 Task: Find connections with filter location Collingwood with filter topic #sharktankwith filter profile language Potuguese with filter current company Thales Digital Identity and Security (ex Gemalto) with filter school Sri Krishna College of Technology with filter industry Public Relations and Communications Services with filter service category Corporate Events with filter keywords title Operations Coordinator
Action: Mouse moved to (245, 301)
Screenshot: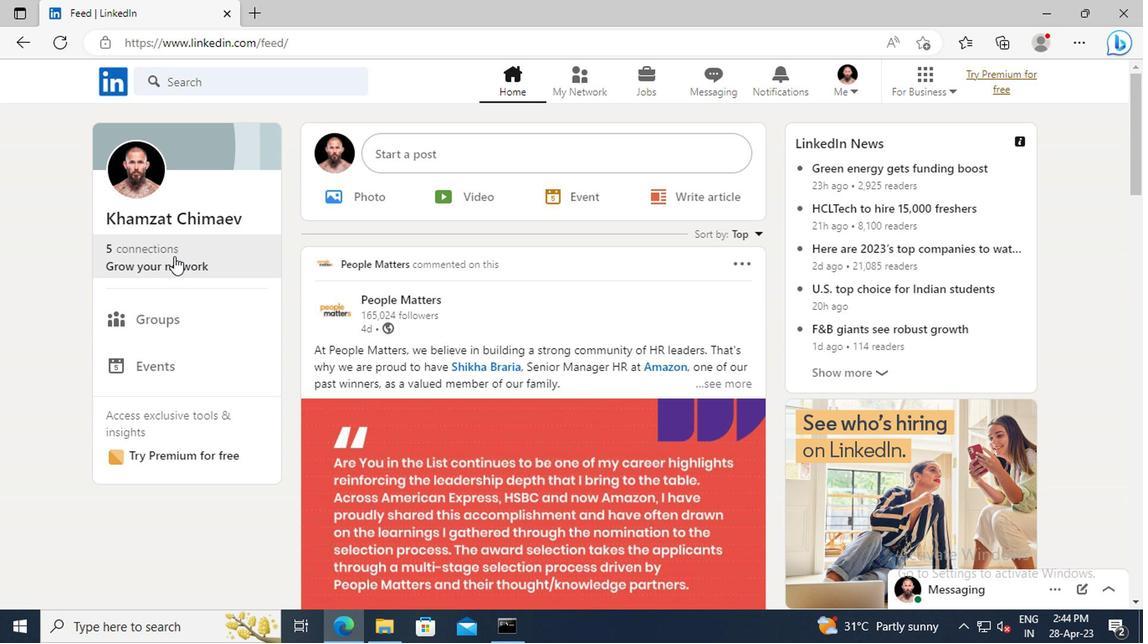 
Action: Mouse pressed left at (245, 301)
Screenshot: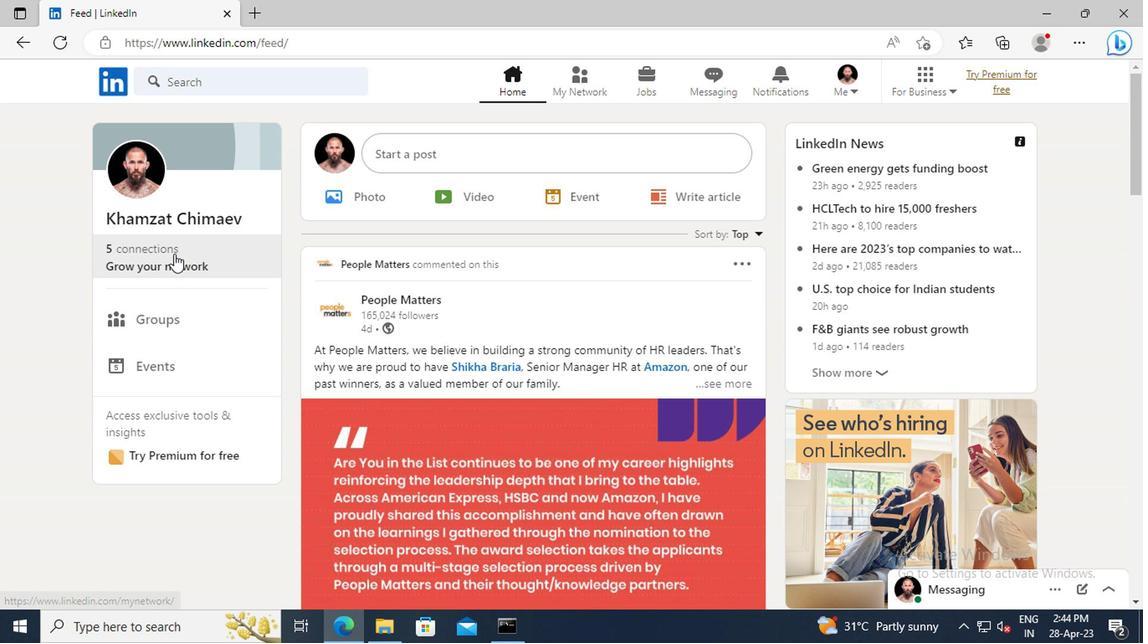
Action: Mouse moved to (250, 247)
Screenshot: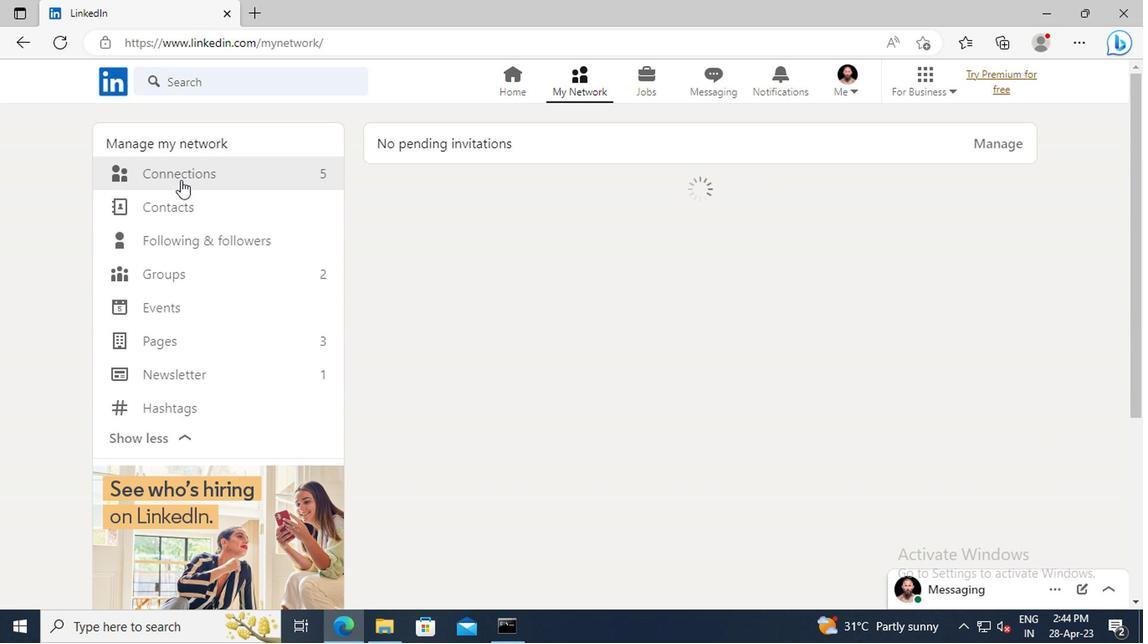 
Action: Mouse pressed left at (250, 247)
Screenshot: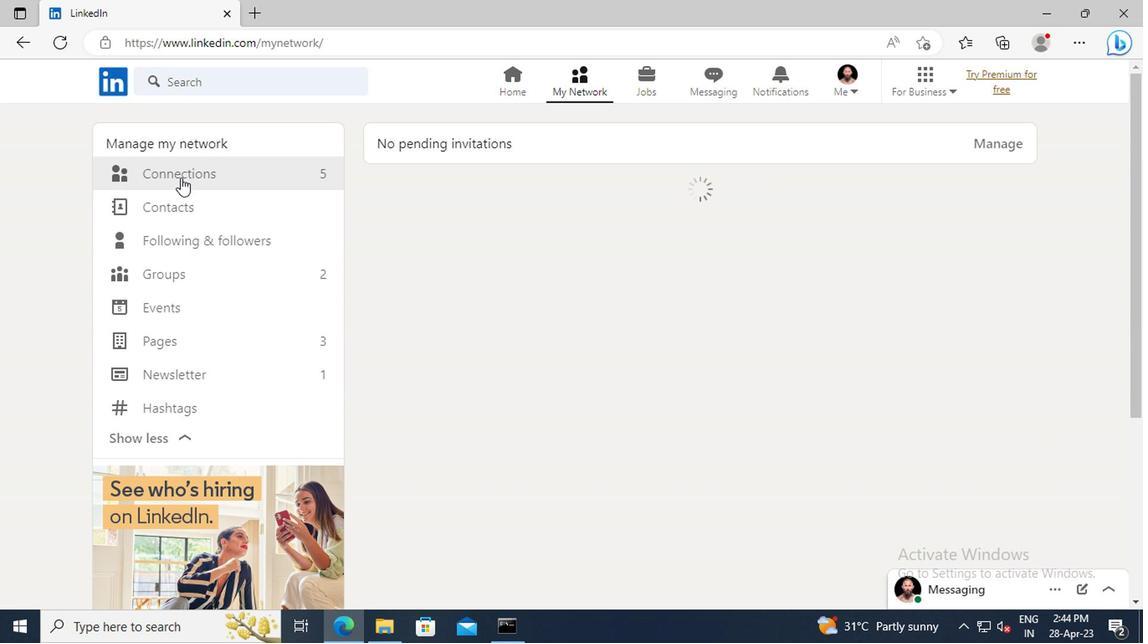
Action: Mouse moved to (604, 248)
Screenshot: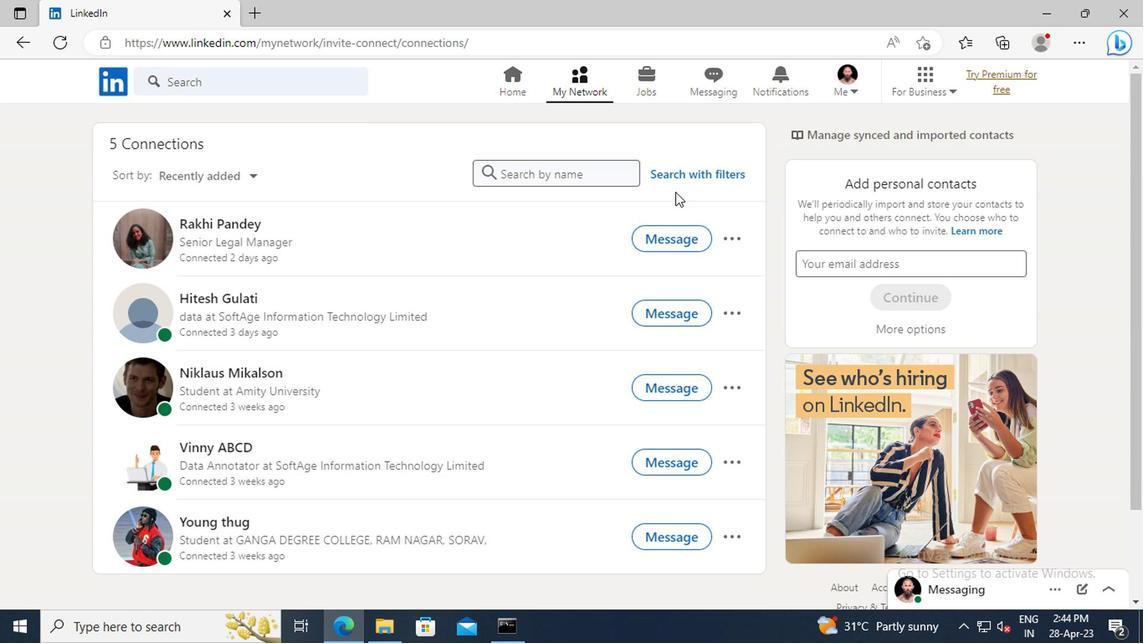 
Action: Mouse pressed left at (604, 248)
Screenshot: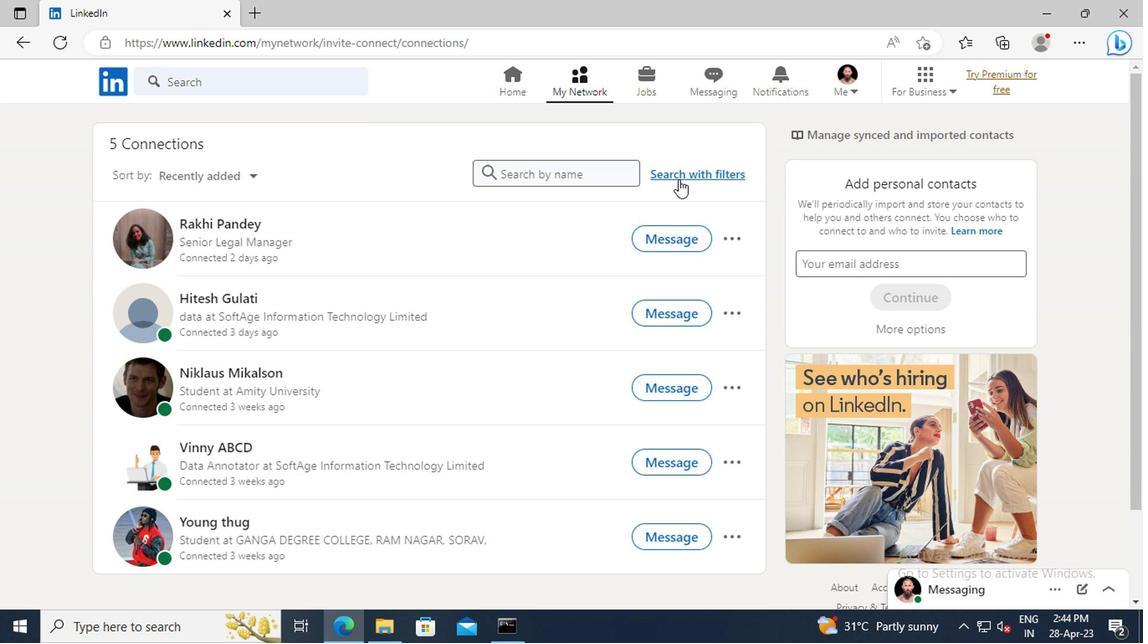 
Action: Mouse moved to (574, 216)
Screenshot: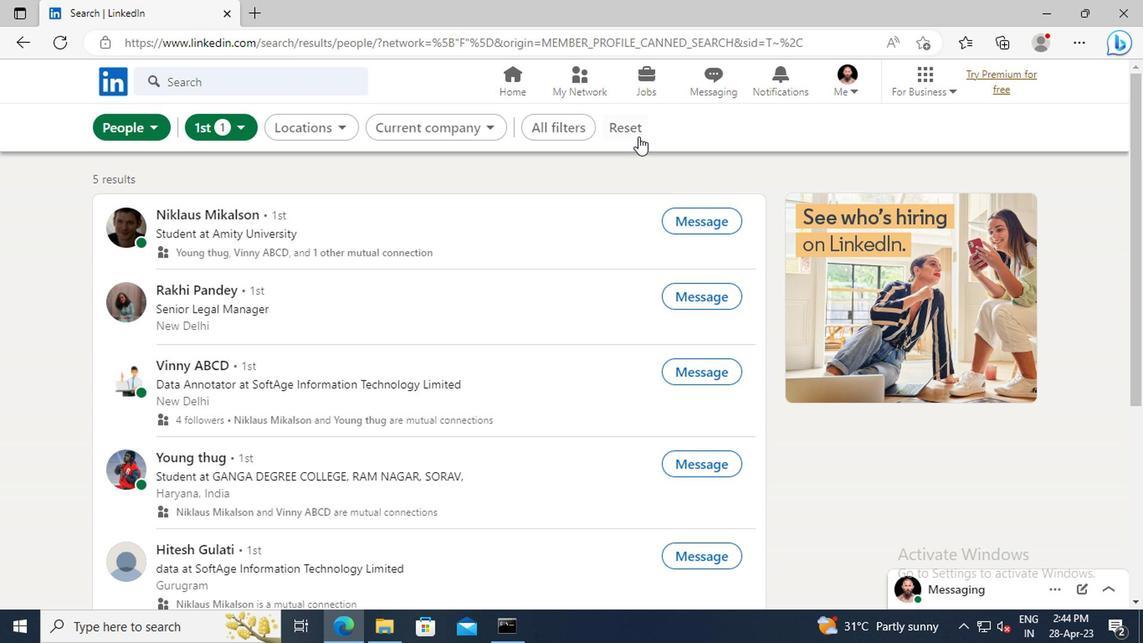 
Action: Mouse pressed left at (574, 216)
Screenshot: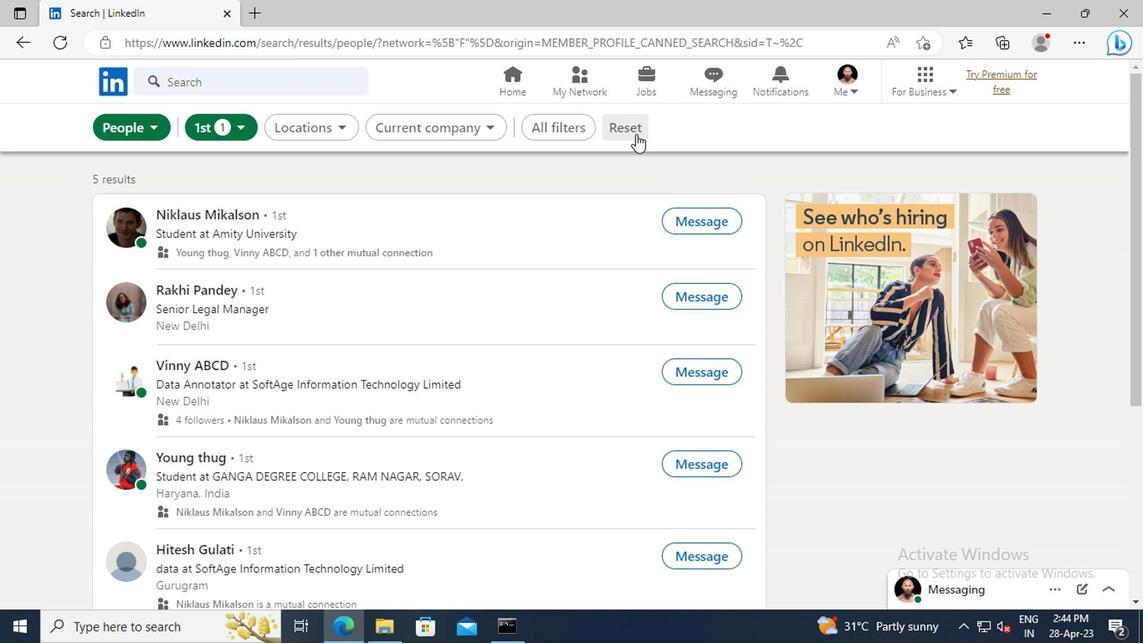 
Action: Mouse moved to (556, 212)
Screenshot: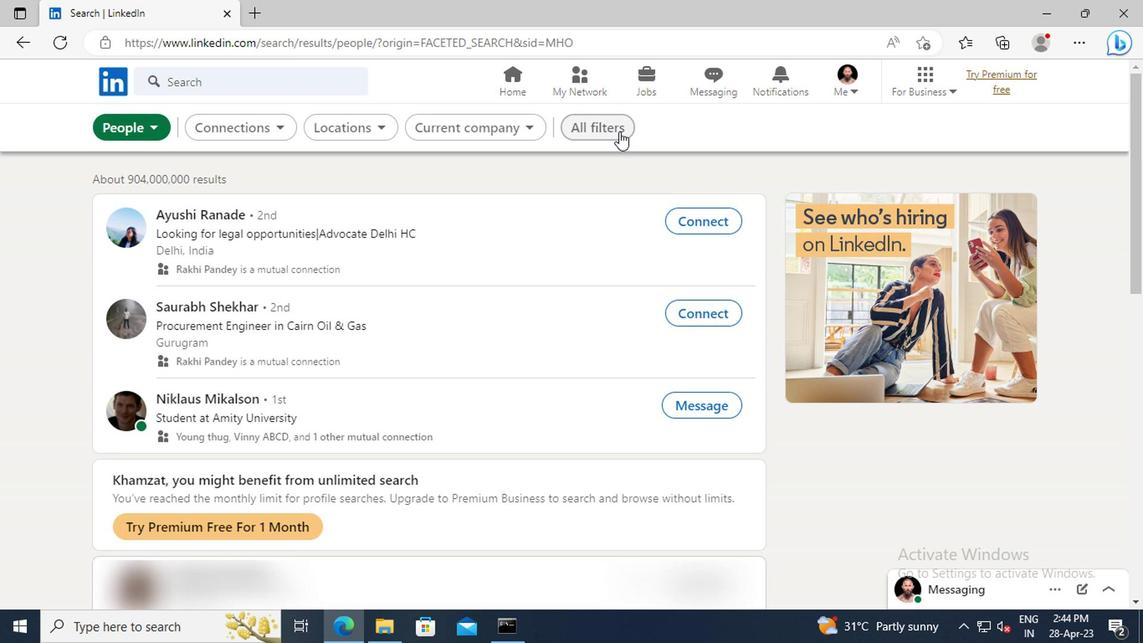 
Action: Mouse pressed left at (556, 212)
Screenshot: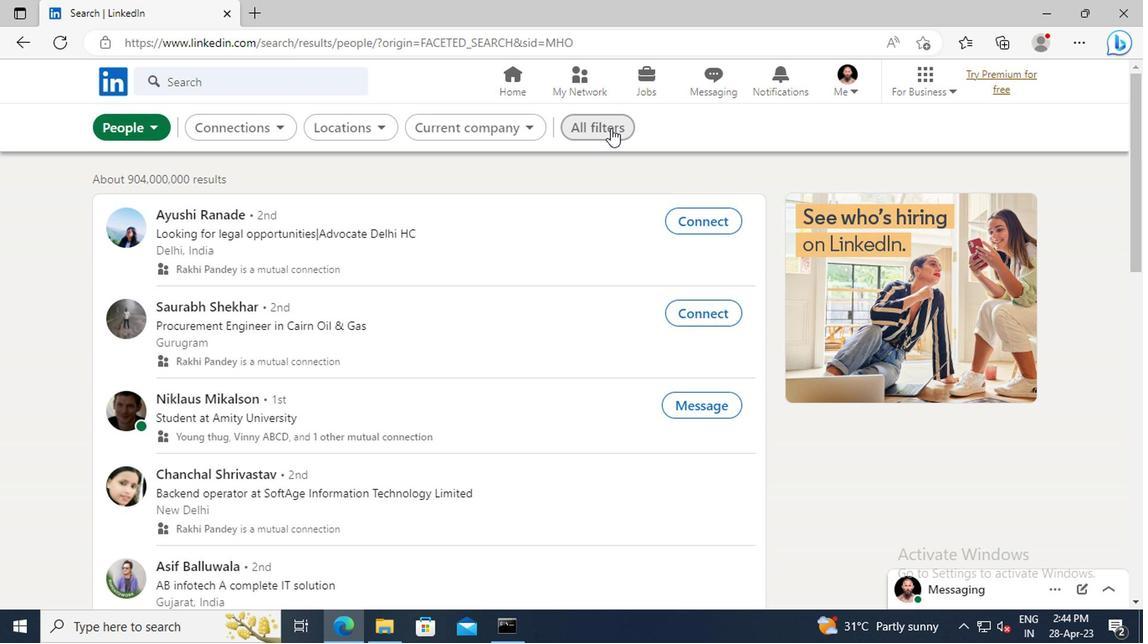 
Action: Mouse moved to (772, 357)
Screenshot: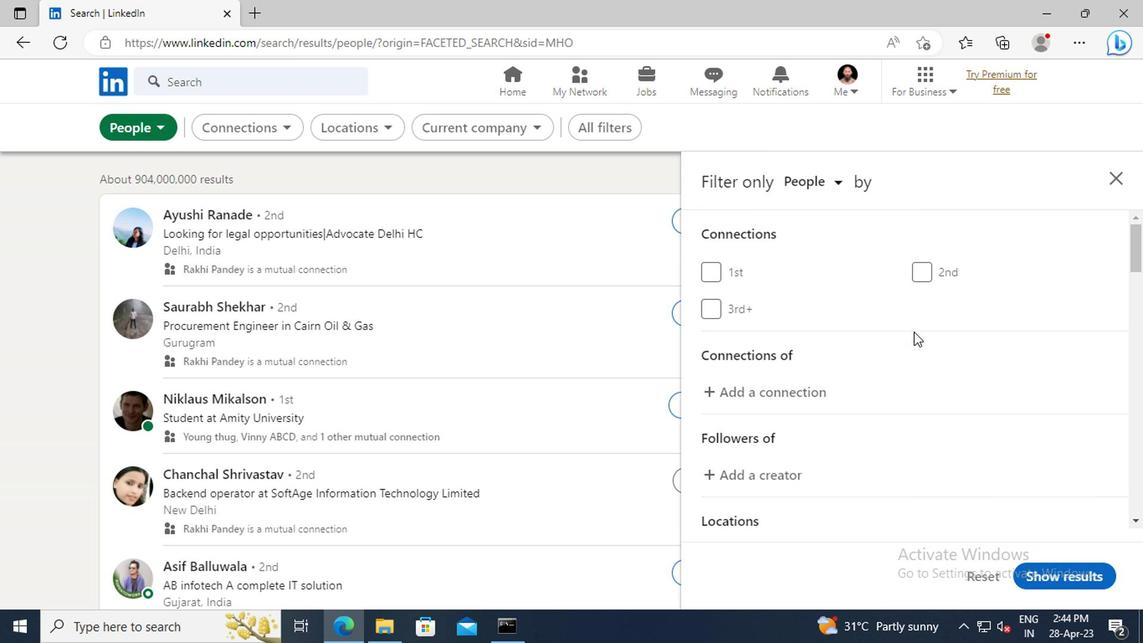 
Action: Mouse scrolled (772, 357) with delta (0, 0)
Screenshot: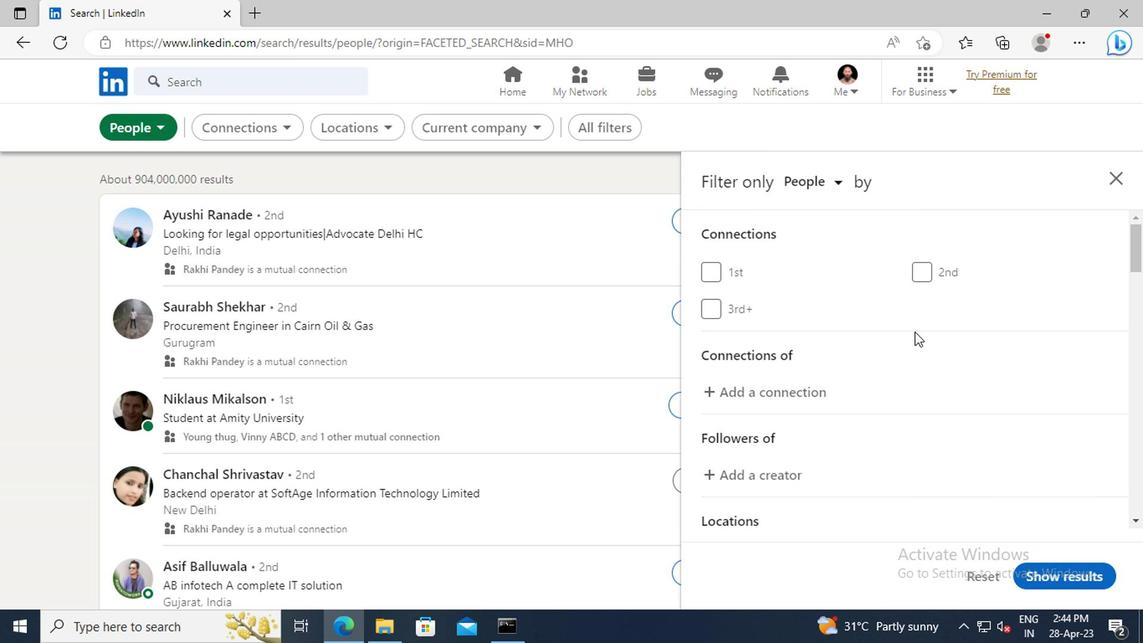 
Action: Mouse scrolled (772, 357) with delta (0, 0)
Screenshot: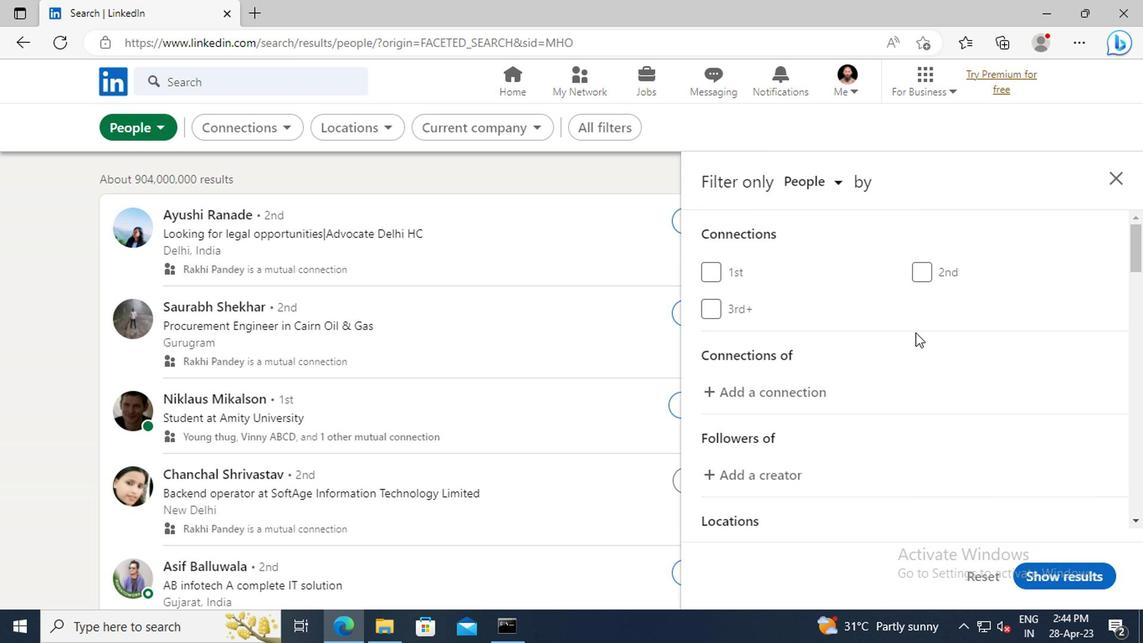 
Action: Mouse scrolled (772, 357) with delta (0, 0)
Screenshot: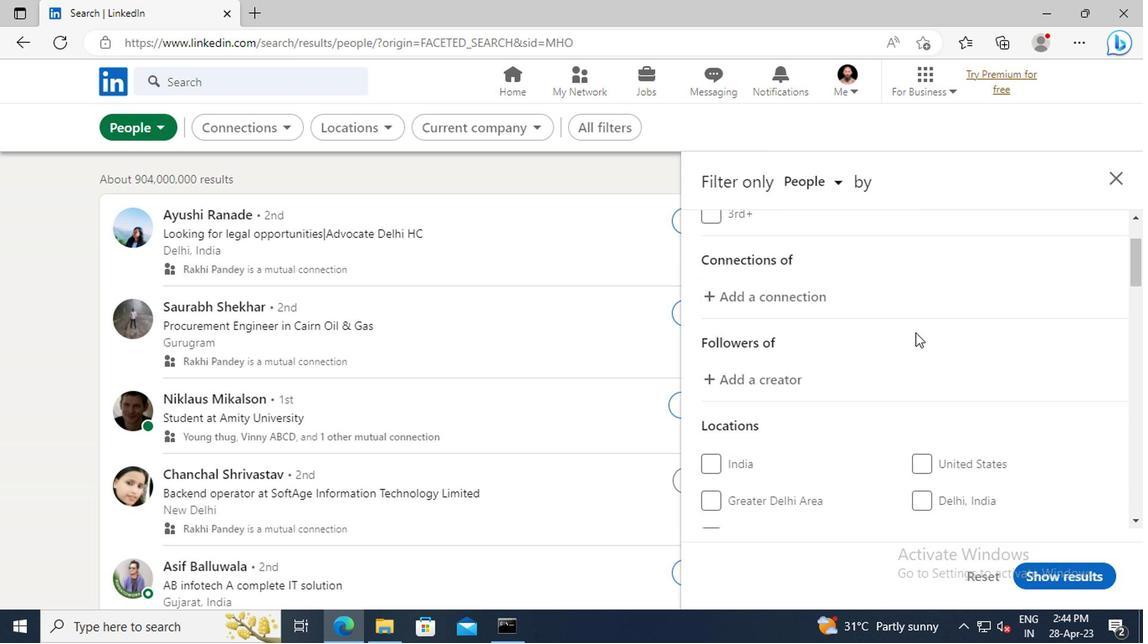 
Action: Mouse scrolled (772, 357) with delta (0, 0)
Screenshot: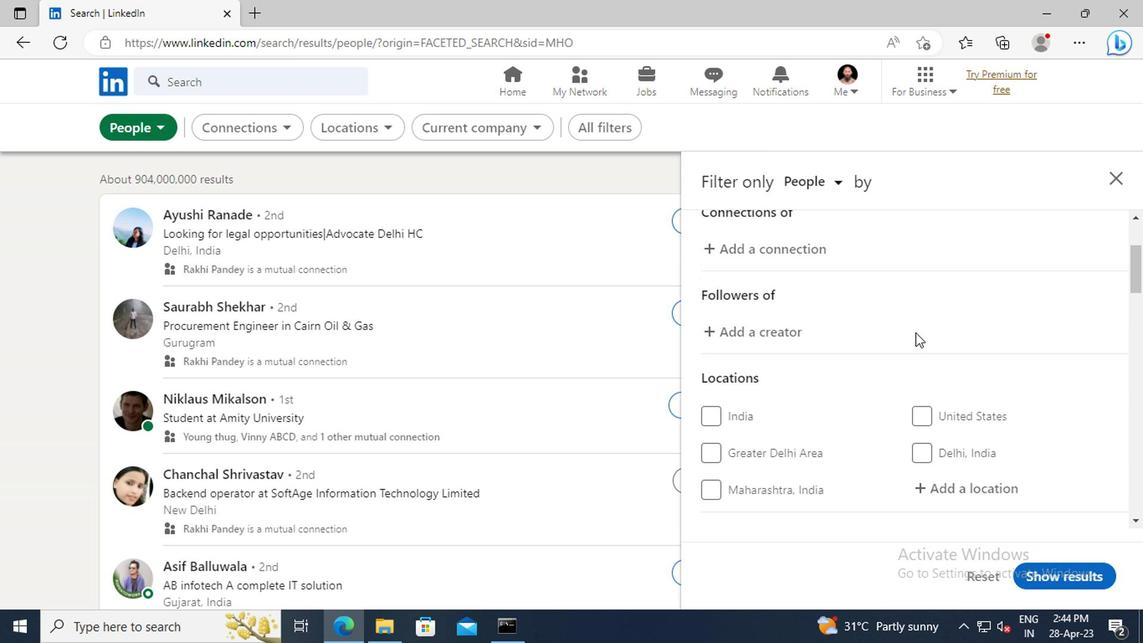 
Action: Mouse scrolled (772, 357) with delta (0, 0)
Screenshot: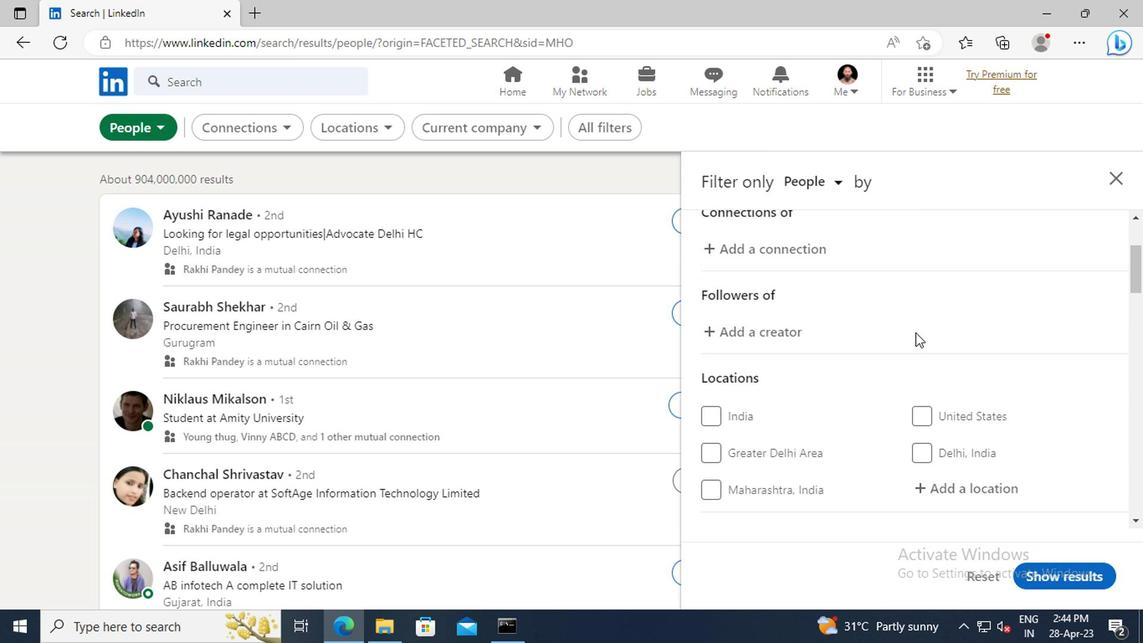 
Action: Mouse moved to (789, 401)
Screenshot: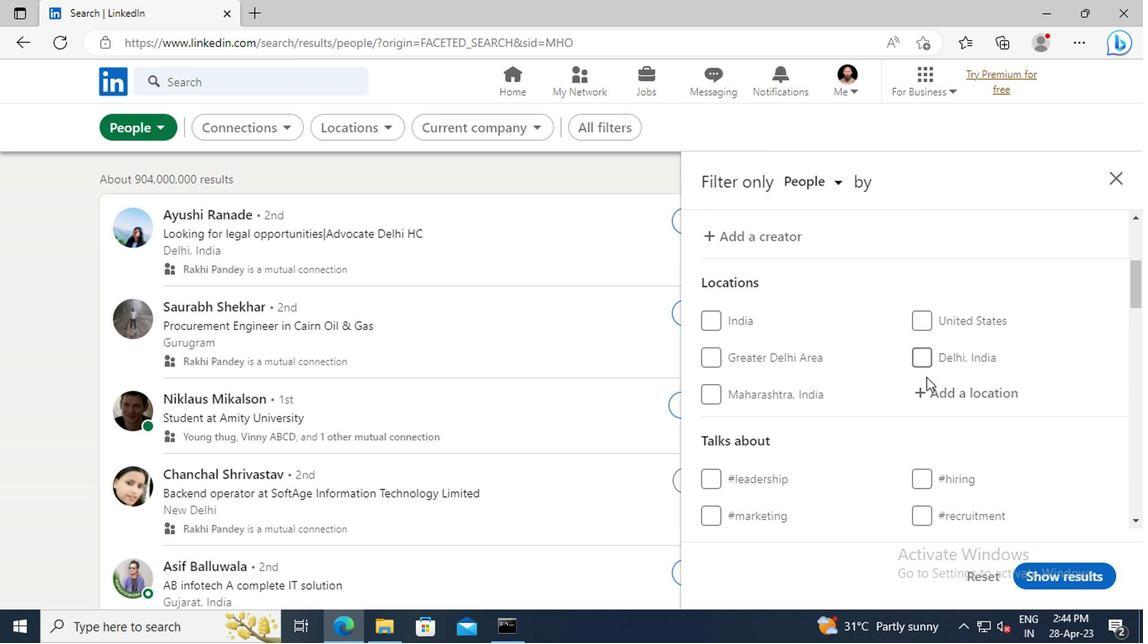 
Action: Mouse pressed left at (789, 401)
Screenshot: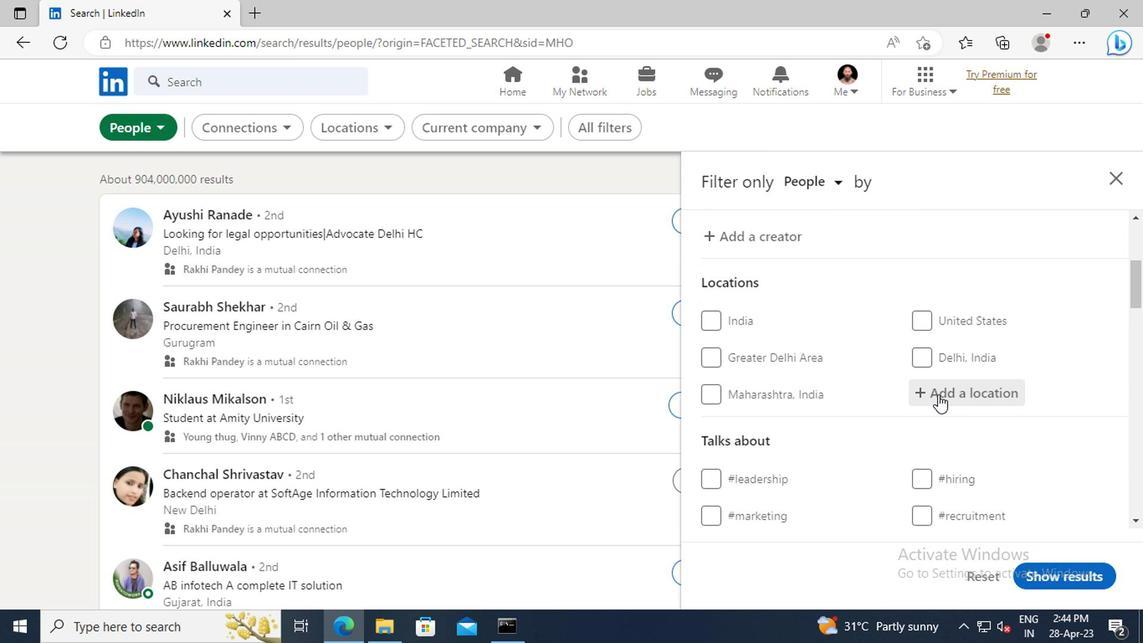
Action: Key pressed <Key.shift>COLLINGWOOD
Screenshot: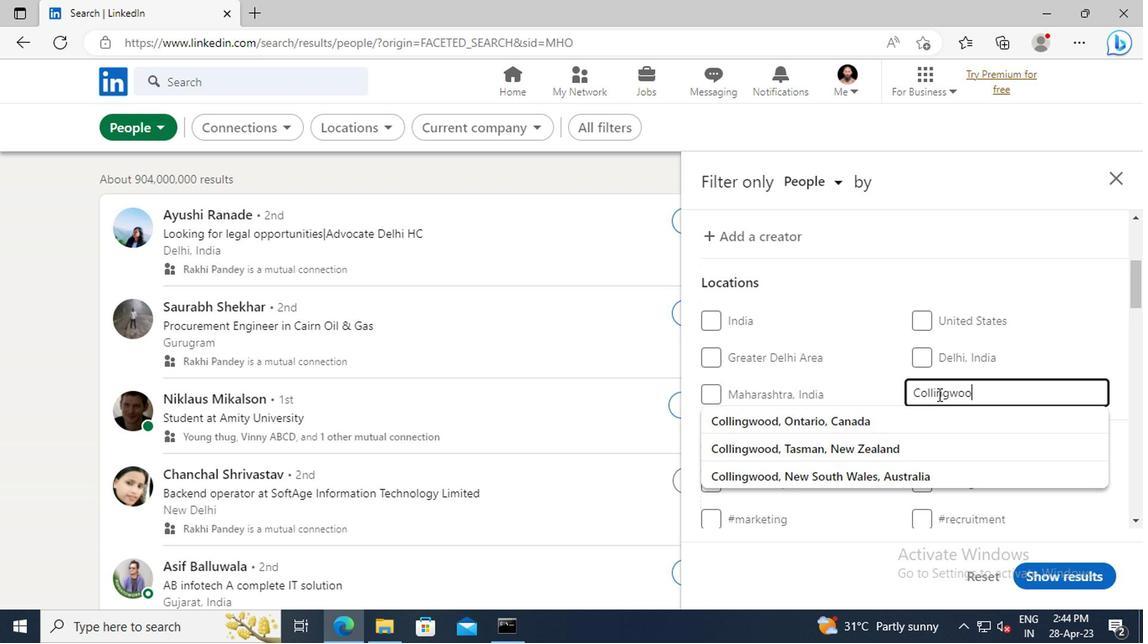 
Action: Mouse moved to (793, 416)
Screenshot: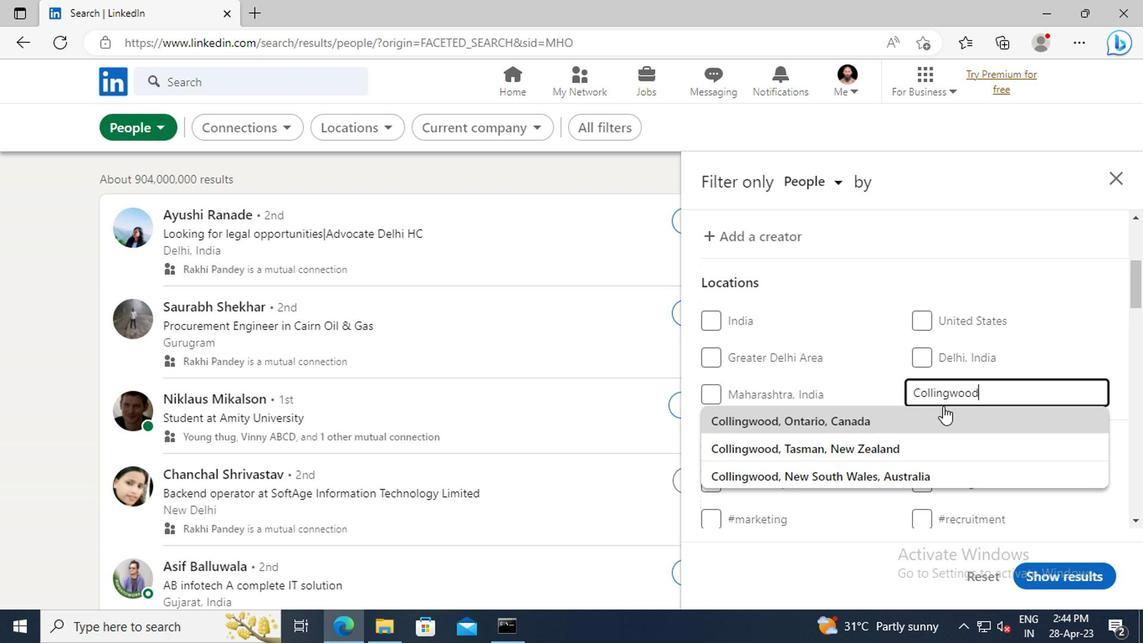 
Action: Mouse pressed left at (793, 416)
Screenshot: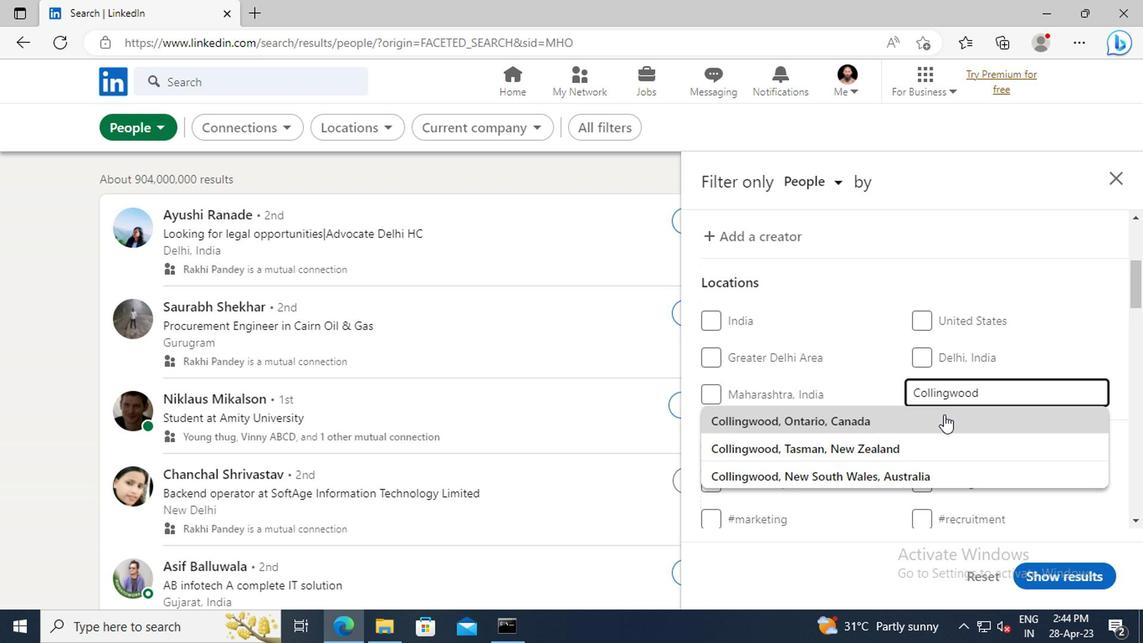 
Action: Mouse moved to (798, 396)
Screenshot: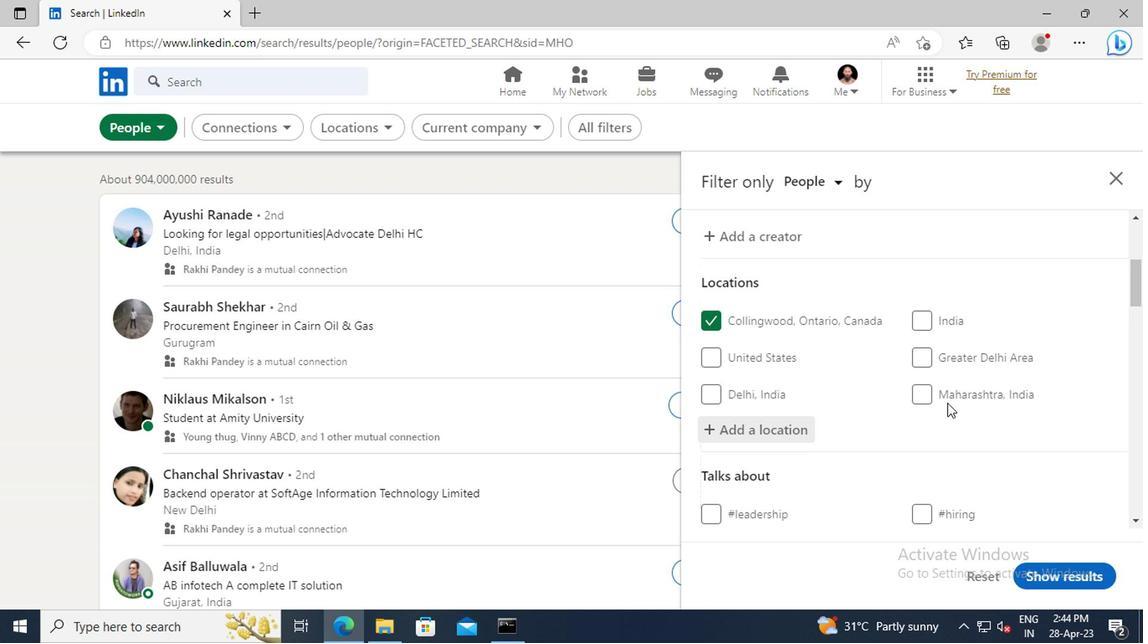 
Action: Mouse scrolled (798, 396) with delta (0, 0)
Screenshot: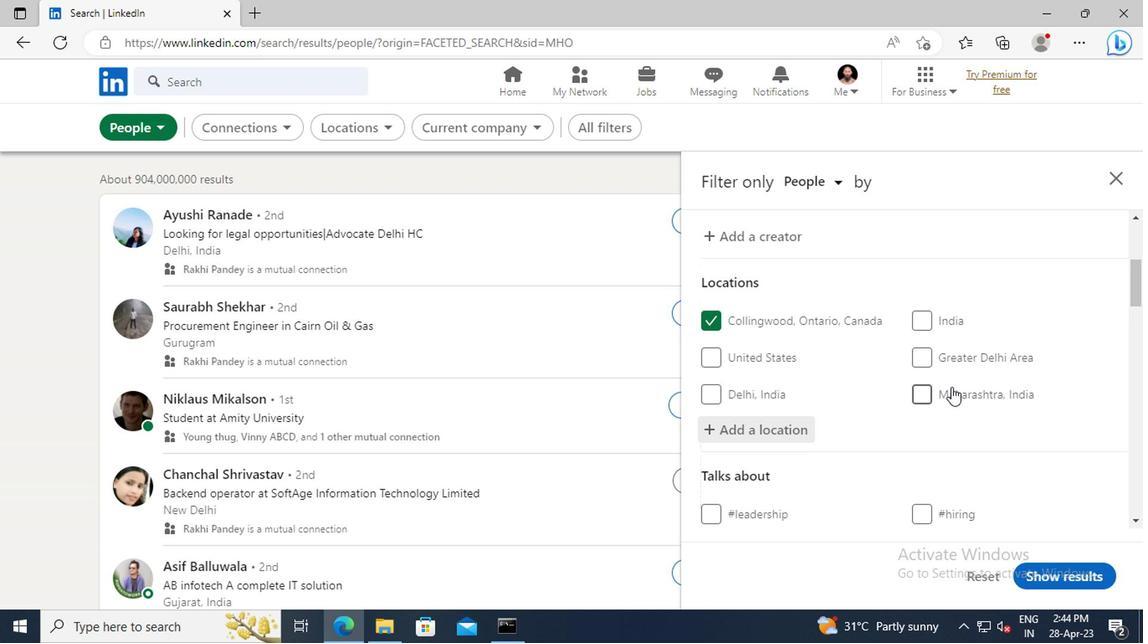 
Action: Mouse scrolled (798, 396) with delta (0, 0)
Screenshot: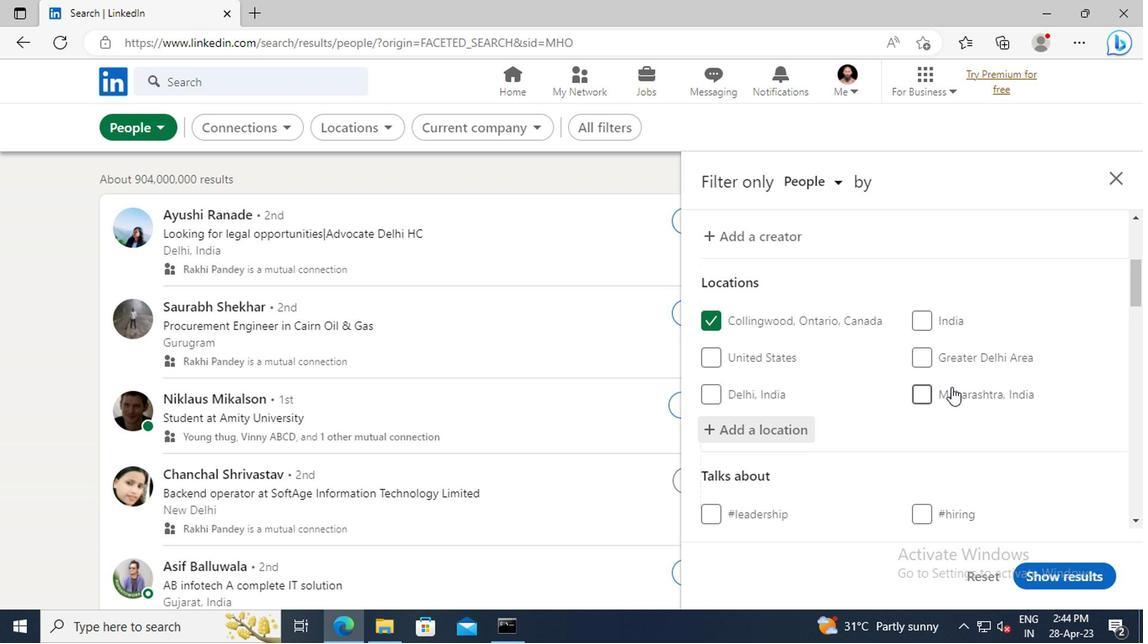 
Action: Mouse scrolled (798, 396) with delta (0, 0)
Screenshot: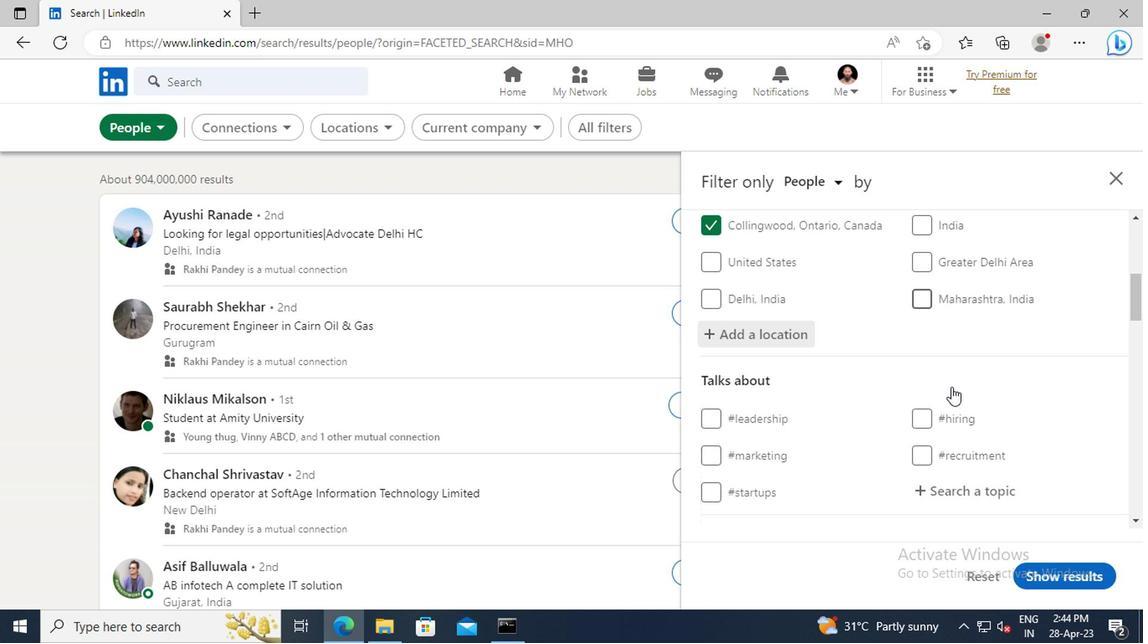 
Action: Mouse scrolled (798, 396) with delta (0, 0)
Screenshot: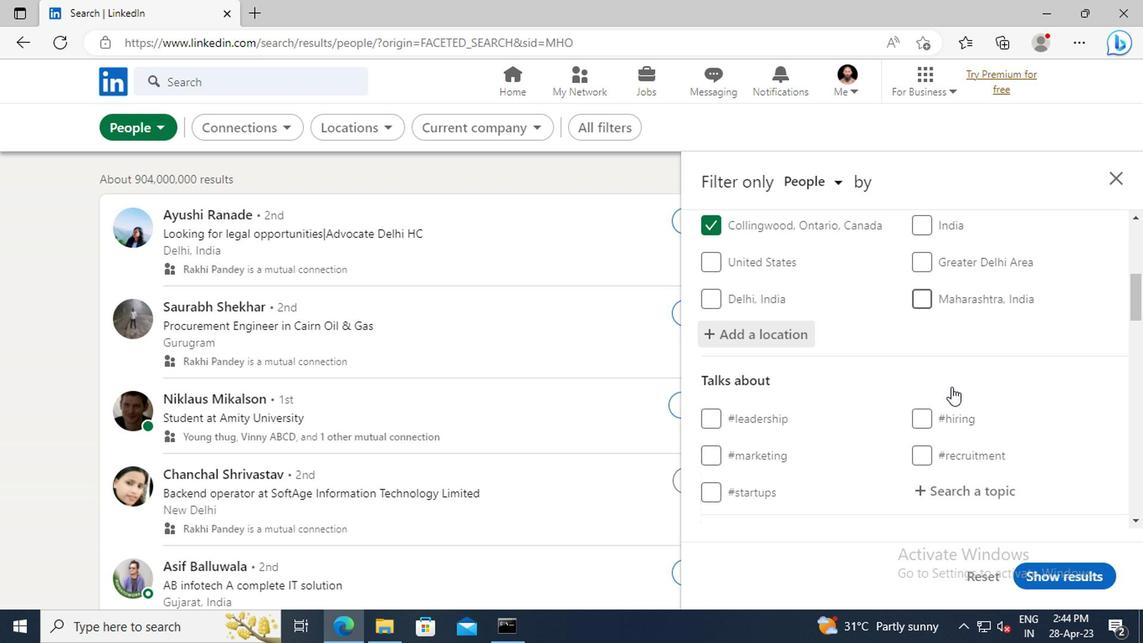 
Action: Mouse moved to (795, 408)
Screenshot: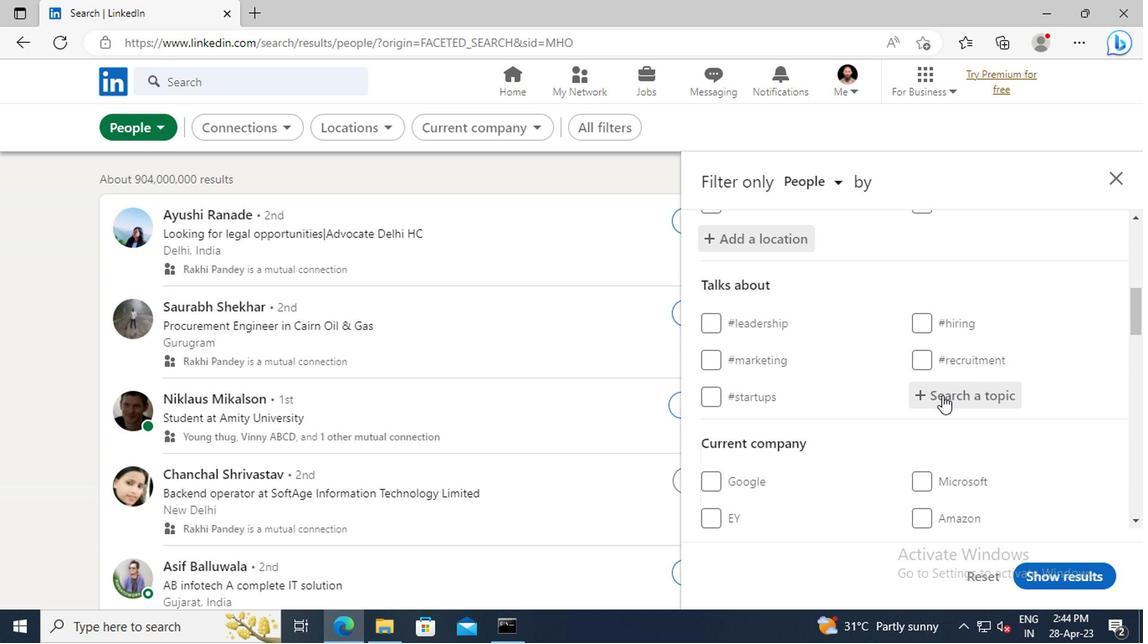 
Action: Mouse pressed left at (795, 408)
Screenshot: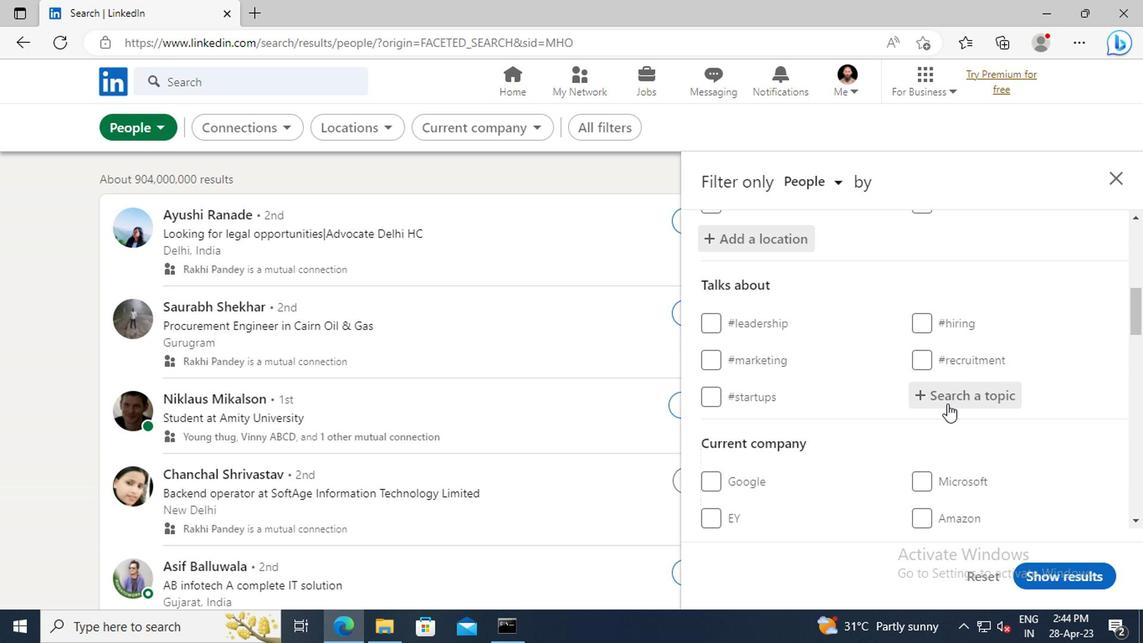 
Action: Key pressed SHARKTANK
Screenshot: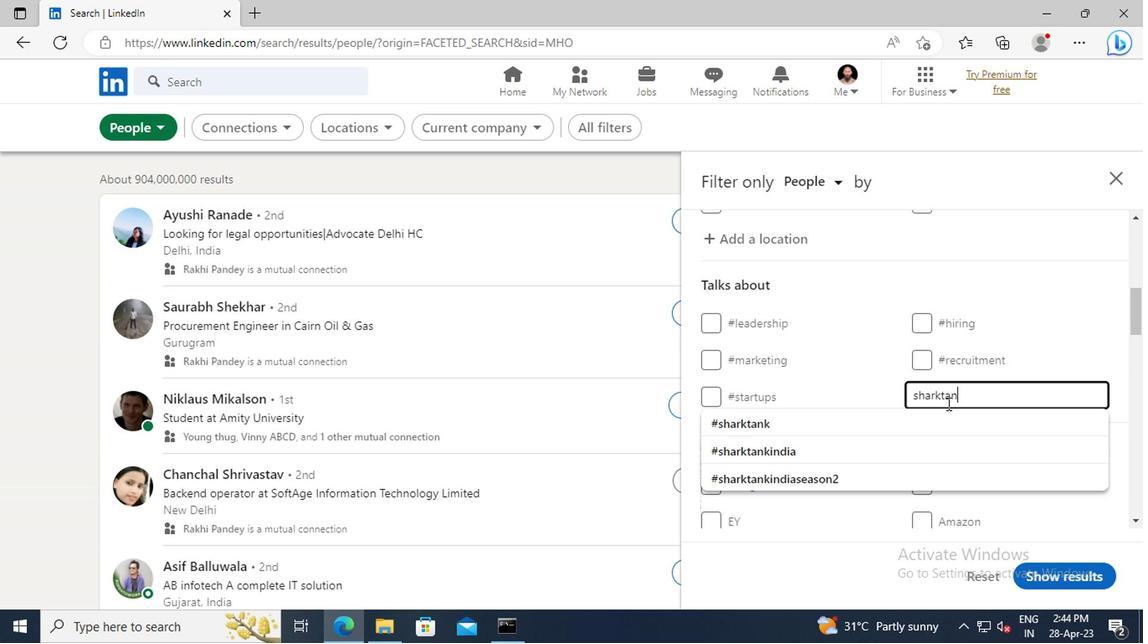 
Action: Mouse moved to (799, 419)
Screenshot: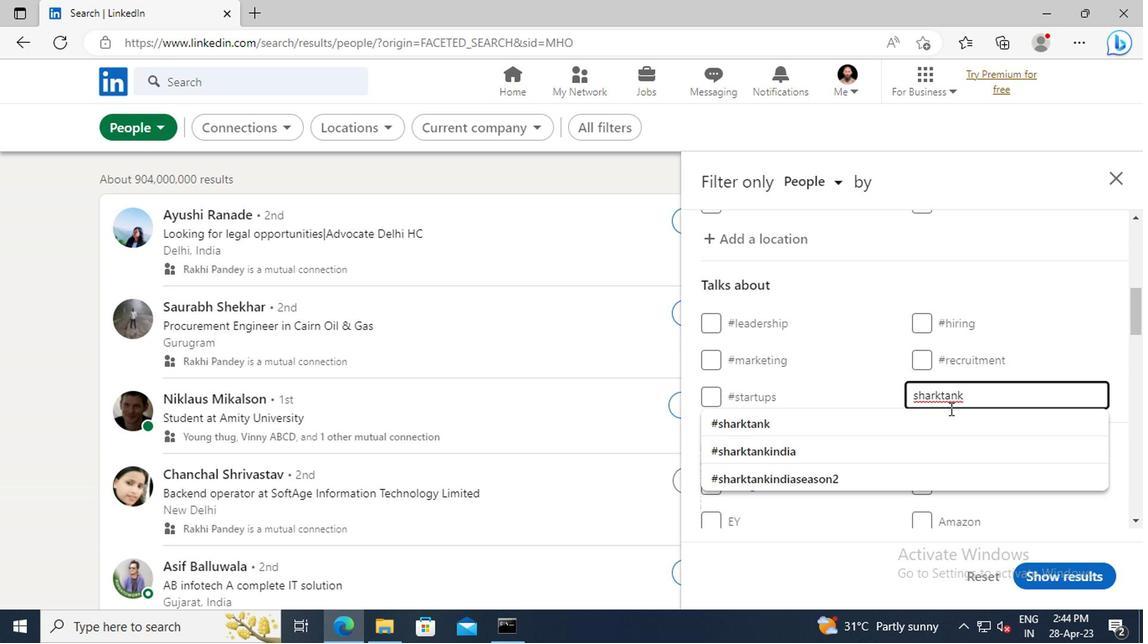 
Action: Mouse pressed left at (799, 419)
Screenshot: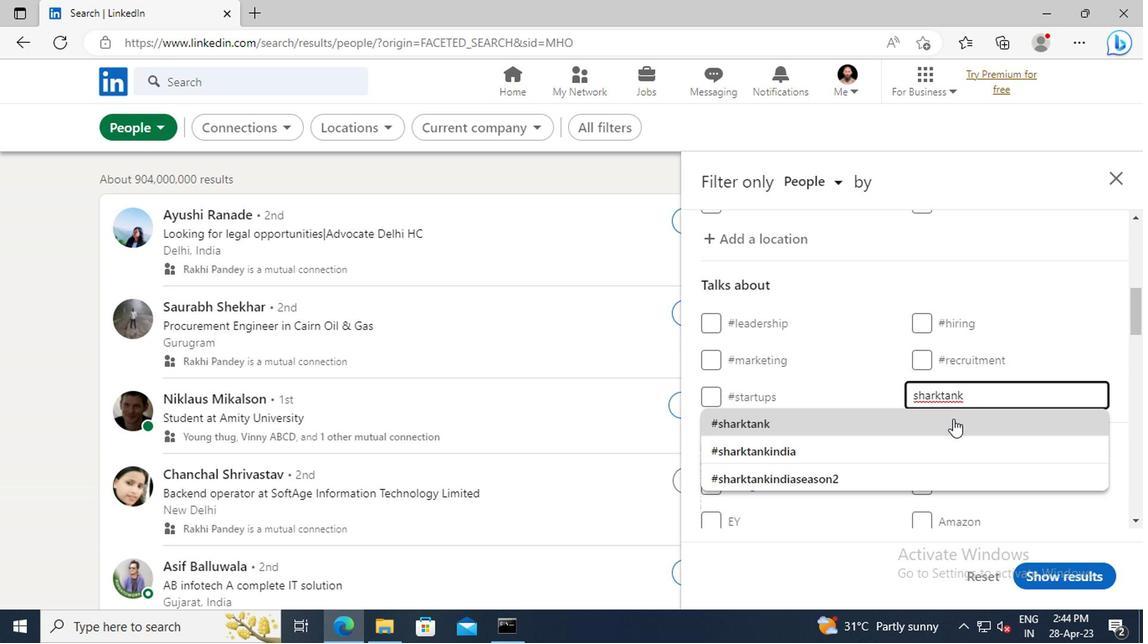 
Action: Mouse moved to (786, 379)
Screenshot: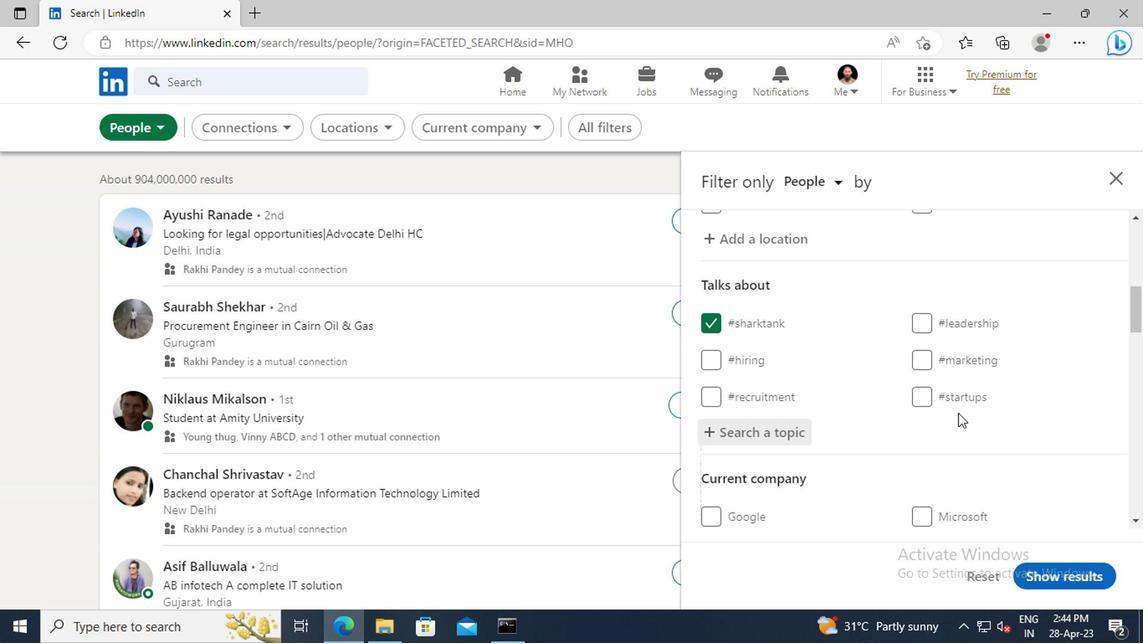 
Action: Mouse scrolled (786, 379) with delta (0, 0)
Screenshot: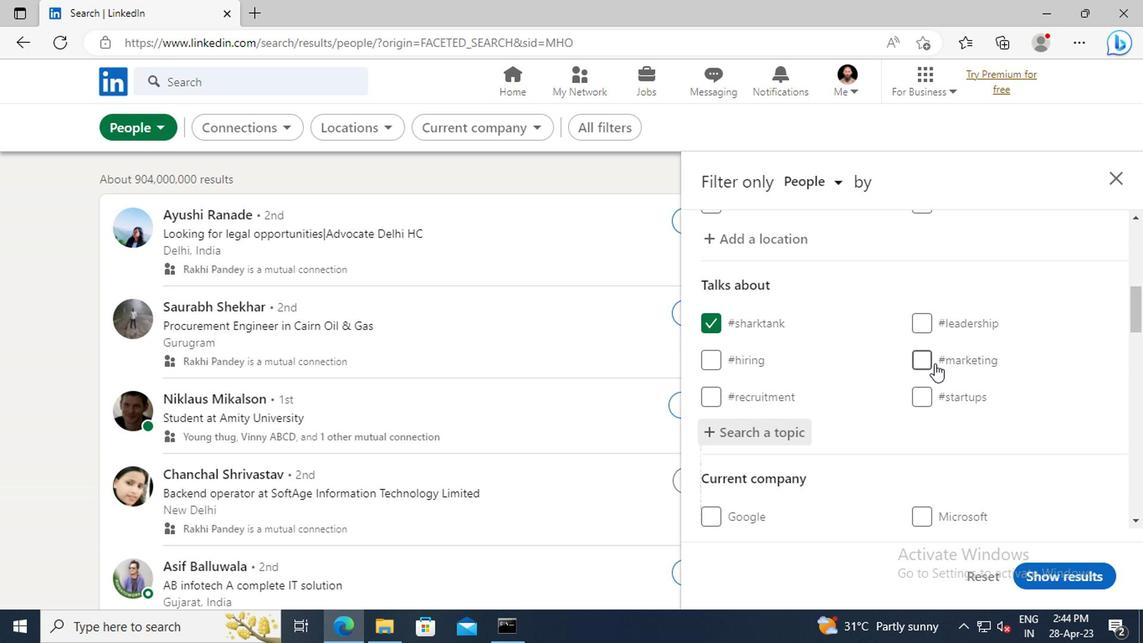 
Action: Mouse scrolled (786, 379) with delta (0, 0)
Screenshot: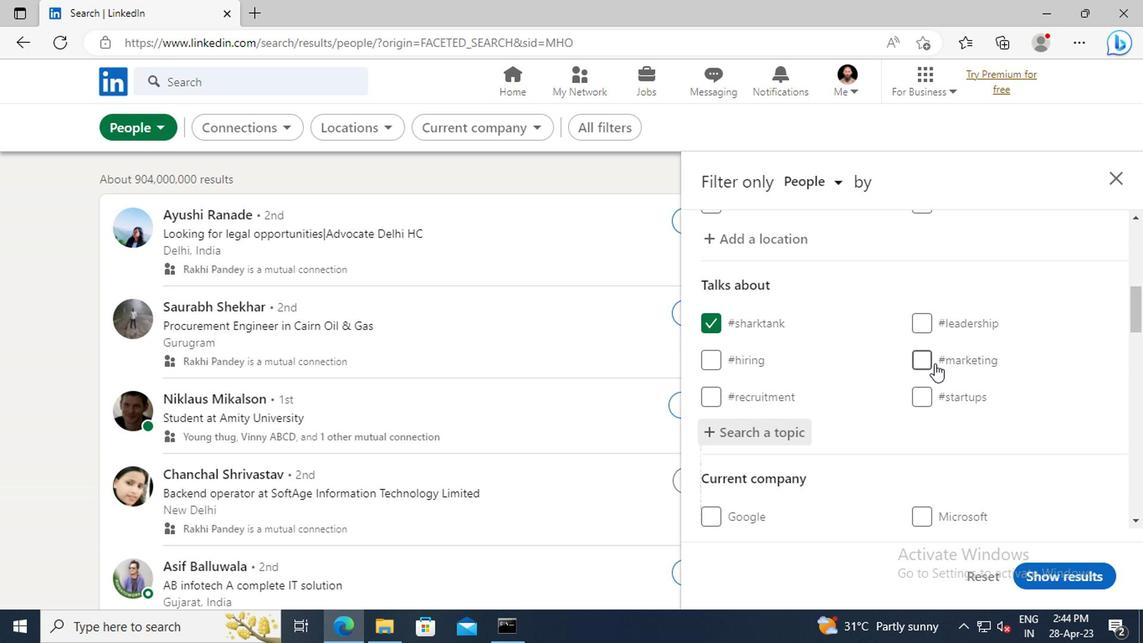 
Action: Mouse scrolled (786, 379) with delta (0, 0)
Screenshot: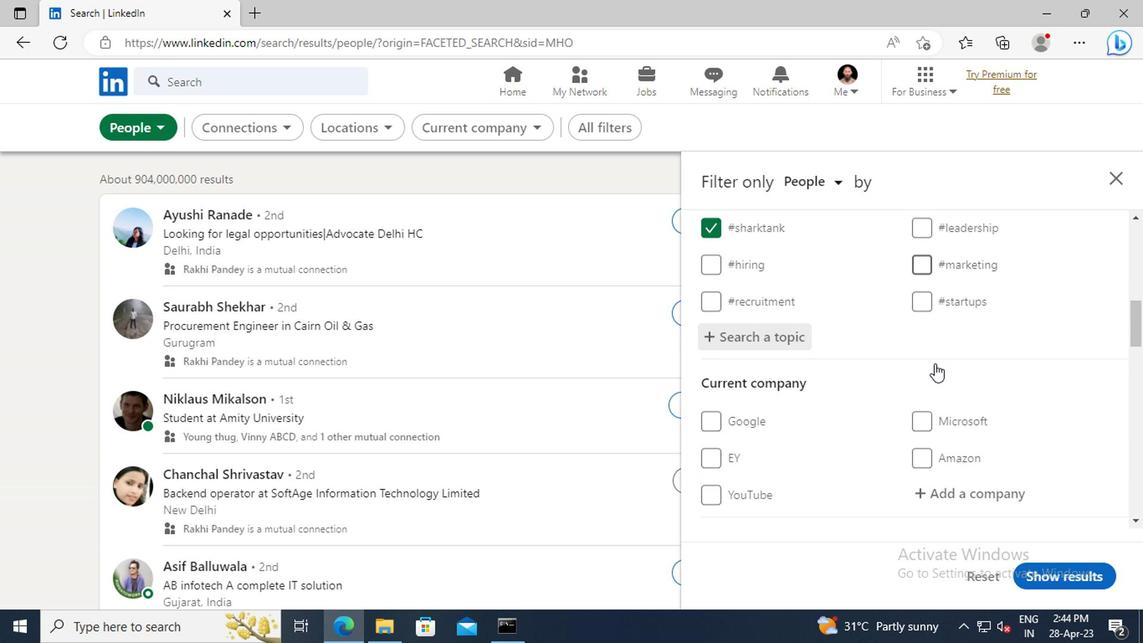 
Action: Mouse scrolled (786, 379) with delta (0, 0)
Screenshot: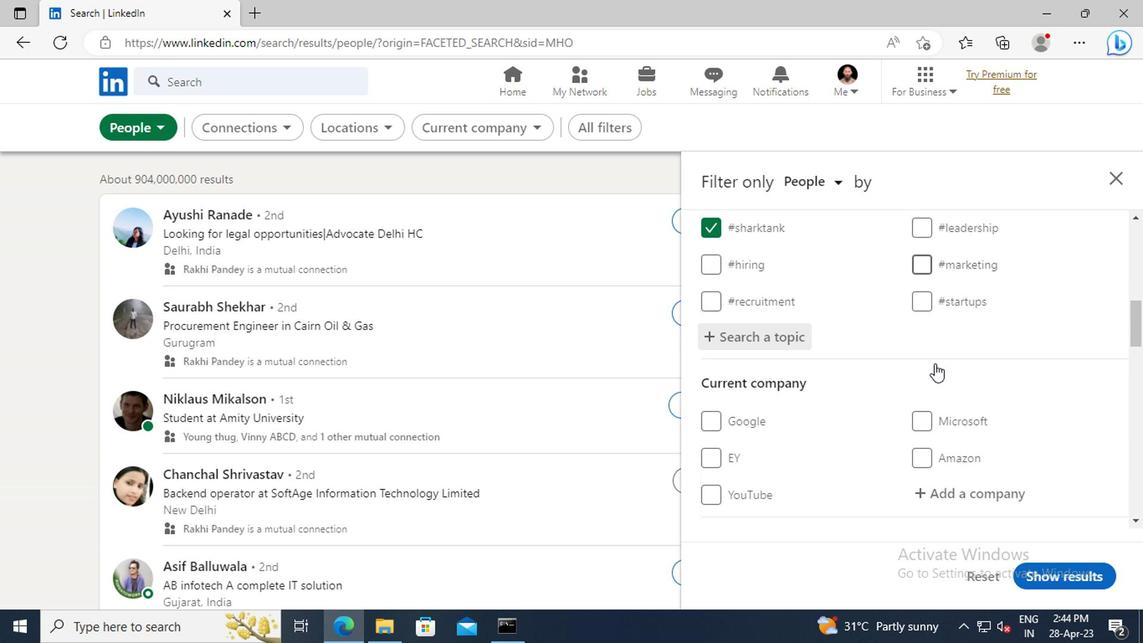 
Action: Mouse scrolled (786, 379) with delta (0, 0)
Screenshot: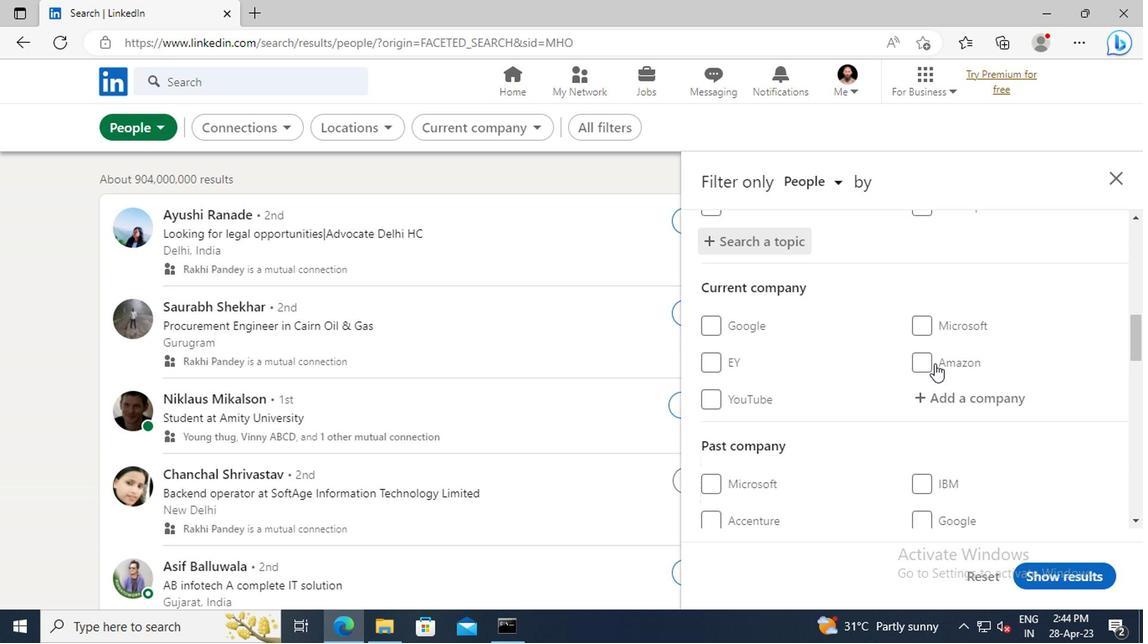
Action: Mouse scrolled (786, 379) with delta (0, 0)
Screenshot: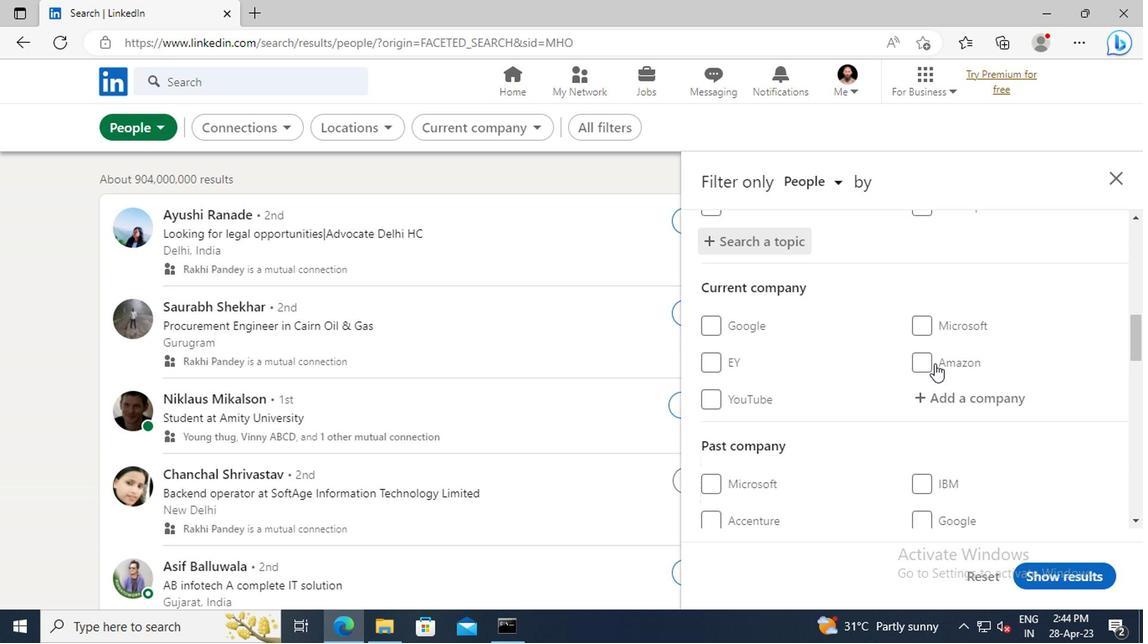 
Action: Mouse scrolled (786, 379) with delta (0, 0)
Screenshot: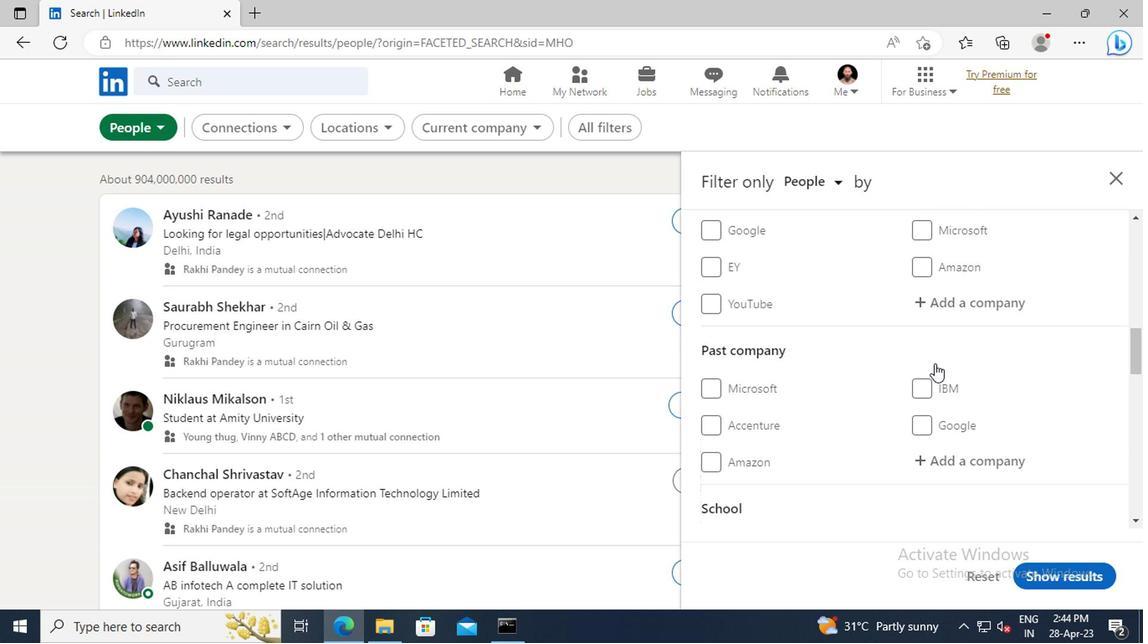 
Action: Mouse scrolled (786, 379) with delta (0, 0)
Screenshot: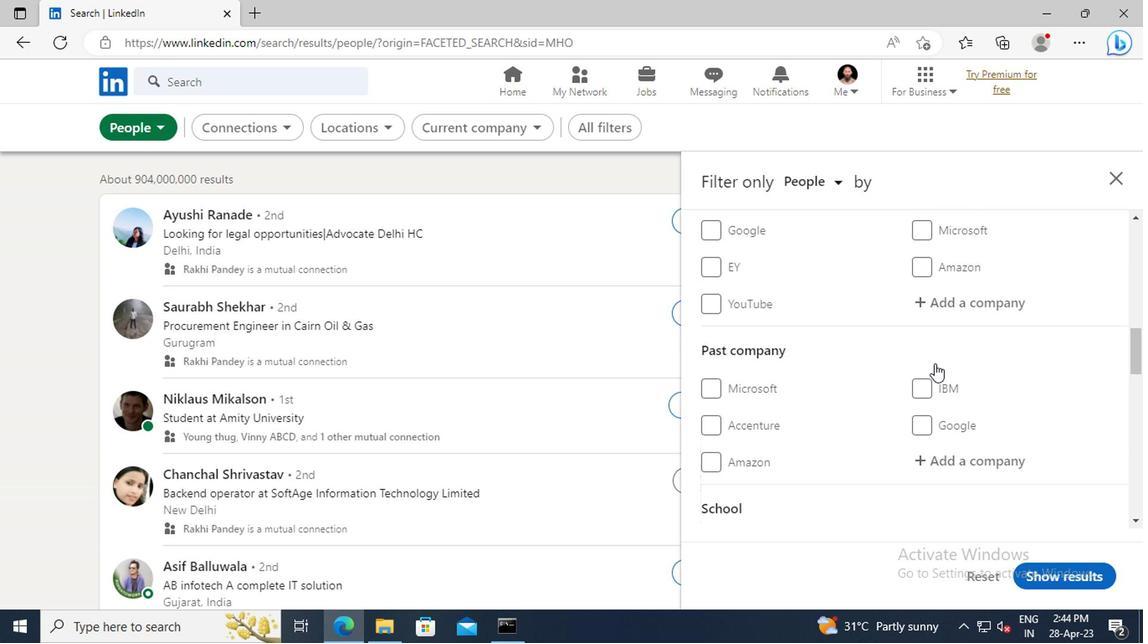 
Action: Mouse scrolled (786, 379) with delta (0, 0)
Screenshot: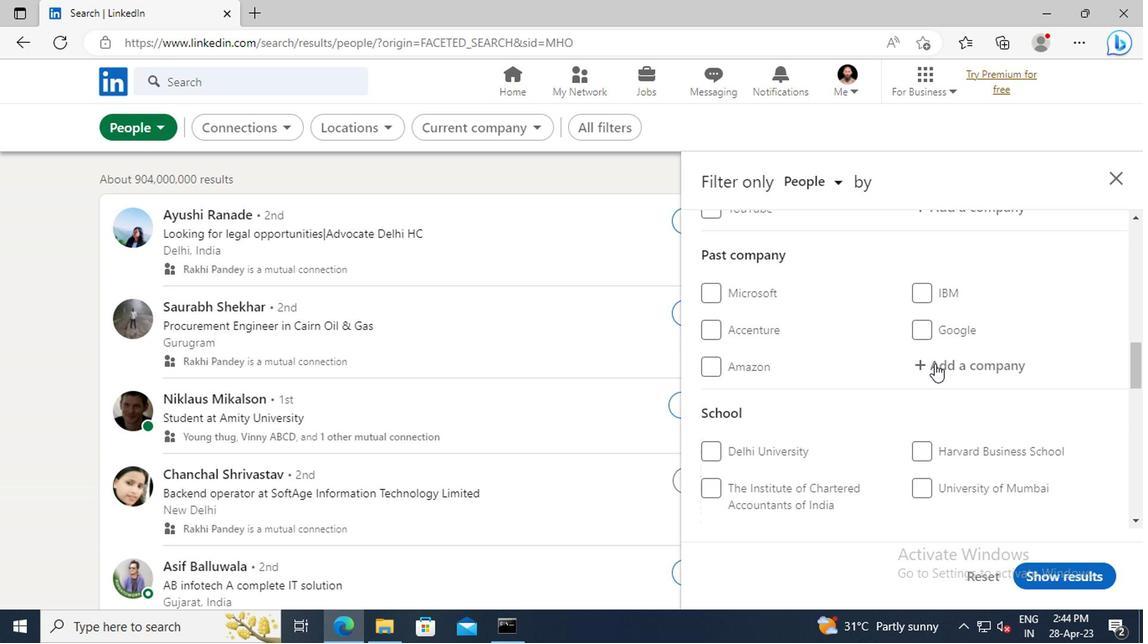
Action: Mouse scrolled (786, 379) with delta (0, 0)
Screenshot: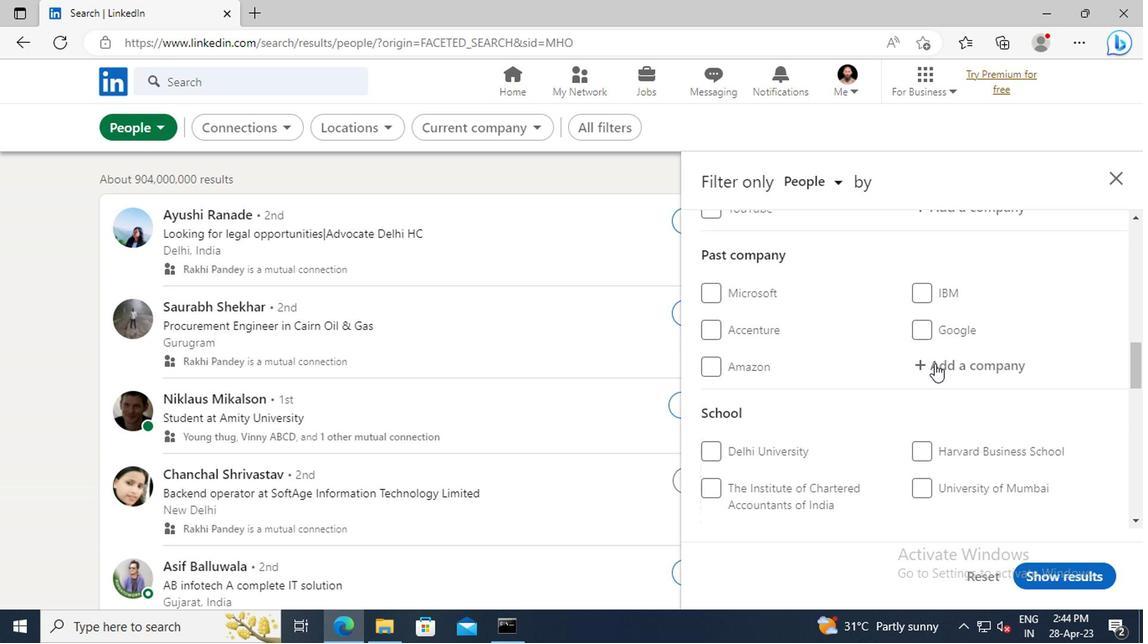 
Action: Mouse scrolled (786, 379) with delta (0, 0)
Screenshot: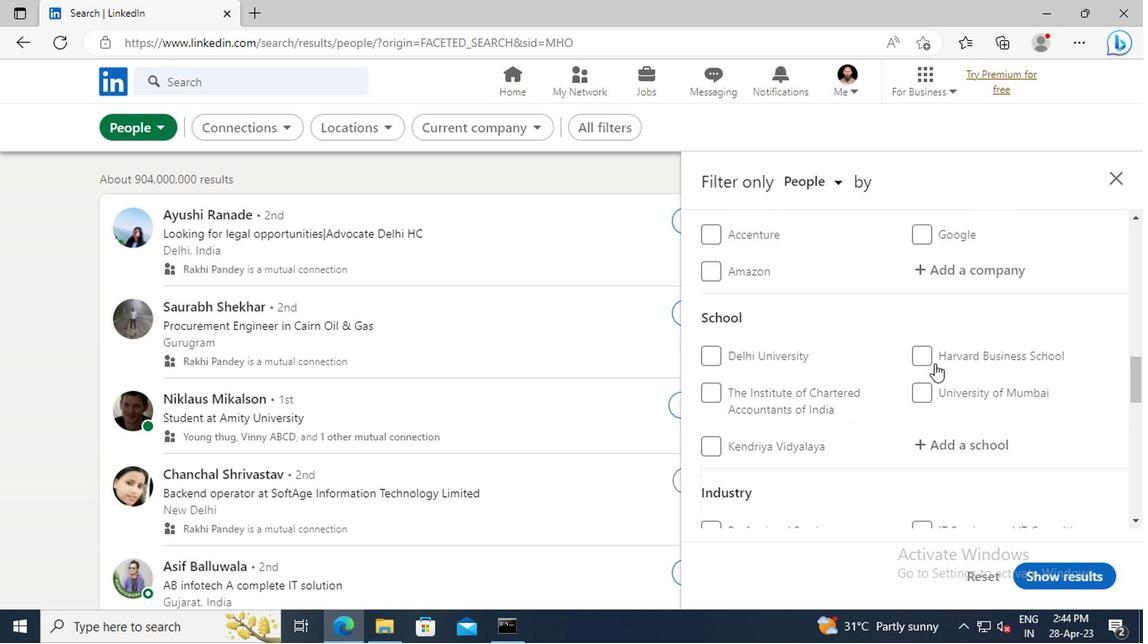 
Action: Mouse scrolled (786, 379) with delta (0, 0)
Screenshot: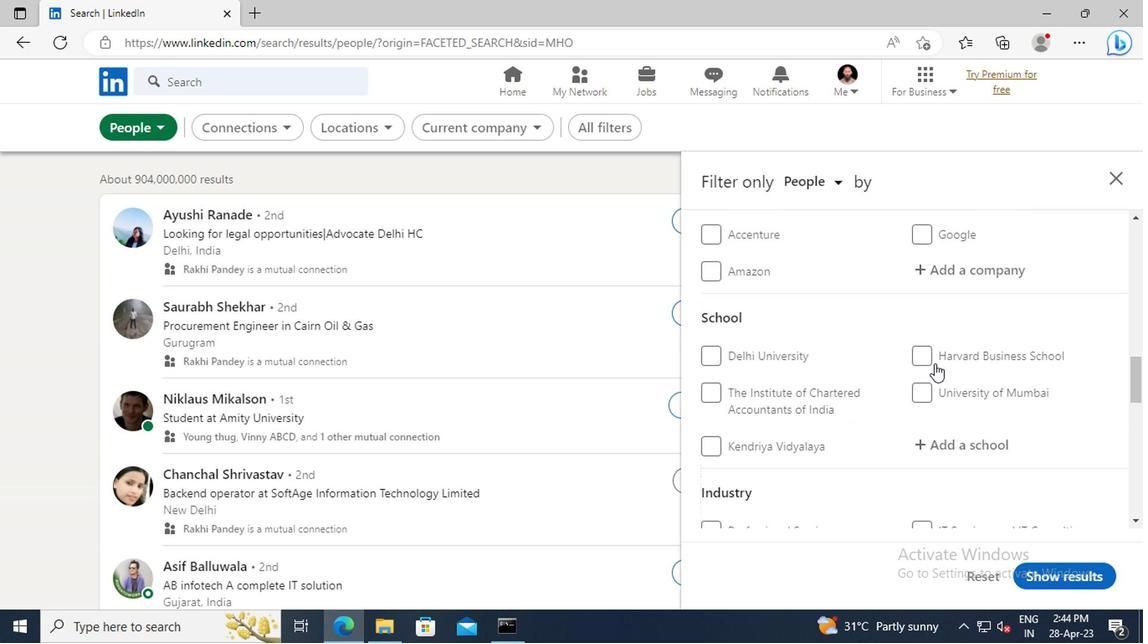 
Action: Mouse scrolled (786, 379) with delta (0, 0)
Screenshot: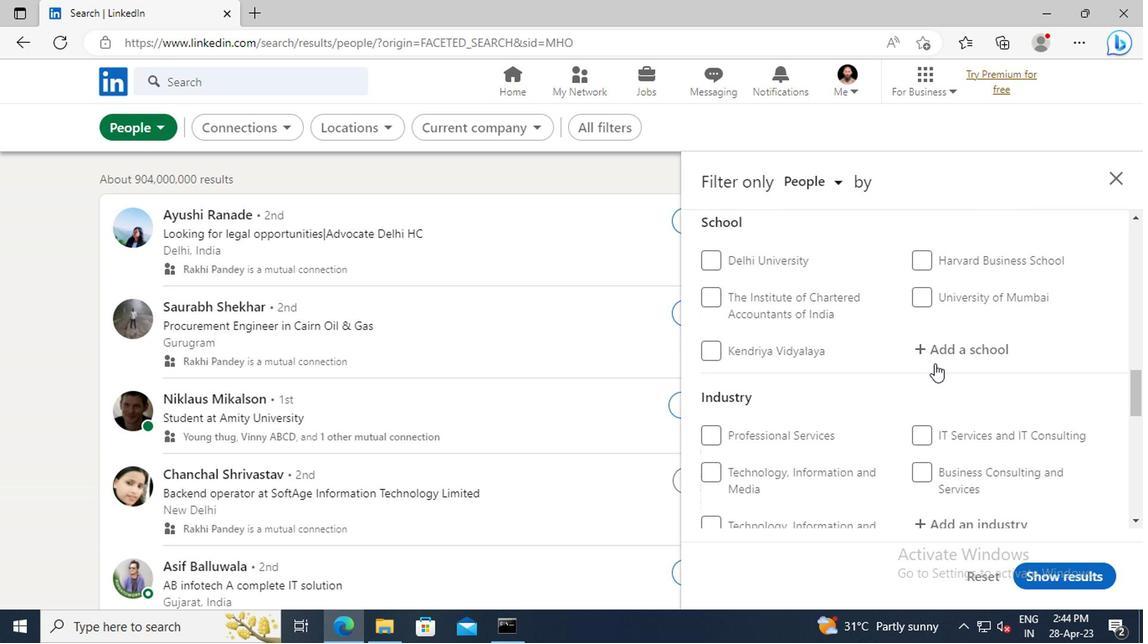 
Action: Mouse scrolled (786, 379) with delta (0, 0)
Screenshot: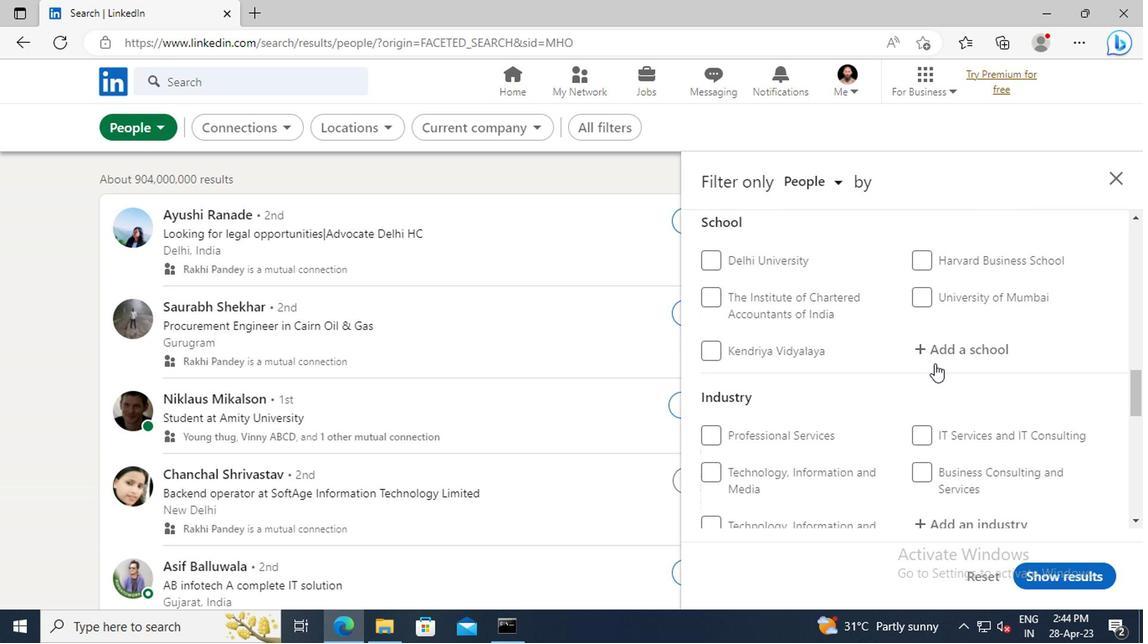 
Action: Mouse scrolled (786, 379) with delta (0, 0)
Screenshot: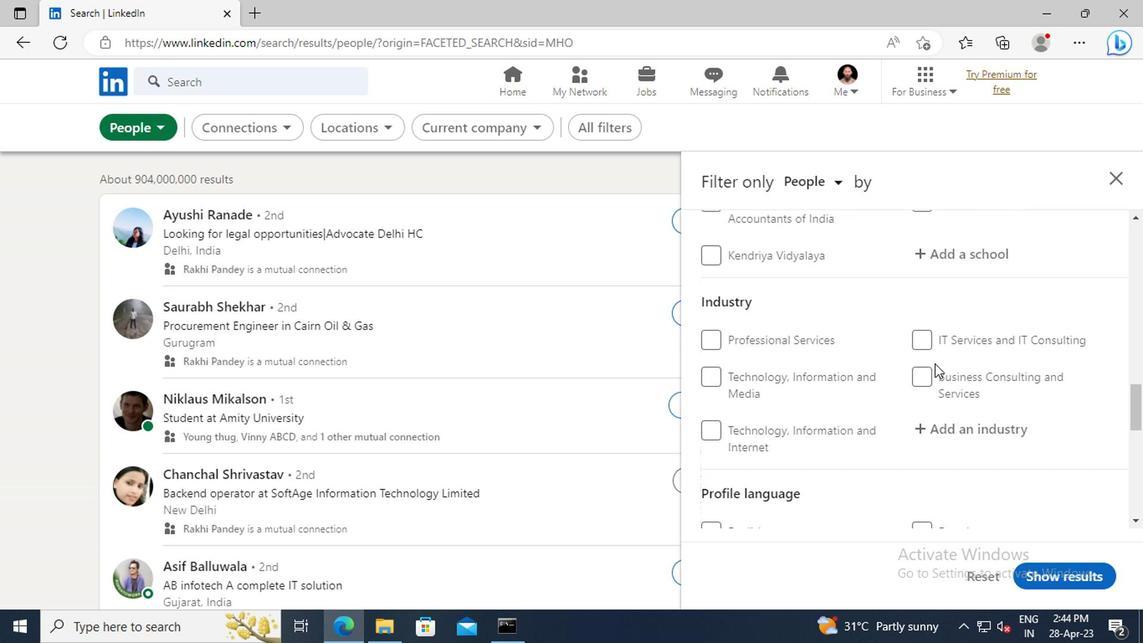 
Action: Mouse scrolled (786, 379) with delta (0, 0)
Screenshot: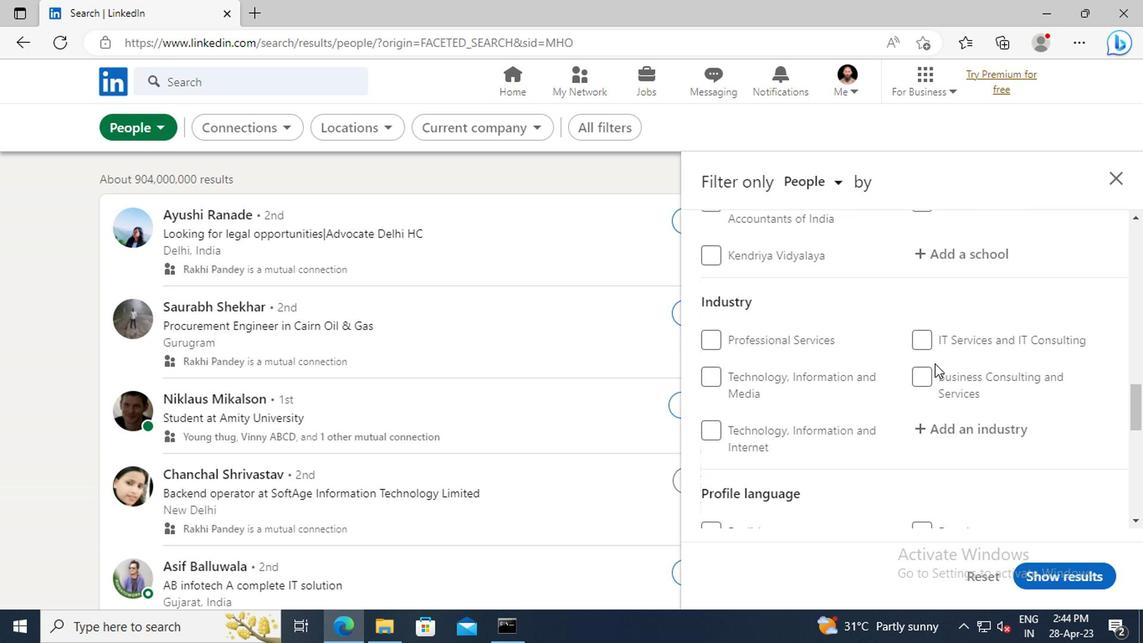 
Action: Mouse scrolled (786, 379) with delta (0, 0)
Screenshot: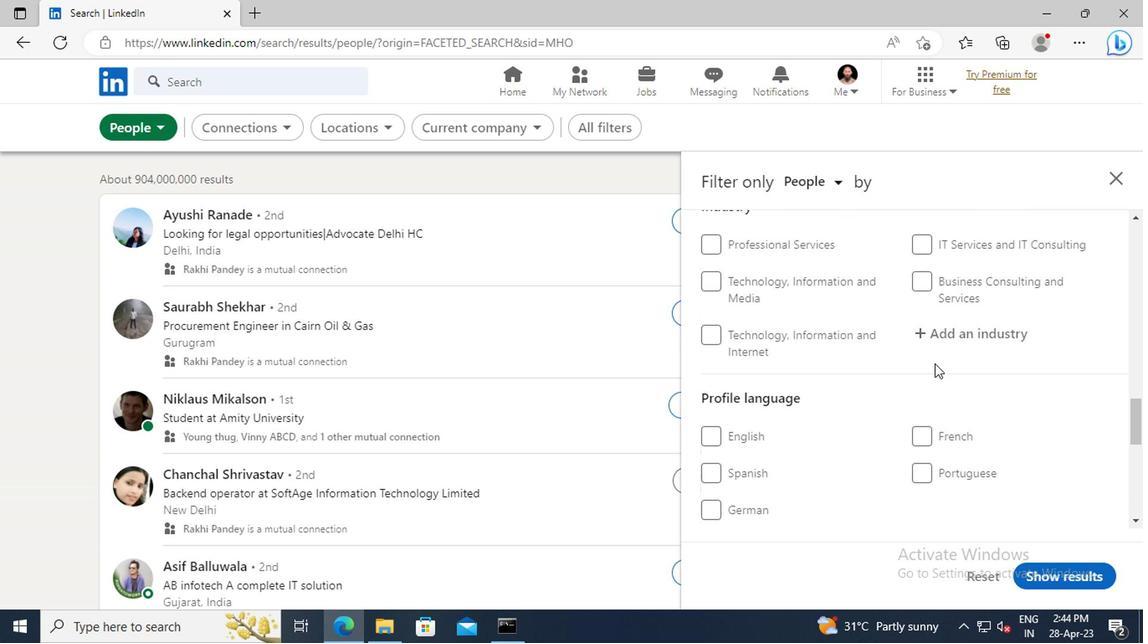 
Action: Mouse scrolled (786, 379) with delta (0, 0)
Screenshot: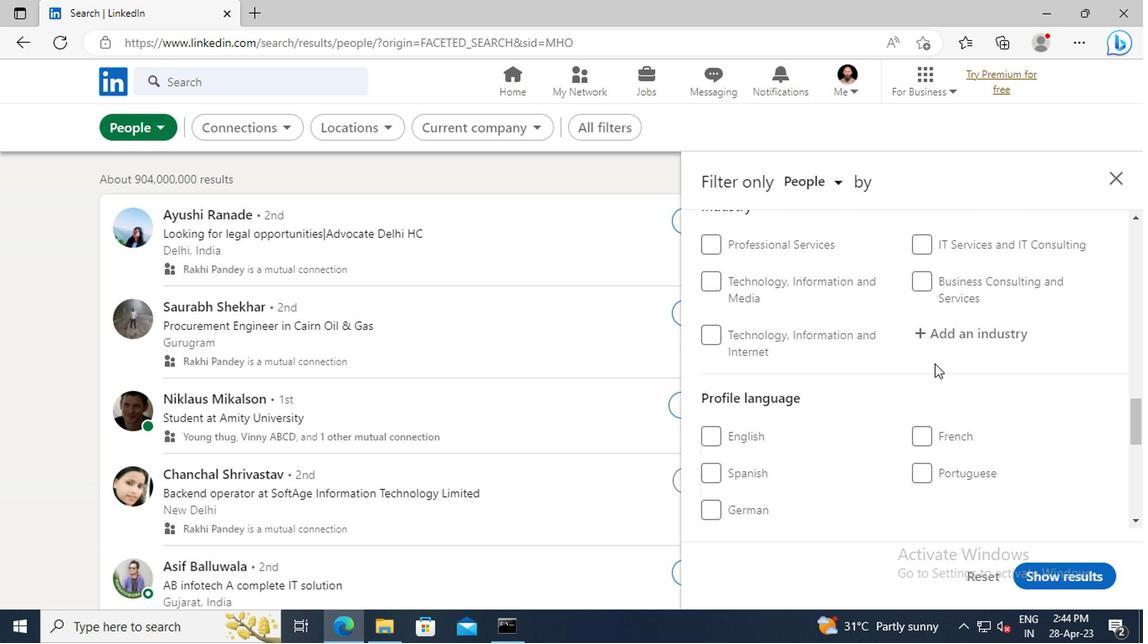 
Action: Mouse moved to (777, 391)
Screenshot: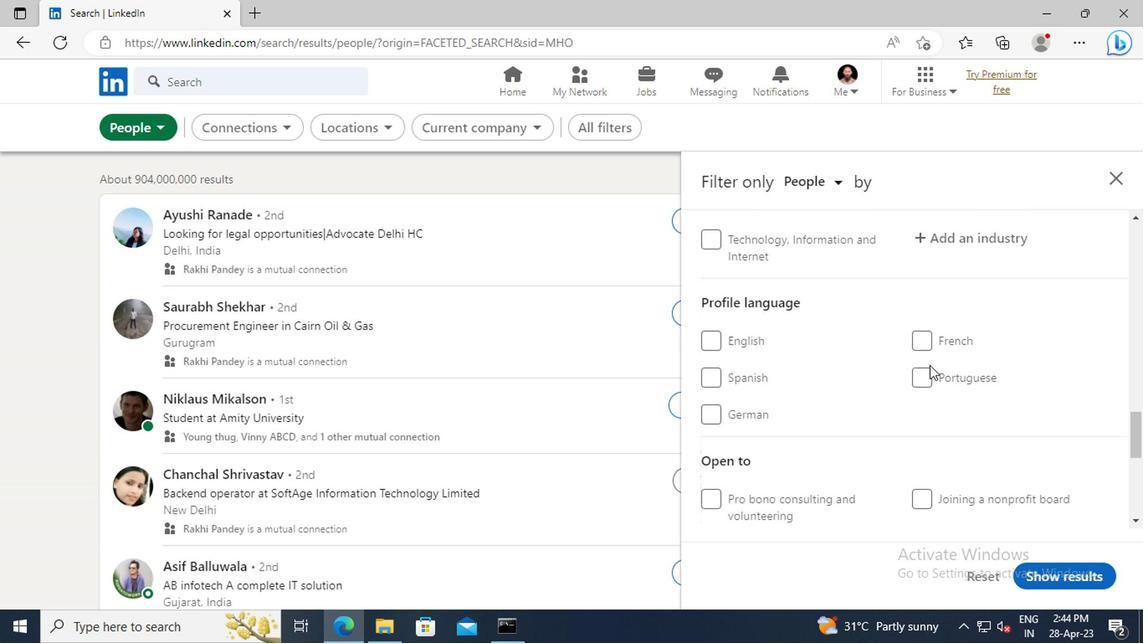 
Action: Mouse pressed left at (777, 391)
Screenshot: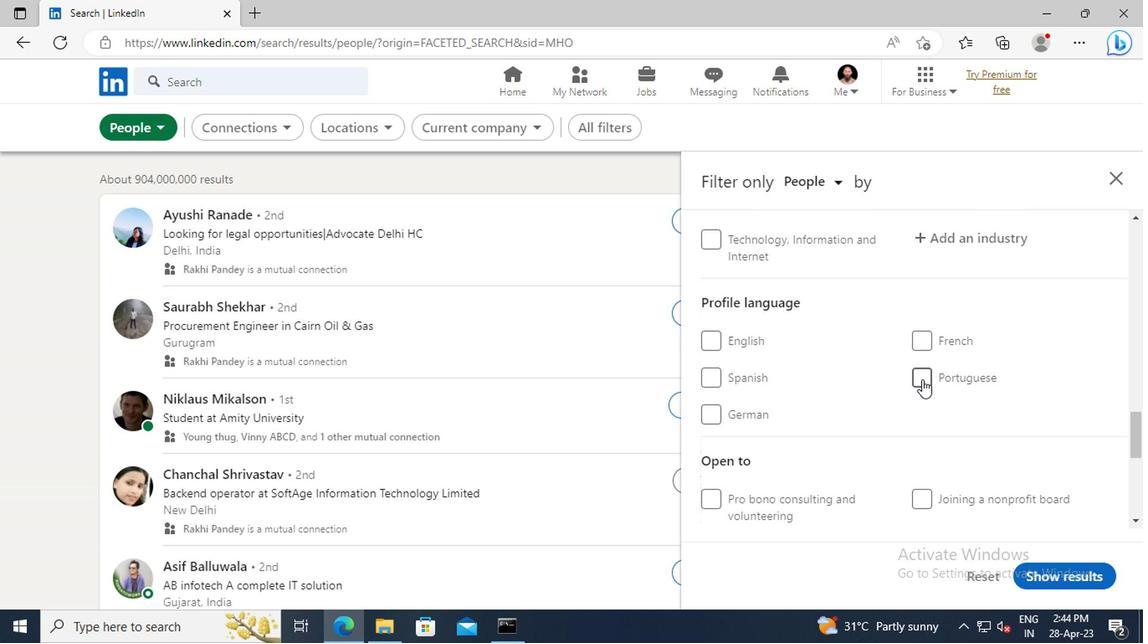 
Action: Mouse moved to (787, 404)
Screenshot: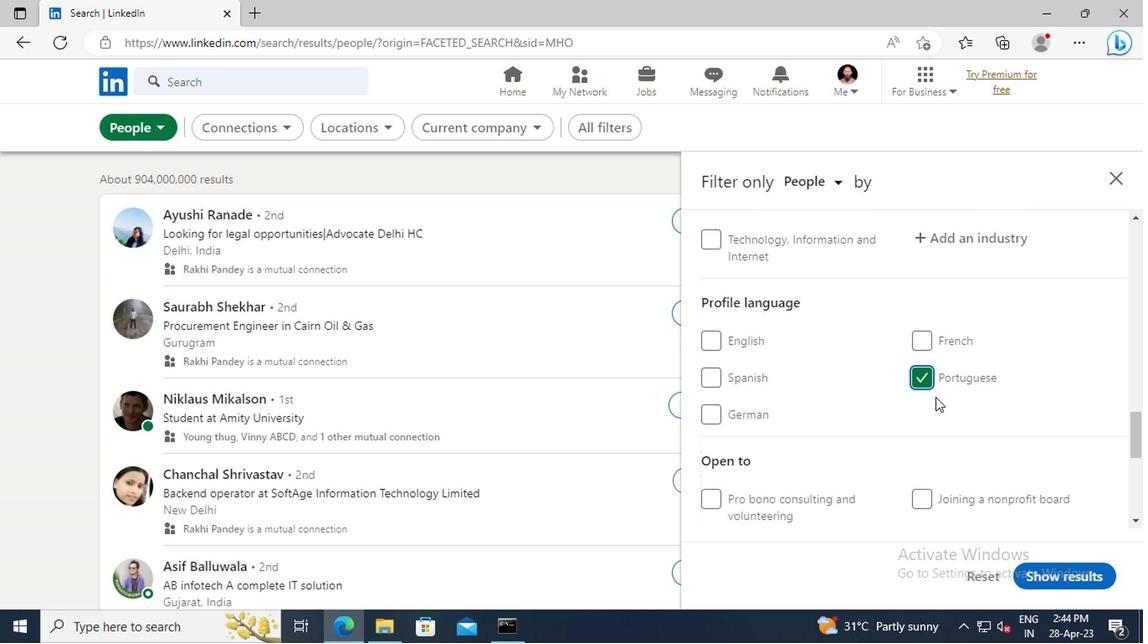
Action: Mouse scrolled (787, 404) with delta (0, 0)
Screenshot: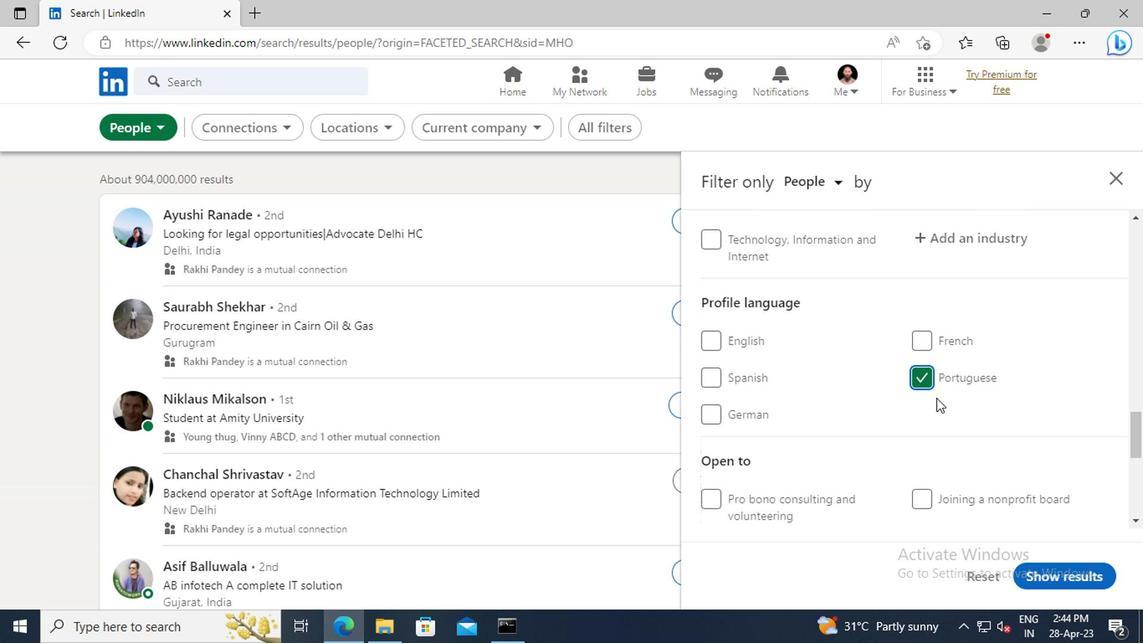 
Action: Mouse scrolled (787, 404) with delta (0, 0)
Screenshot: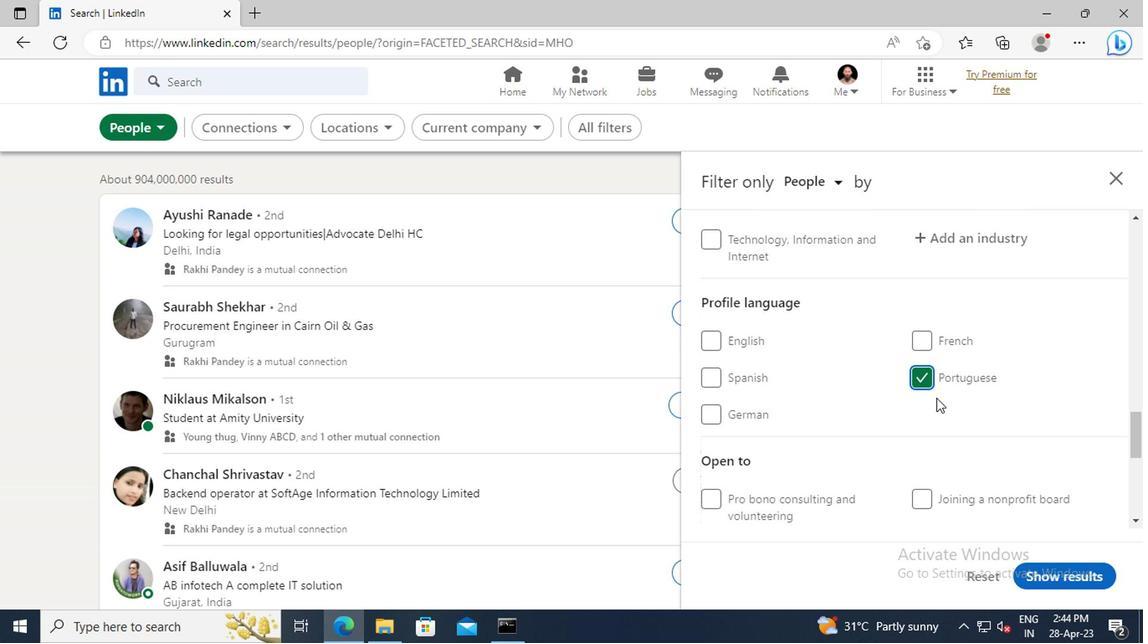 
Action: Mouse scrolled (787, 404) with delta (0, 0)
Screenshot: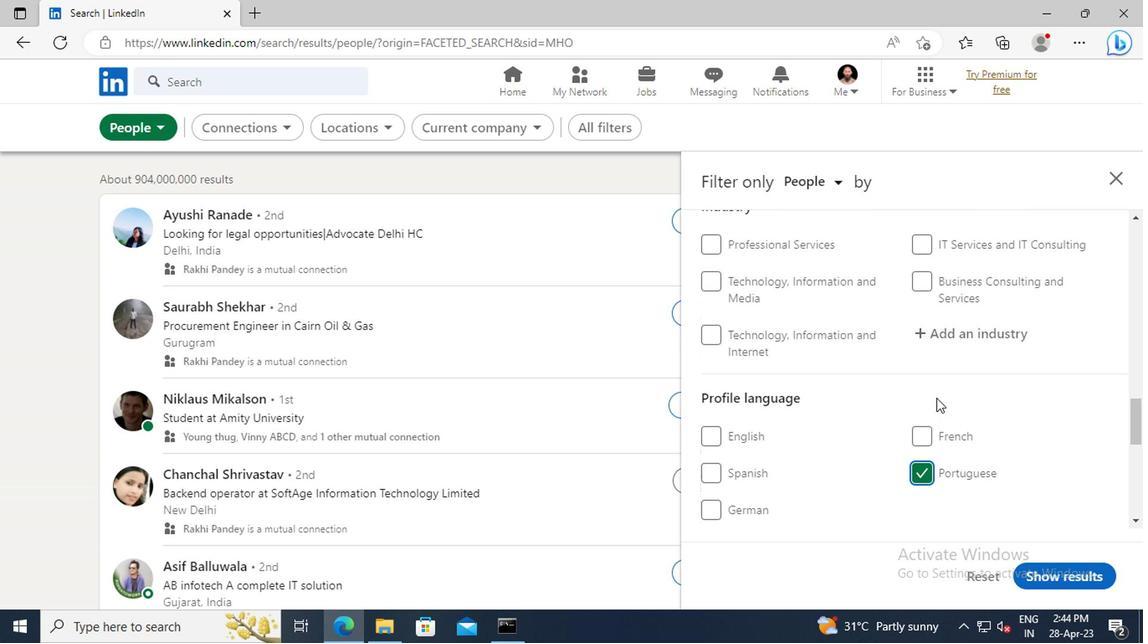 
Action: Mouse scrolled (787, 404) with delta (0, 0)
Screenshot: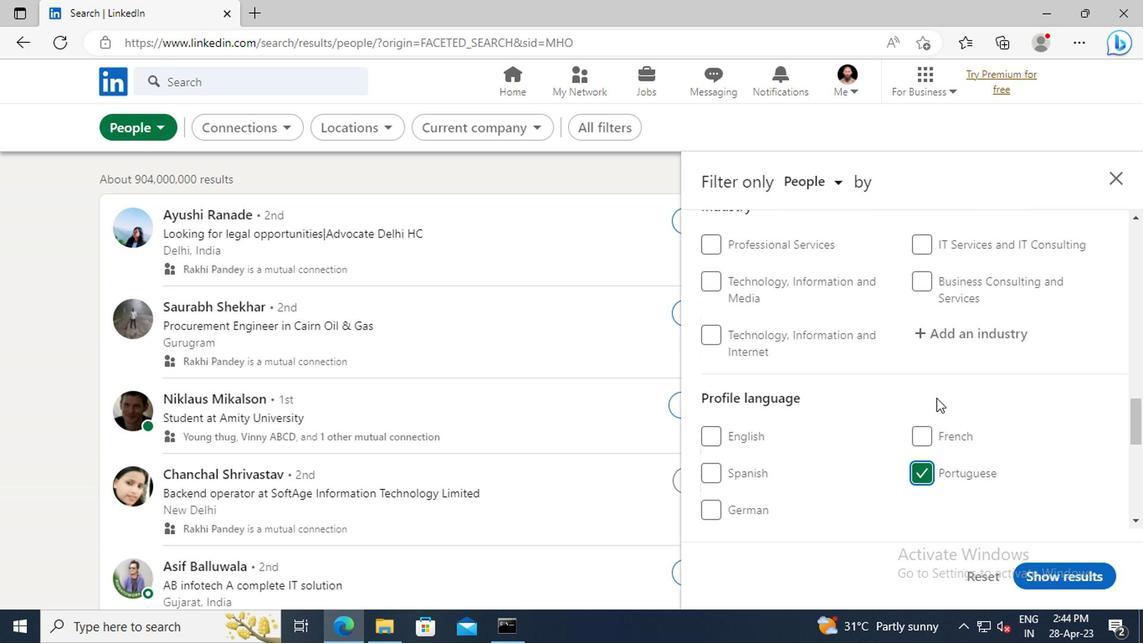 
Action: Mouse scrolled (787, 404) with delta (0, 0)
Screenshot: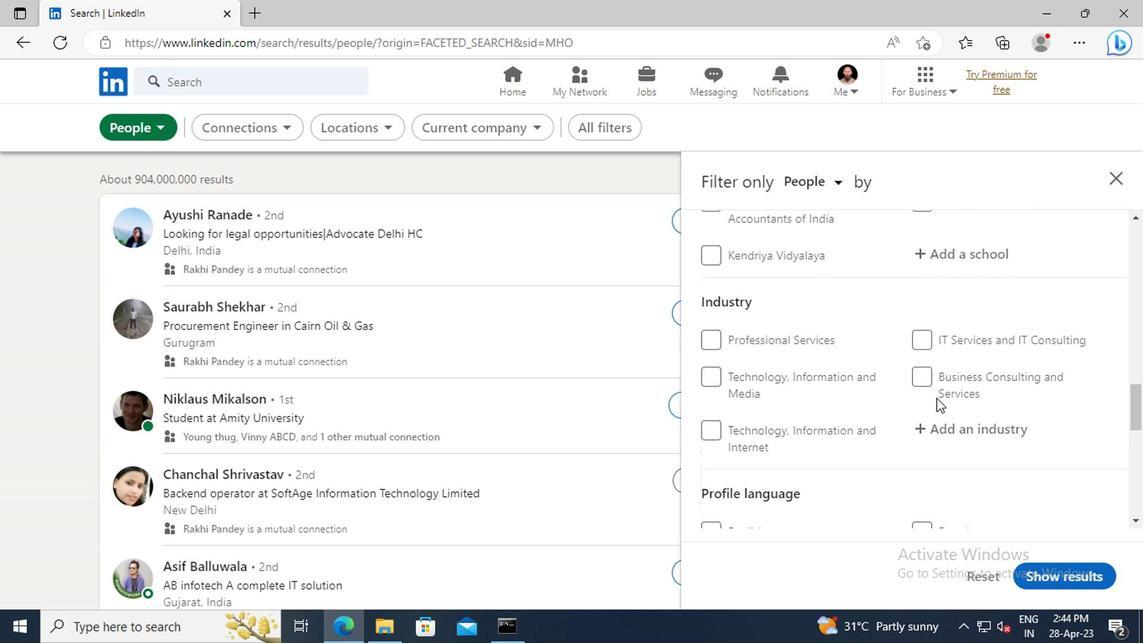 
Action: Mouse scrolled (787, 404) with delta (0, 0)
Screenshot: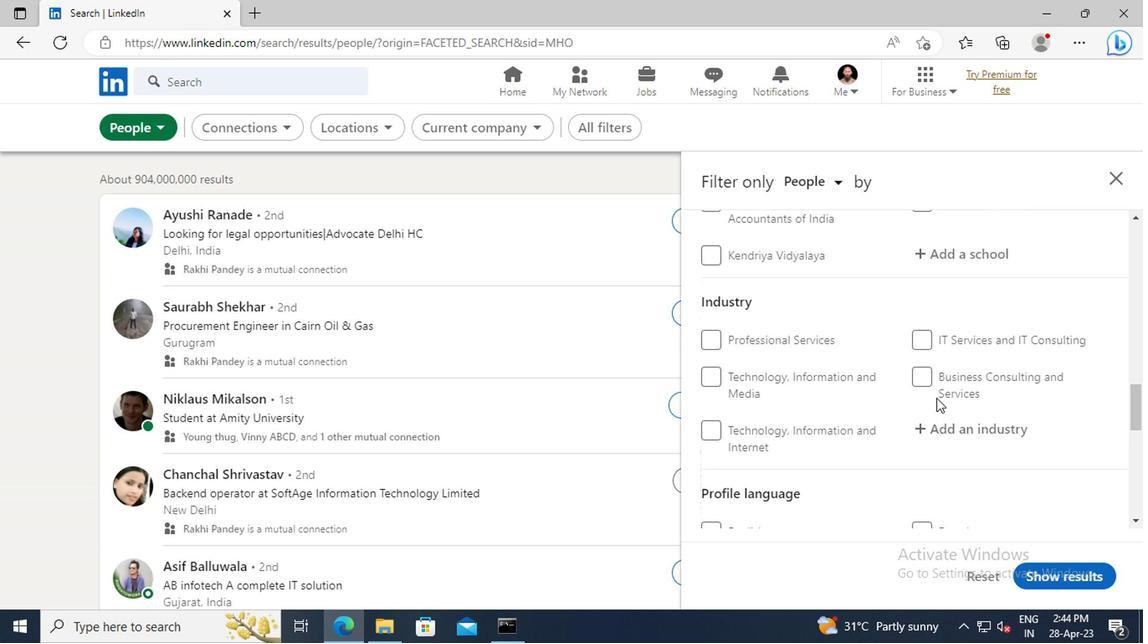 
Action: Mouse scrolled (787, 404) with delta (0, 0)
Screenshot: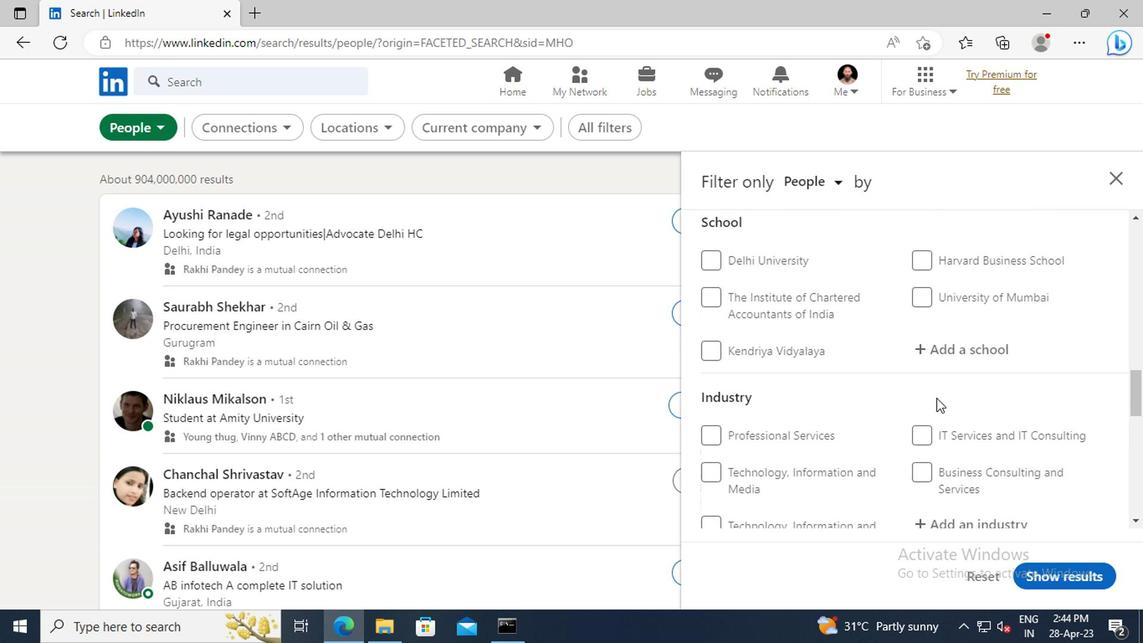 
Action: Mouse scrolled (787, 404) with delta (0, 0)
Screenshot: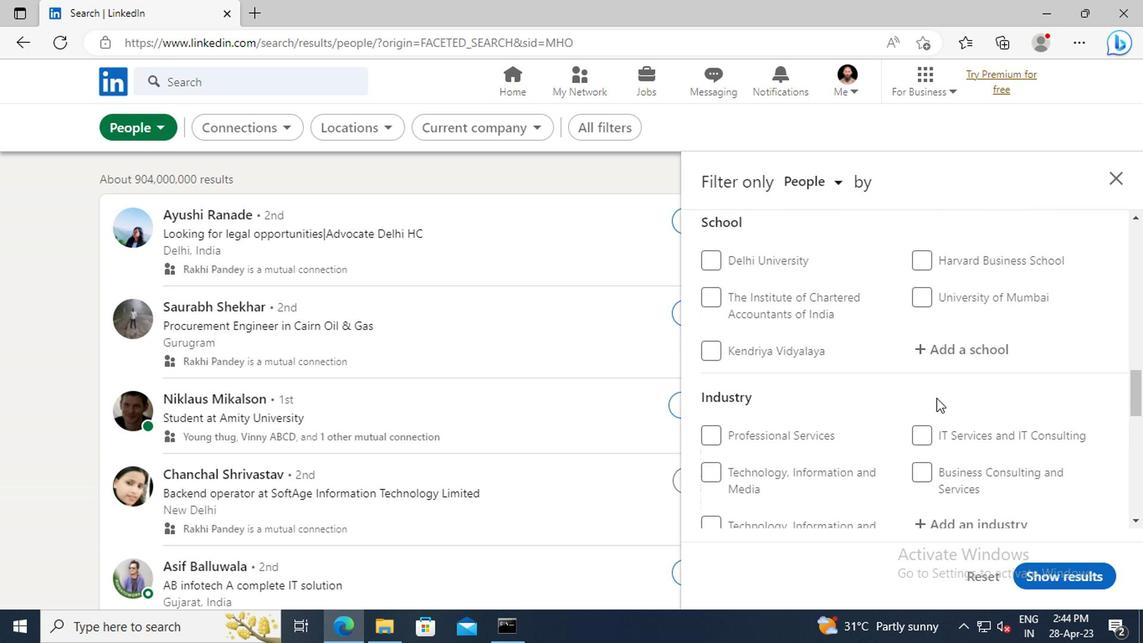 
Action: Mouse scrolled (787, 404) with delta (0, 0)
Screenshot: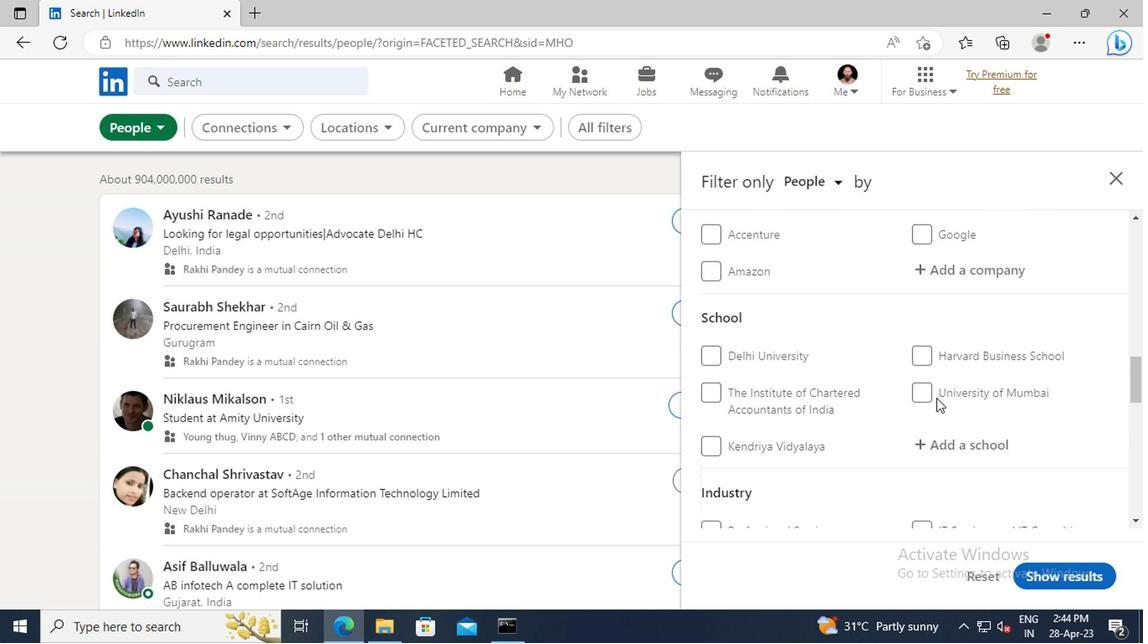
Action: Mouse scrolled (787, 404) with delta (0, 0)
Screenshot: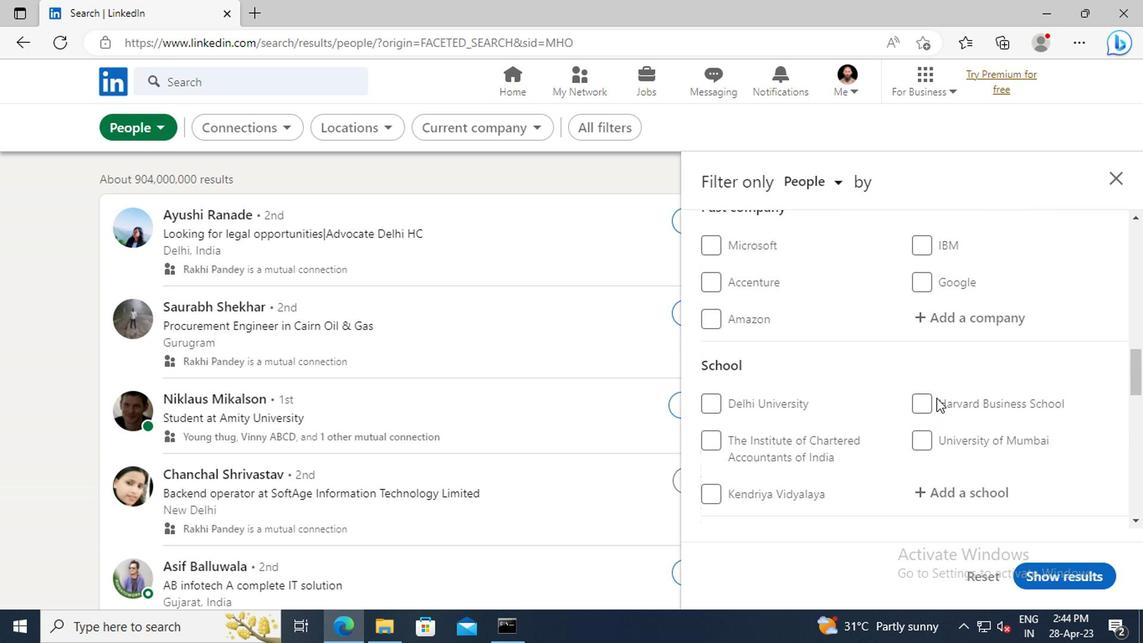 
Action: Mouse scrolled (787, 404) with delta (0, 0)
Screenshot: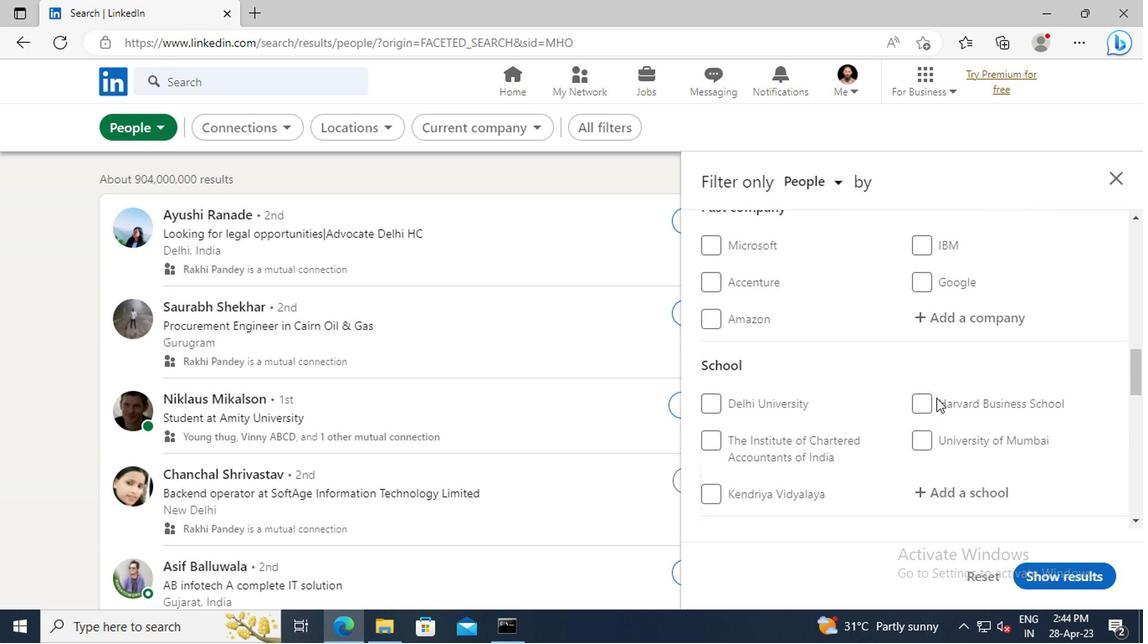 
Action: Mouse scrolled (787, 404) with delta (0, 0)
Screenshot: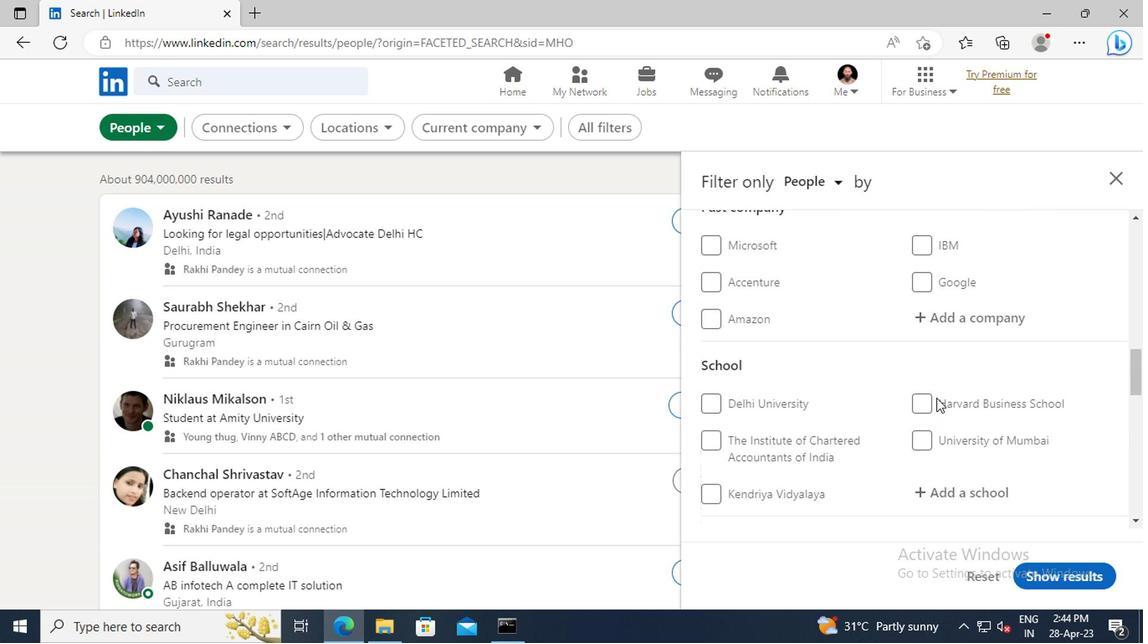 
Action: Mouse scrolled (787, 404) with delta (0, 0)
Screenshot: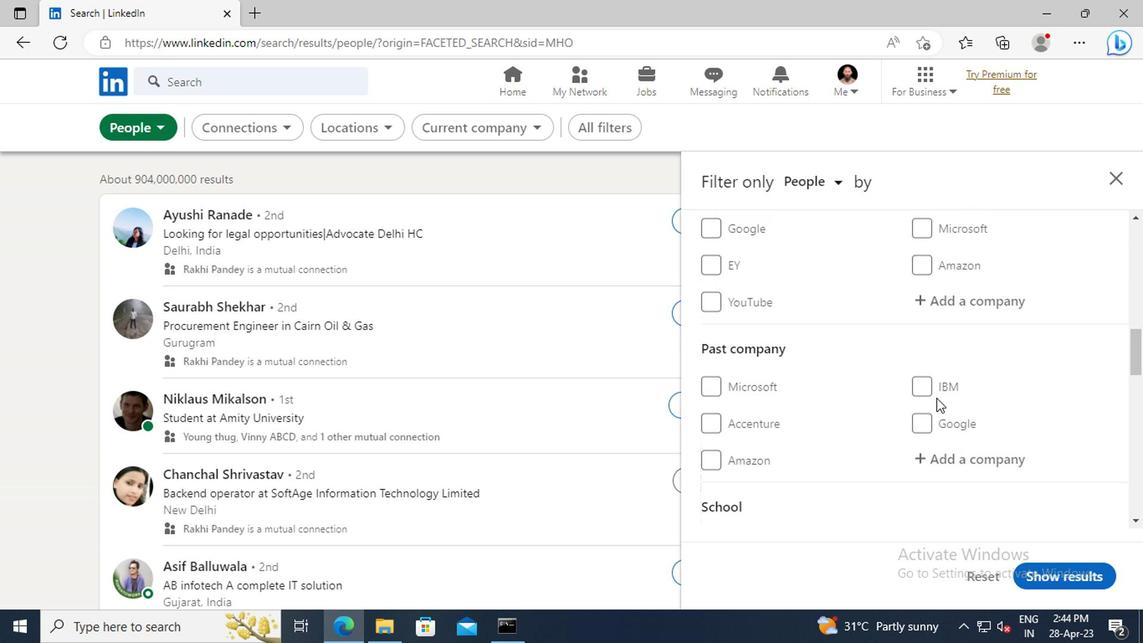 
Action: Mouse moved to (791, 375)
Screenshot: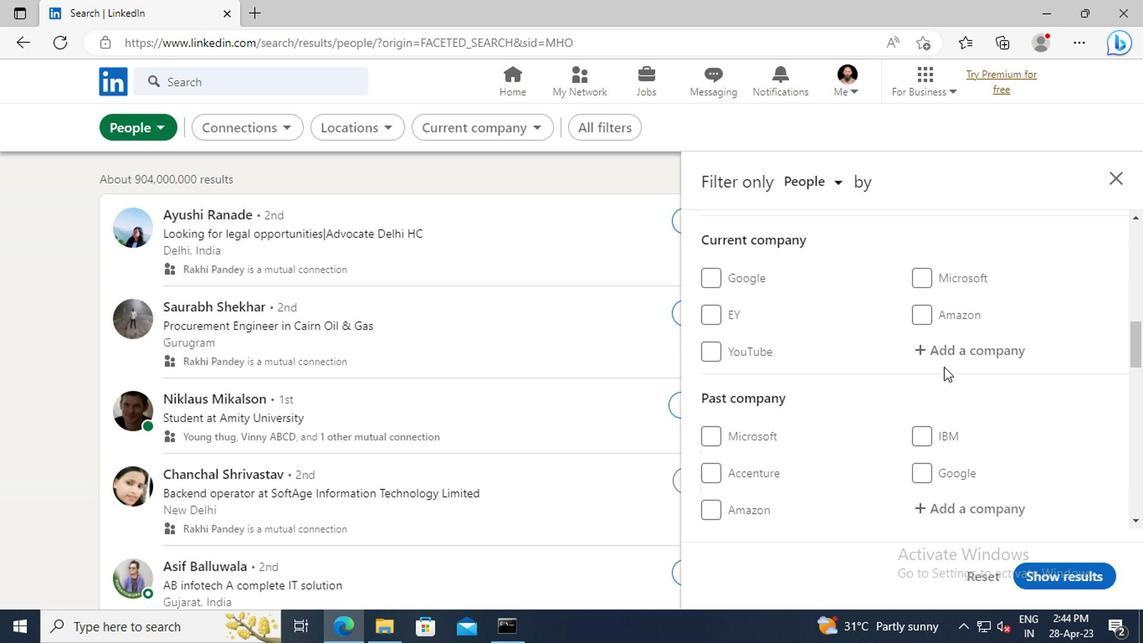 
Action: Mouse pressed left at (791, 375)
Screenshot: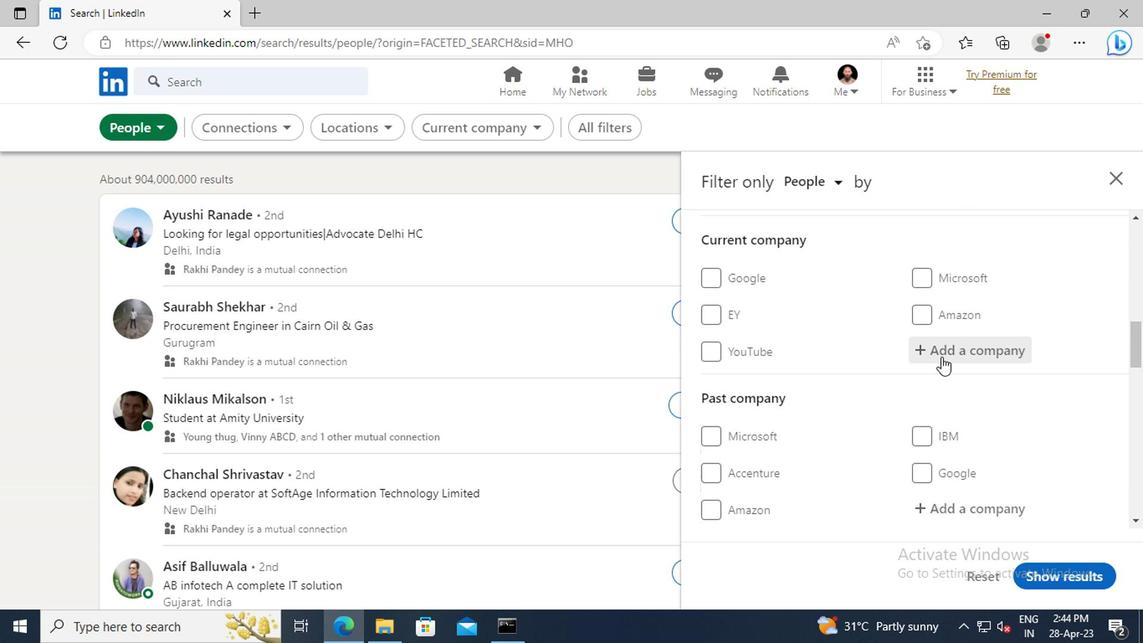 
Action: Key pressed <Key.shift>THALES<Key.space><Key.shift>DIGITAL
Screenshot: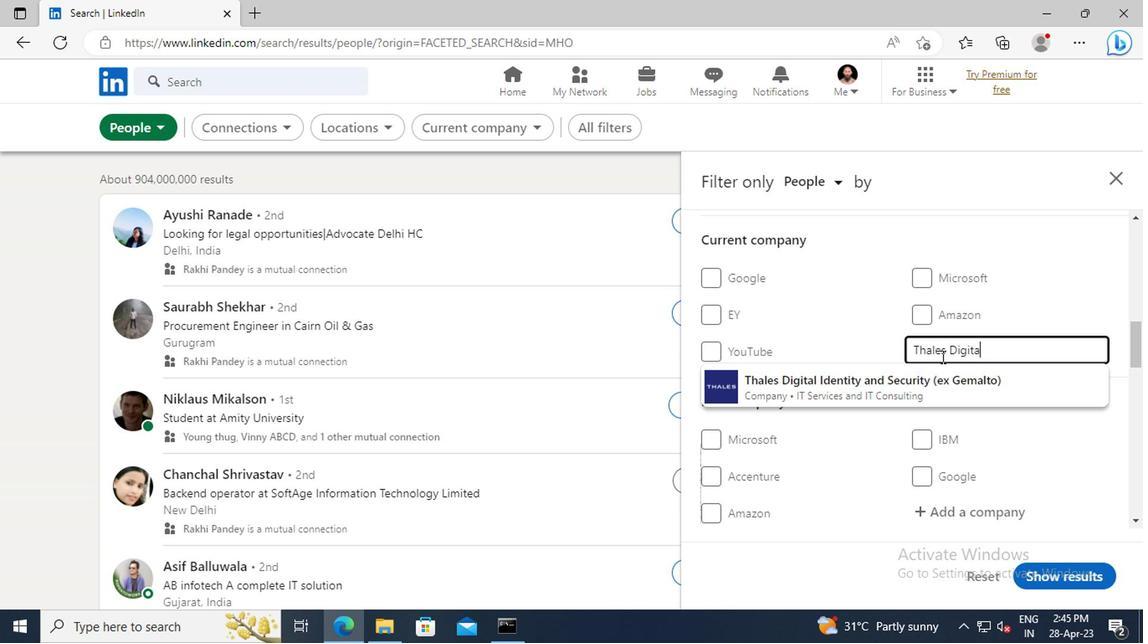 
Action: Mouse moved to (788, 393)
Screenshot: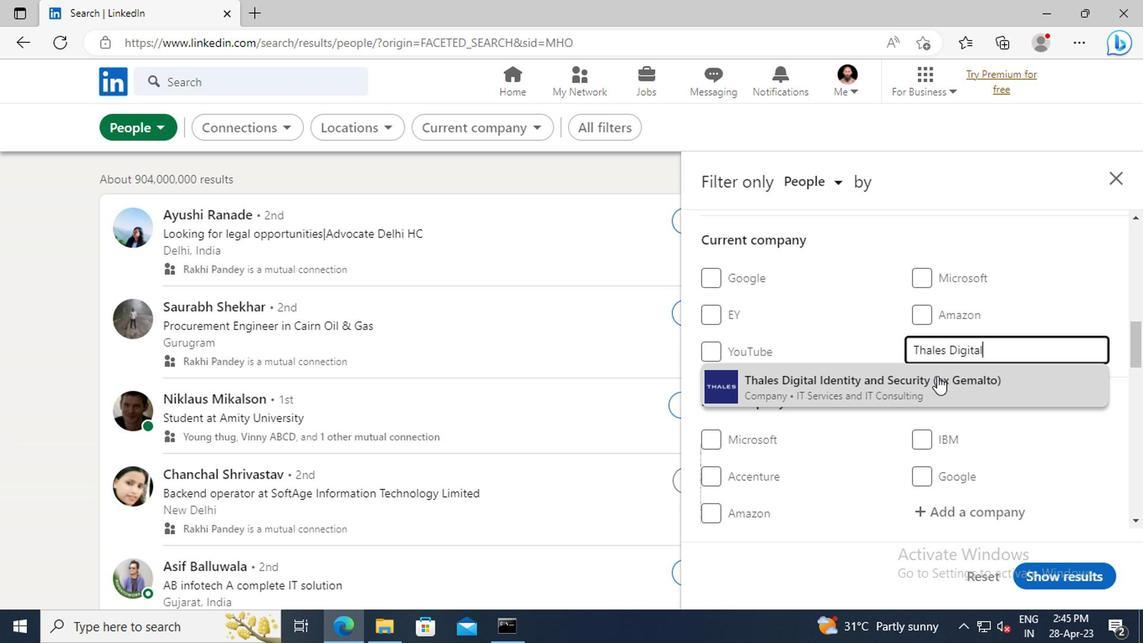 
Action: Mouse pressed left at (788, 393)
Screenshot: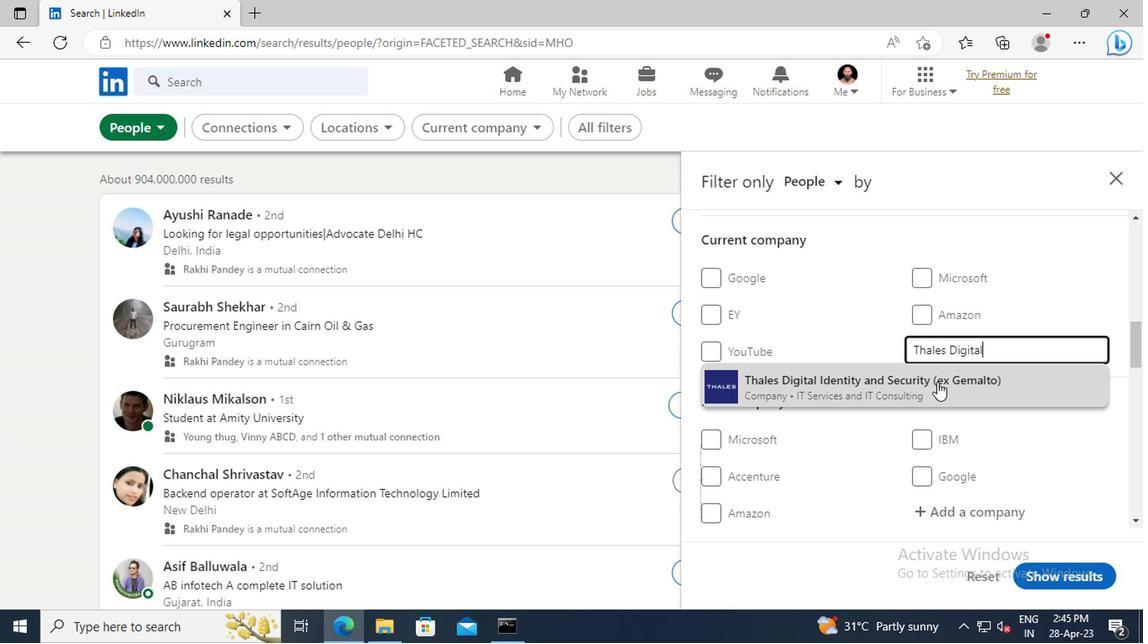 
Action: Mouse moved to (788, 379)
Screenshot: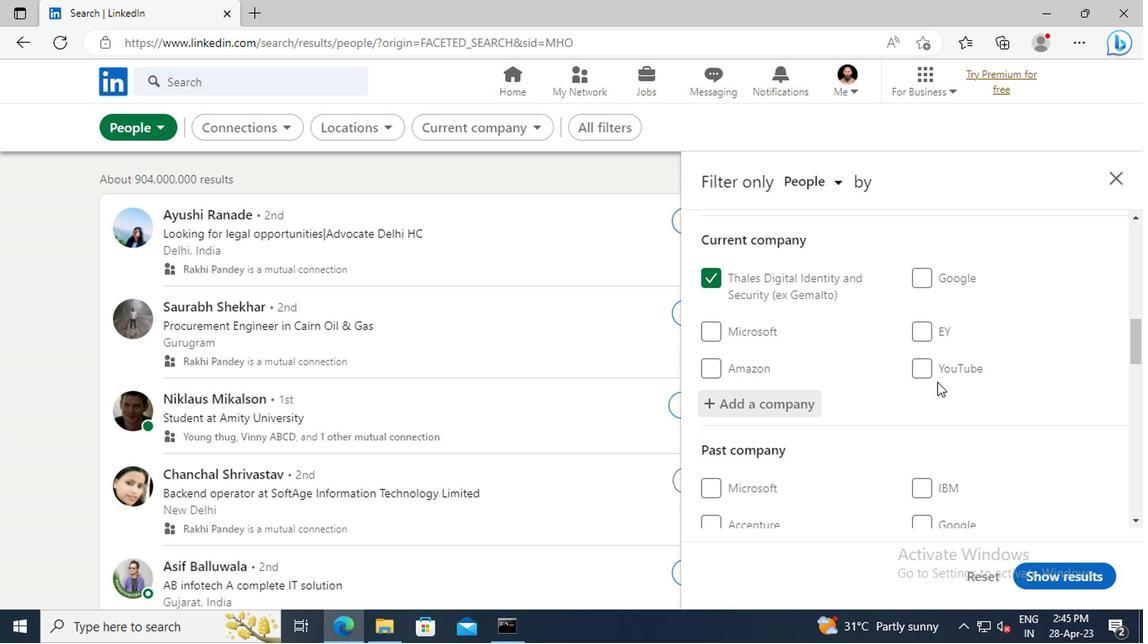 
Action: Mouse scrolled (788, 378) with delta (0, 0)
Screenshot: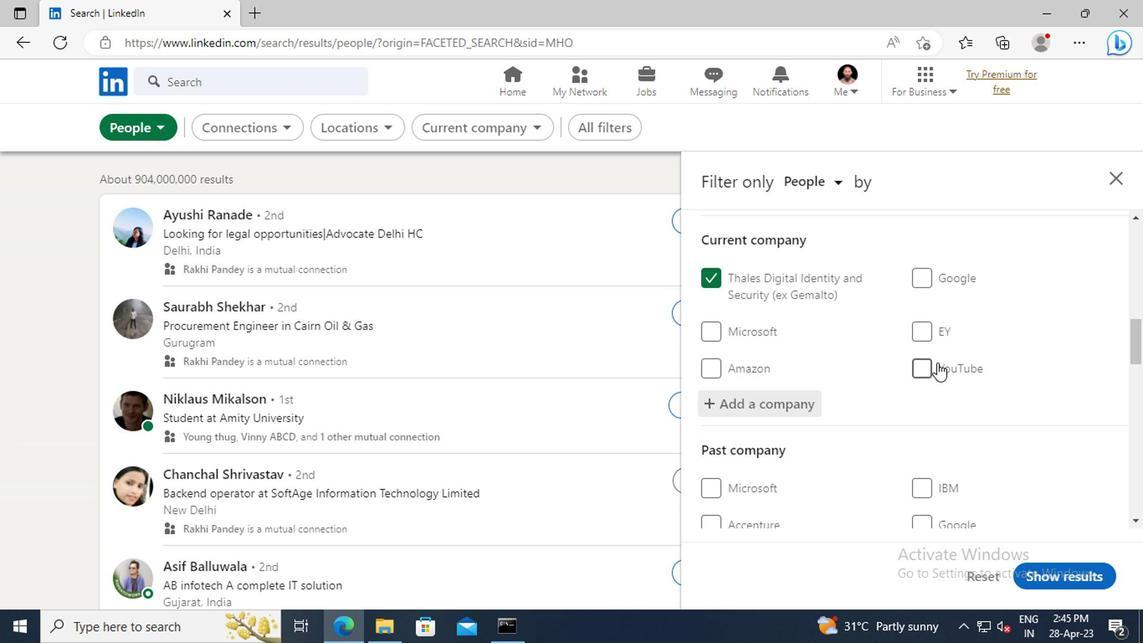 
Action: Mouse scrolled (788, 378) with delta (0, 0)
Screenshot: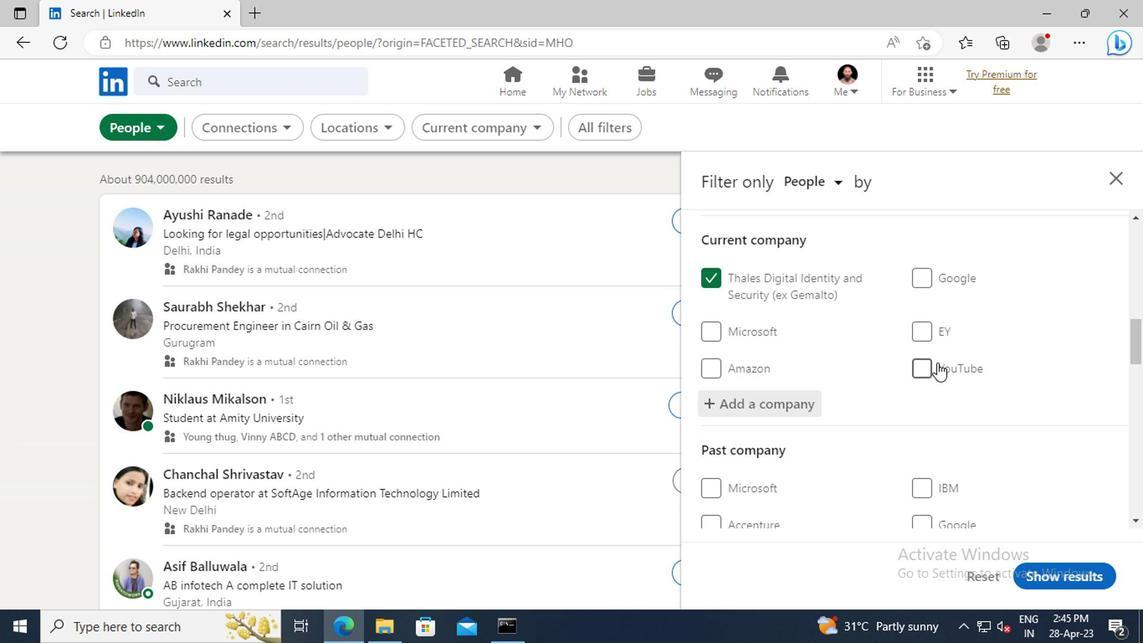 
Action: Mouse scrolled (788, 378) with delta (0, 0)
Screenshot: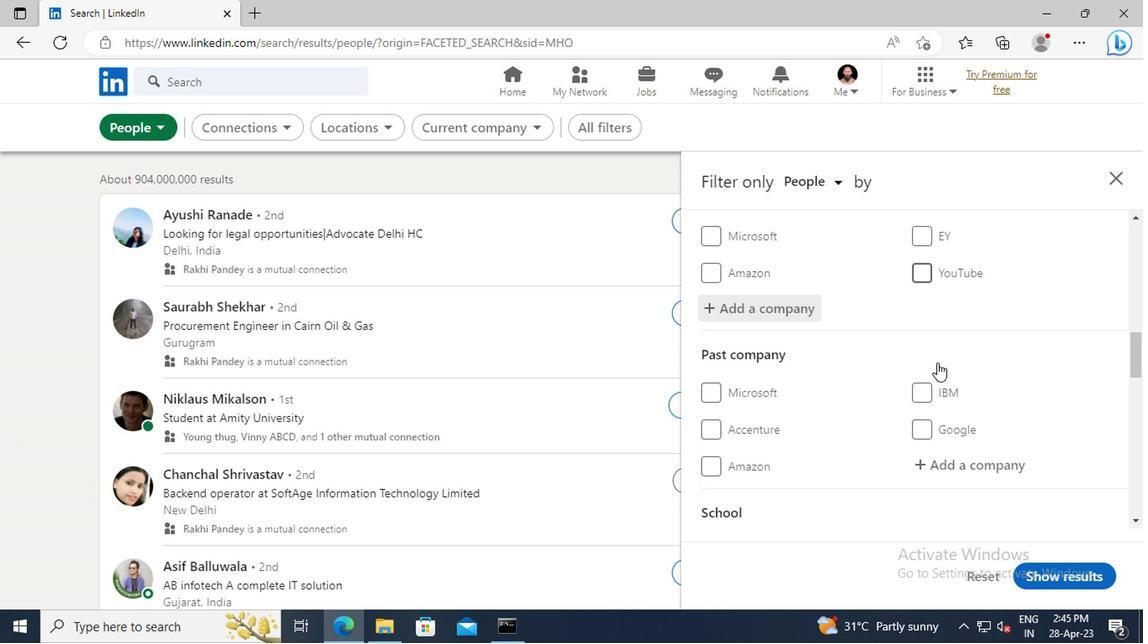 
Action: Mouse scrolled (788, 378) with delta (0, 0)
Screenshot: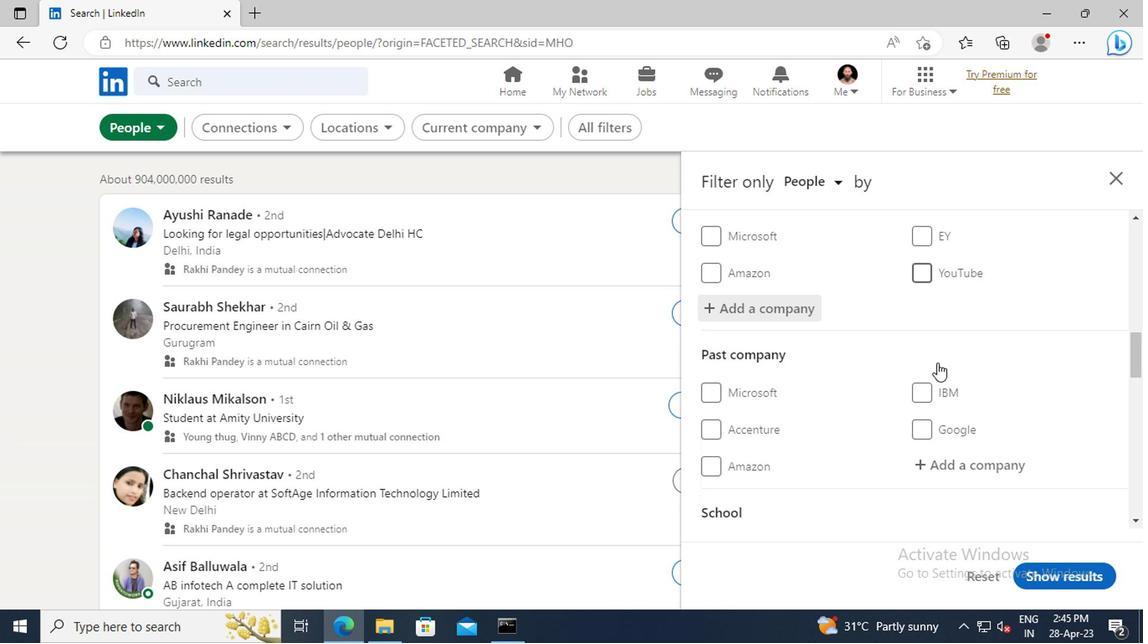 
Action: Mouse scrolled (788, 378) with delta (0, 0)
Screenshot: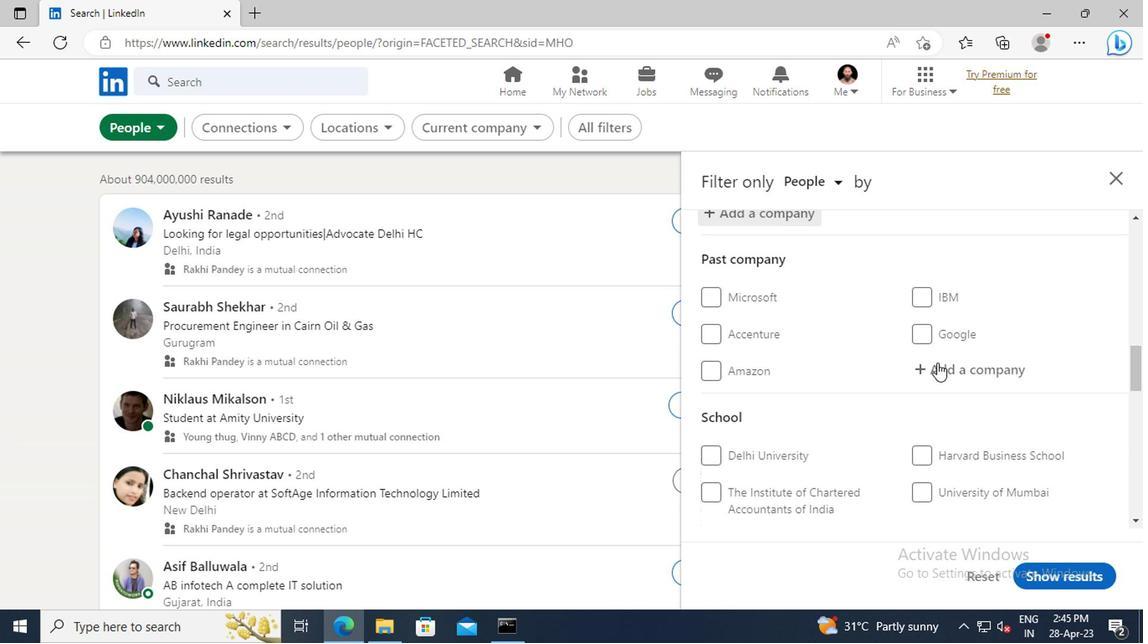 
Action: Mouse scrolled (788, 378) with delta (0, 0)
Screenshot: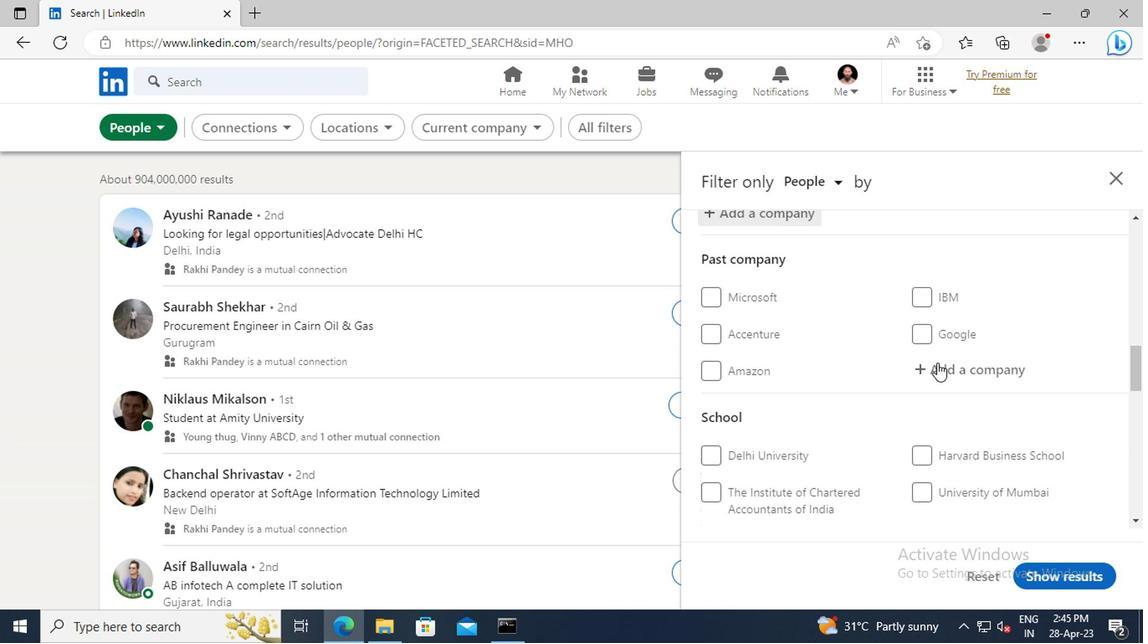 
Action: Mouse scrolled (788, 378) with delta (0, 0)
Screenshot: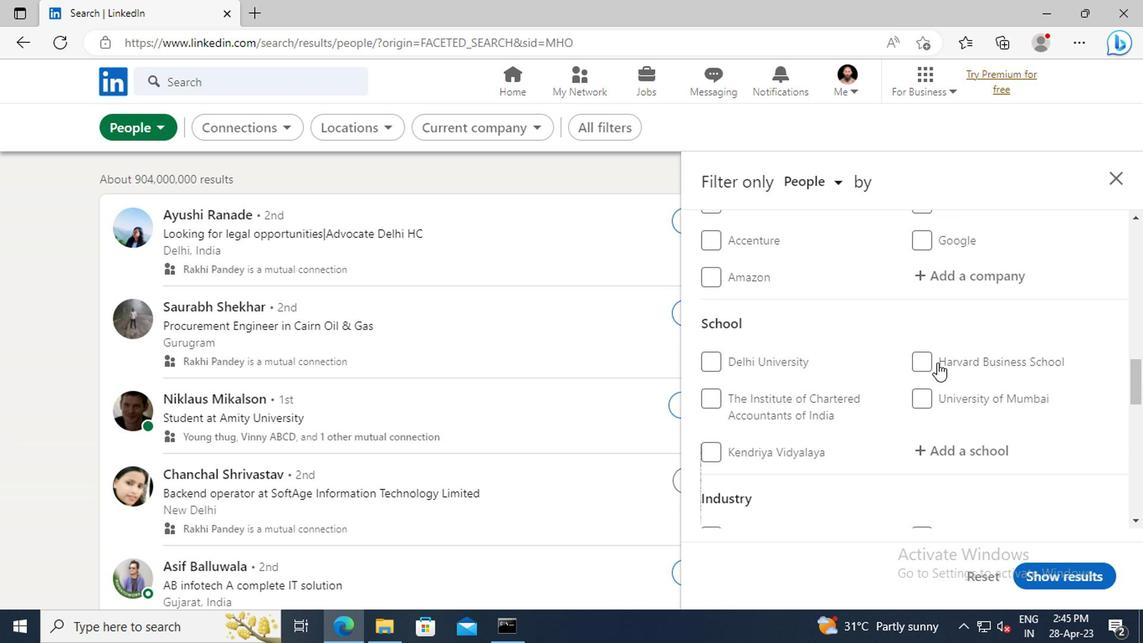 
Action: Mouse scrolled (788, 378) with delta (0, 0)
Screenshot: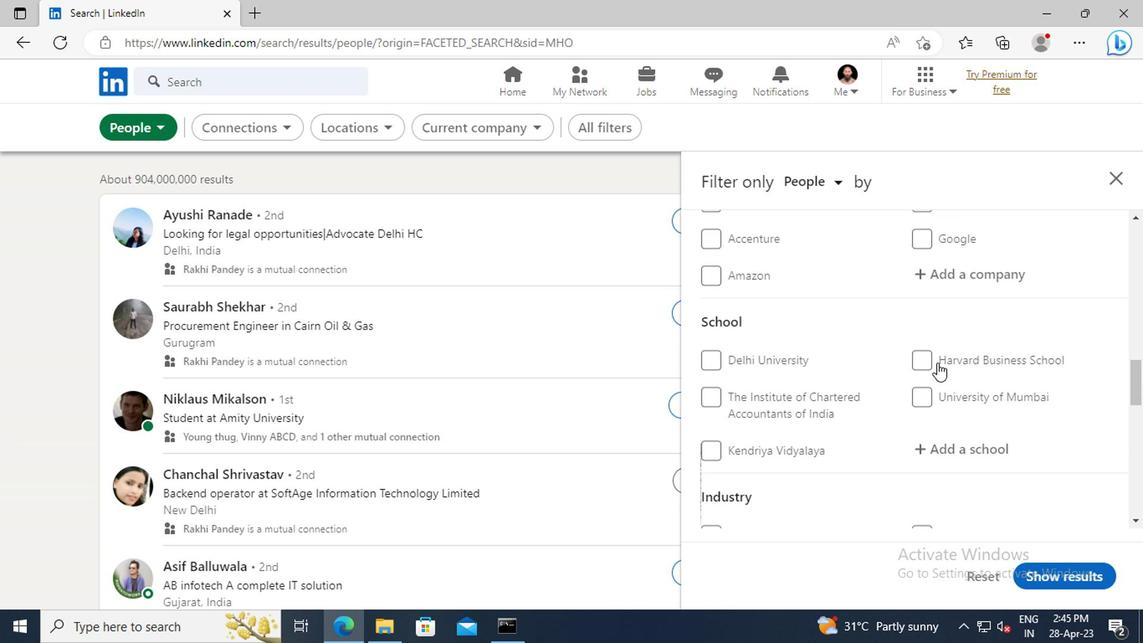 
Action: Mouse moved to (793, 373)
Screenshot: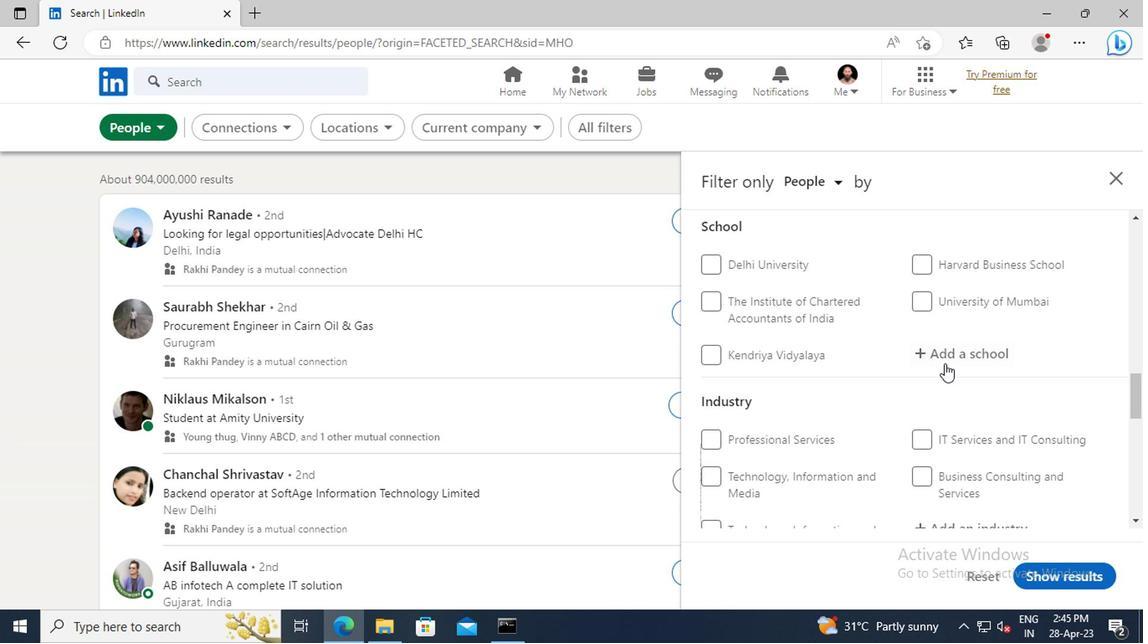 
Action: Mouse pressed left at (793, 373)
Screenshot: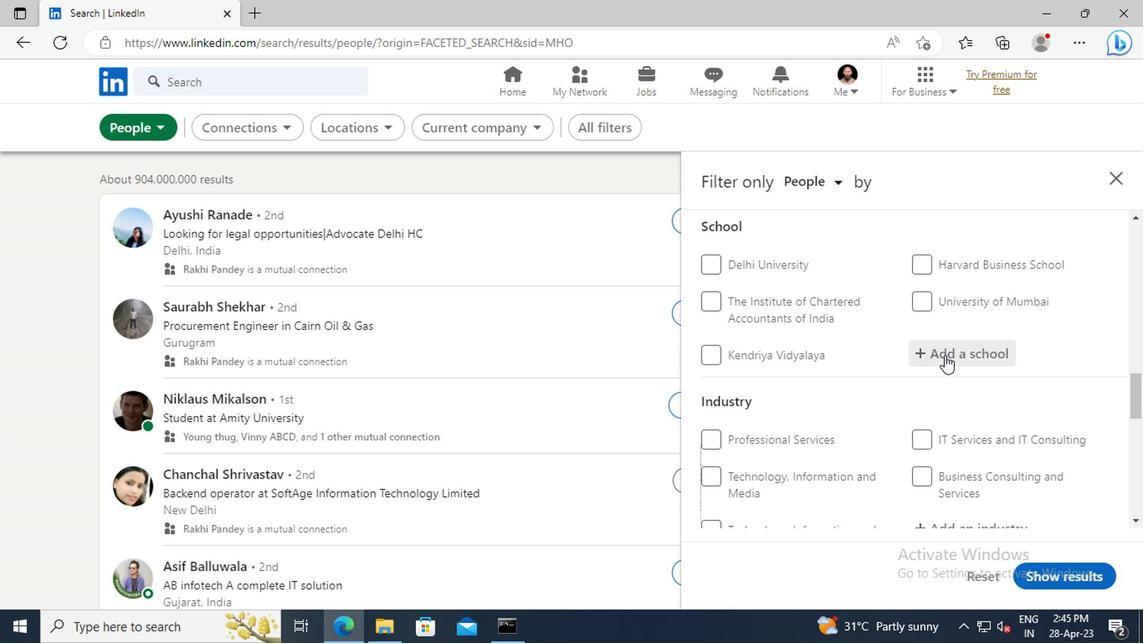
Action: Key pressed <Key.shift>SRI<Key.space><Key.shift>KRISHNA<Key.space><Key.shift>COLLEGE<Key.space>OF<Key.space><Key.shift>TEC
Screenshot: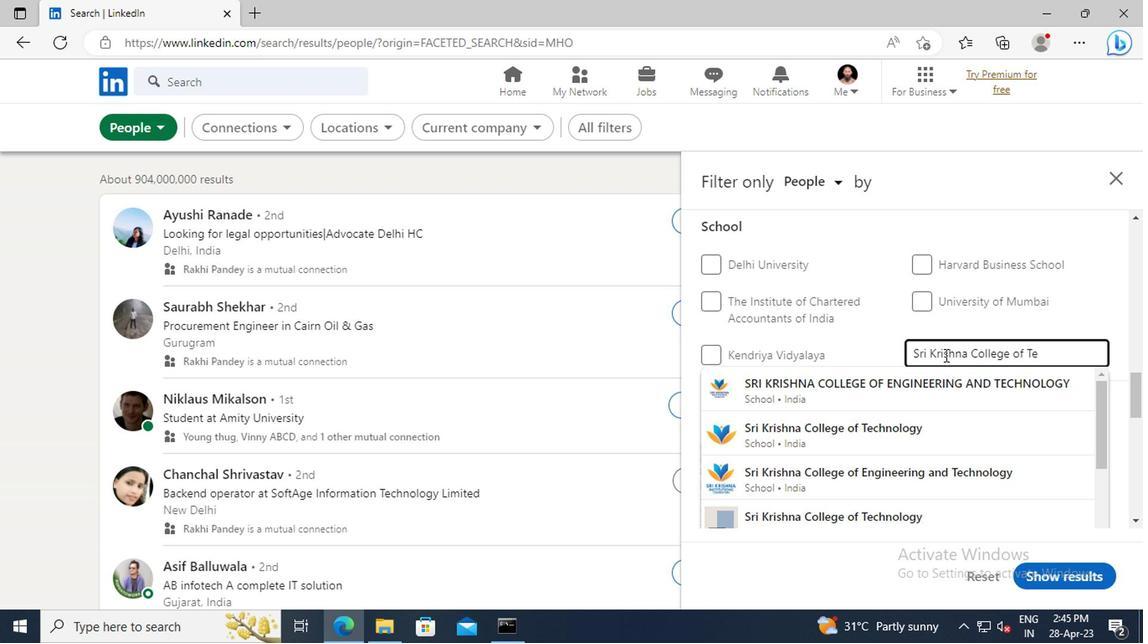 
Action: Mouse moved to (786, 428)
Screenshot: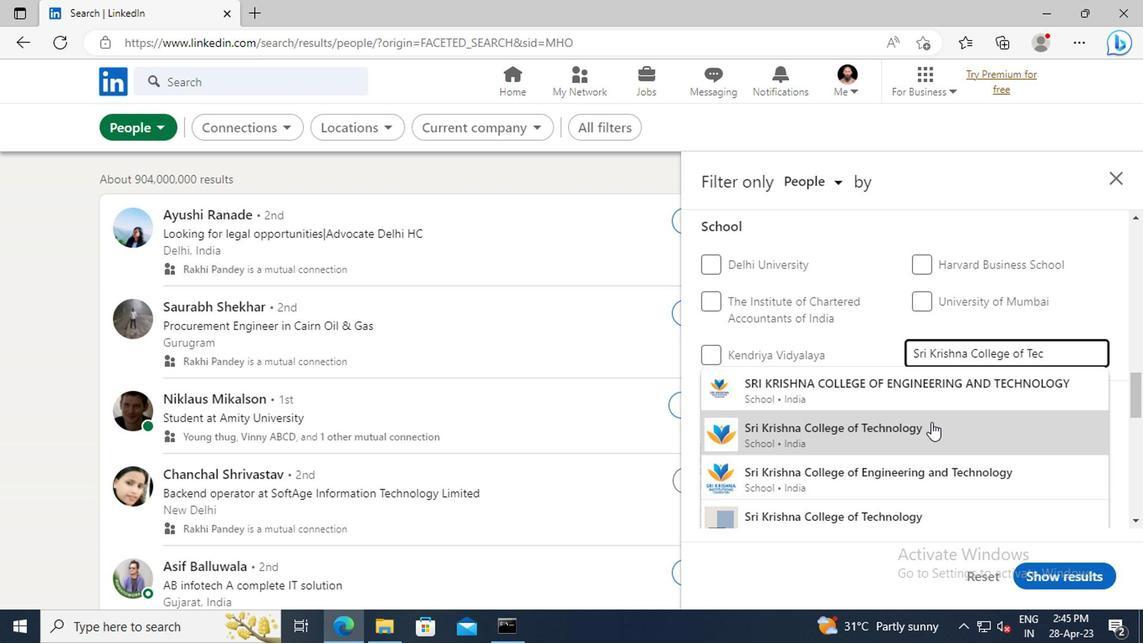 
Action: Mouse pressed left at (786, 428)
Screenshot: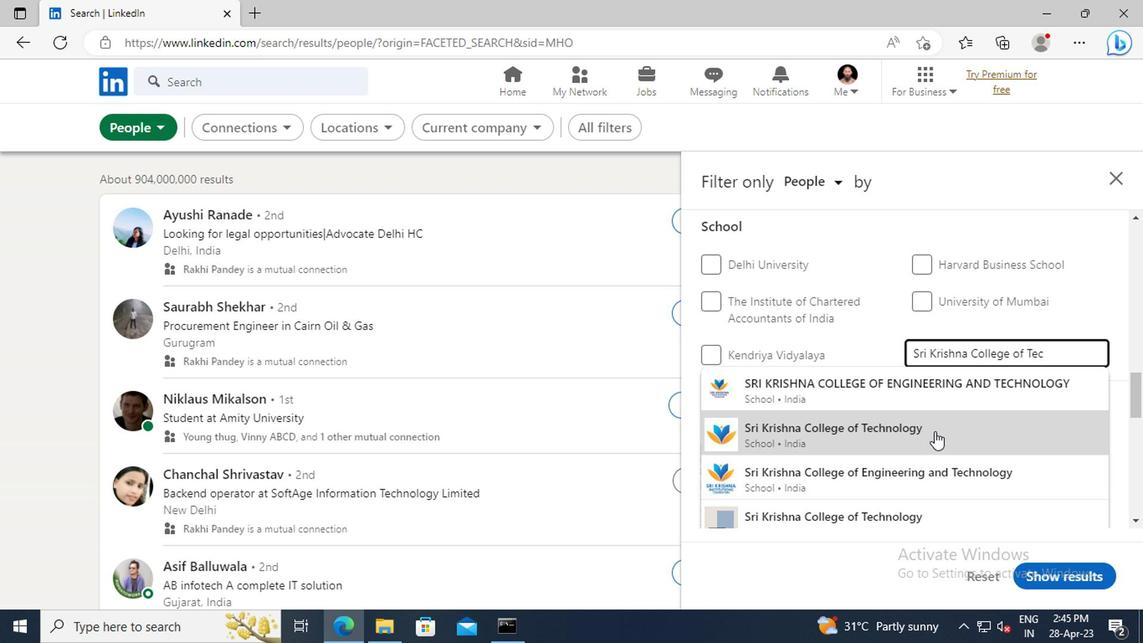 
Action: Mouse moved to (786, 362)
Screenshot: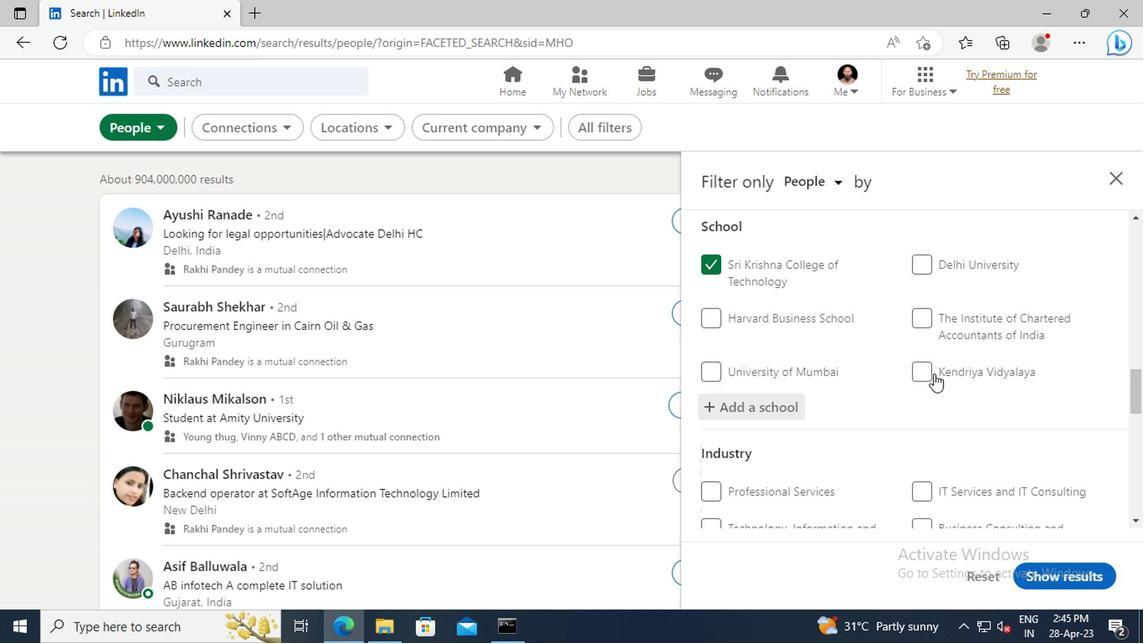 
Action: Mouse scrolled (786, 361) with delta (0, 0)
Screenshot: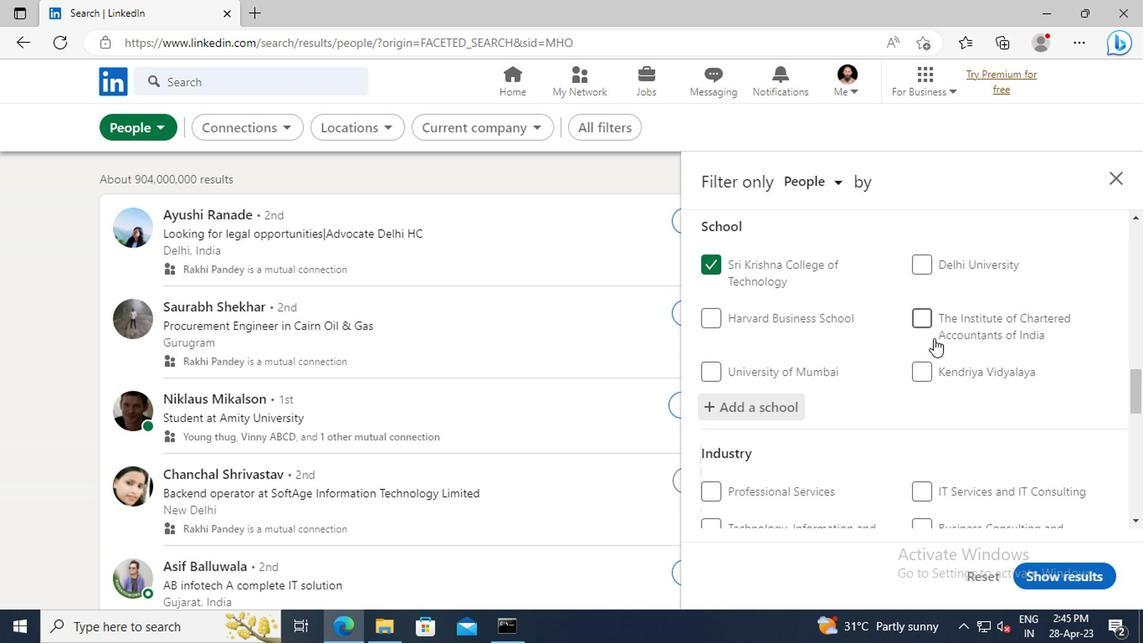 
Action: Mouse scrolled (786, 361) with delta (0, 0)
Screenshot: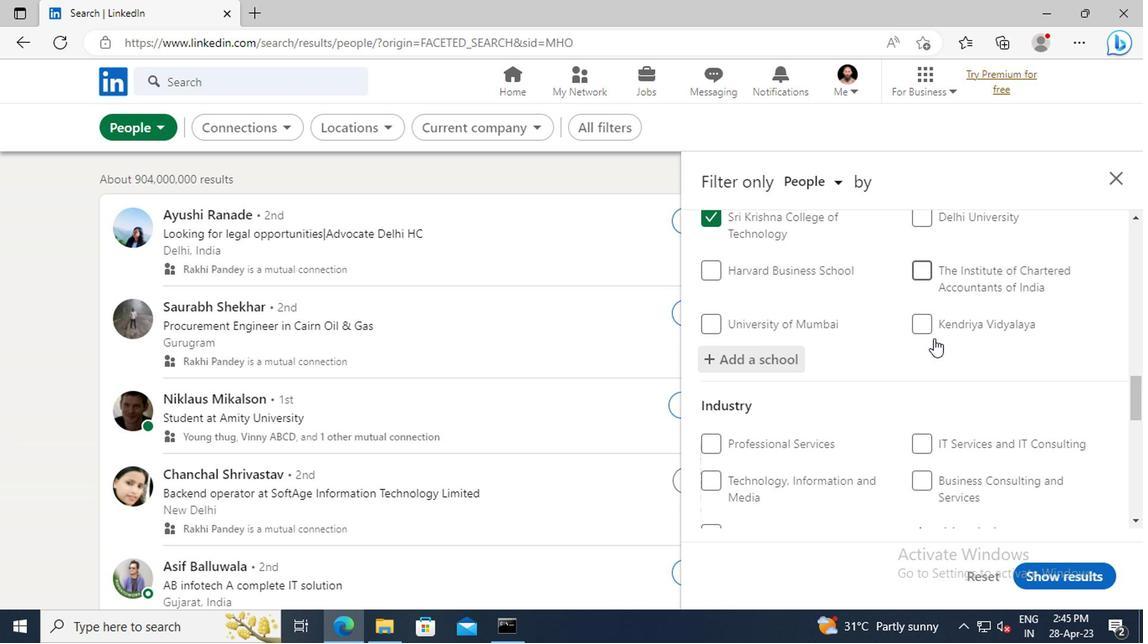 
Action: Mouse scrolled (786, 361) with delta (0, 0)
Screenshot: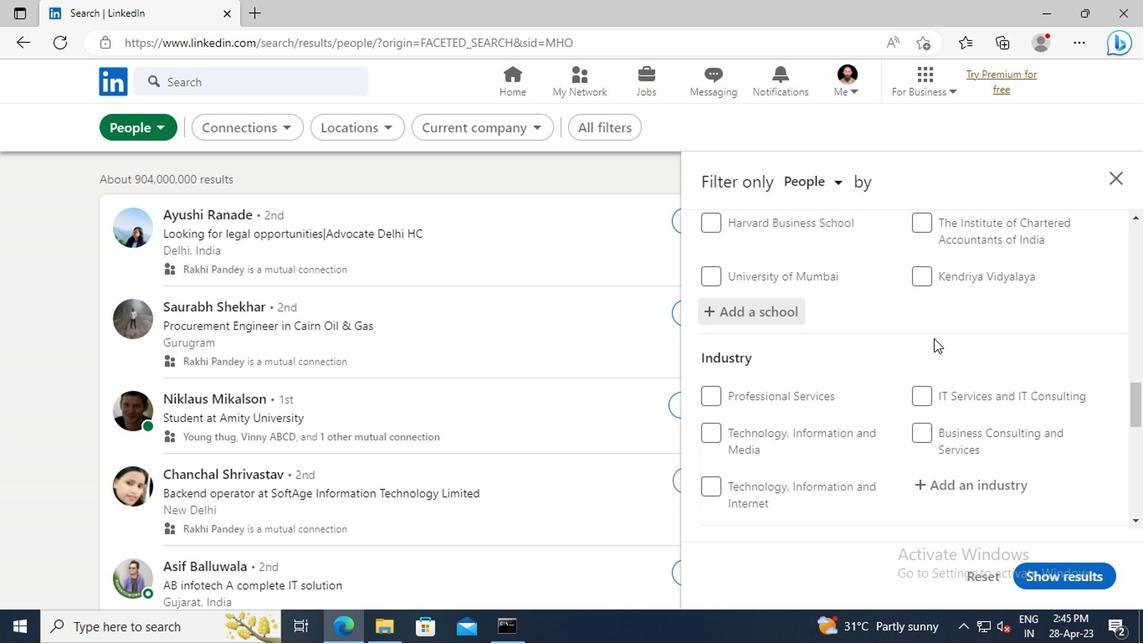
Action: Mouse scrolled (786, 361) with delta (0, 0)
Screenshot: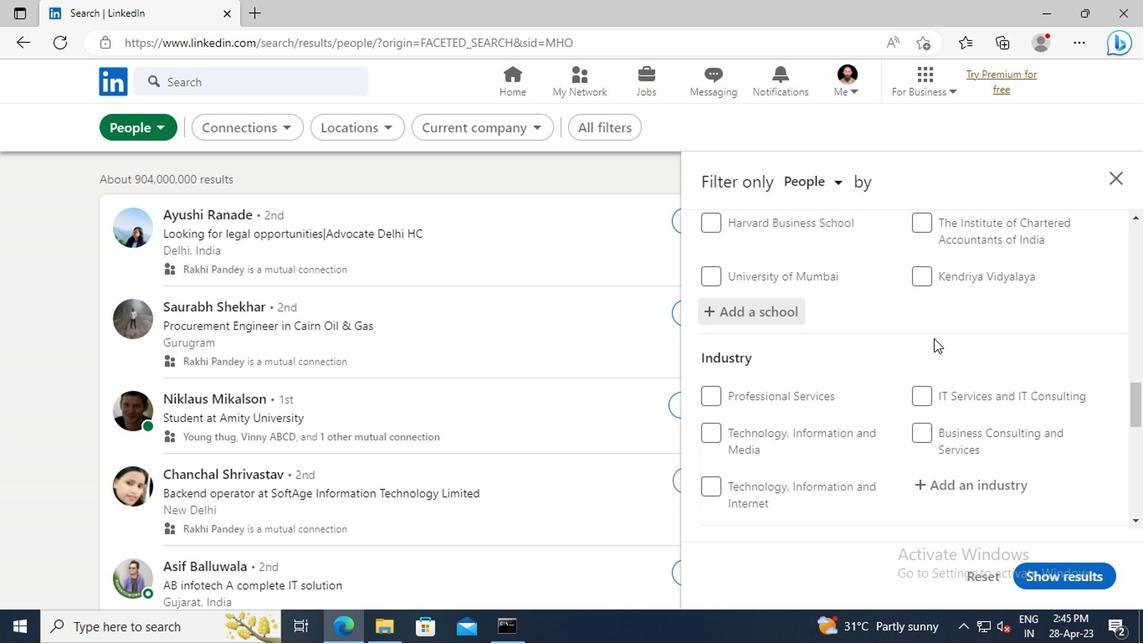
Action: Mouse scrolled (786, 361) with delta (0, 0)
Screenshot: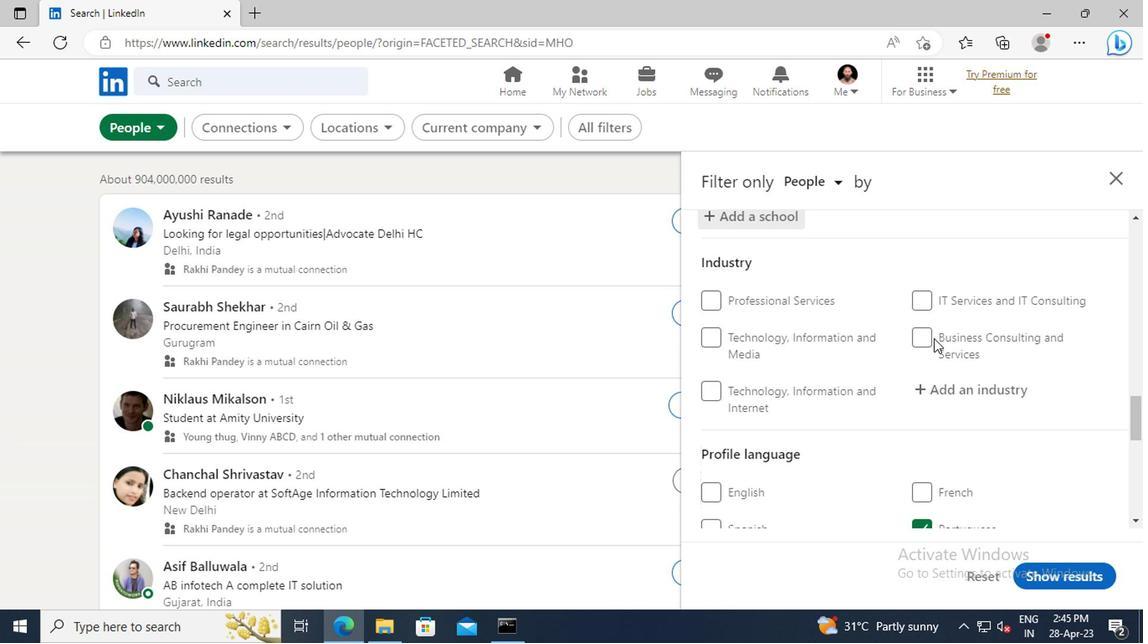 
Action: Mouse moved to (789, 360)
Screenshot: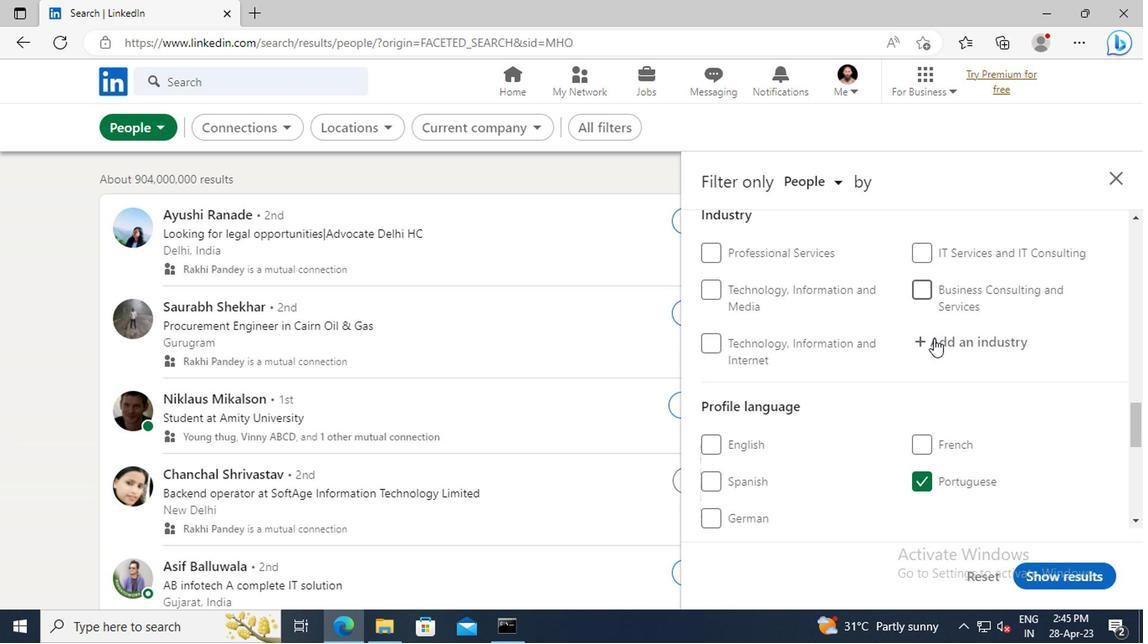
Action: Mouse pressed left at (789, 360)
Screenshot: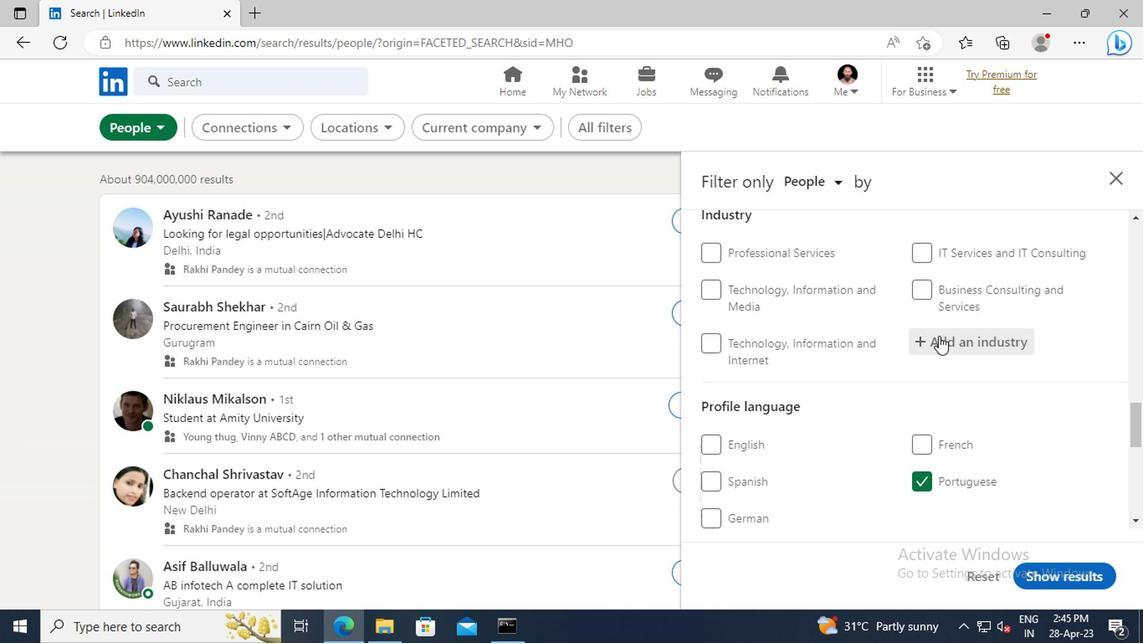 
Action: Key pressed <Key.shift>PUBLIC<Key.space><Key.shift>RELATIONS
Screenshot: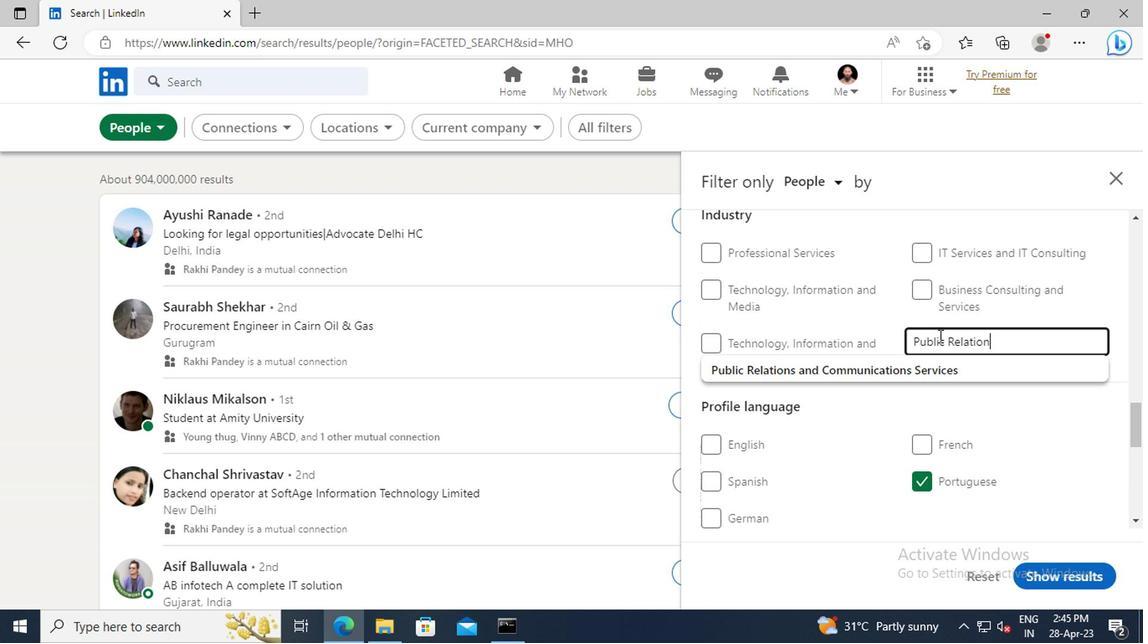 
Action: Mouse moved to (789, 385)
Screenshot: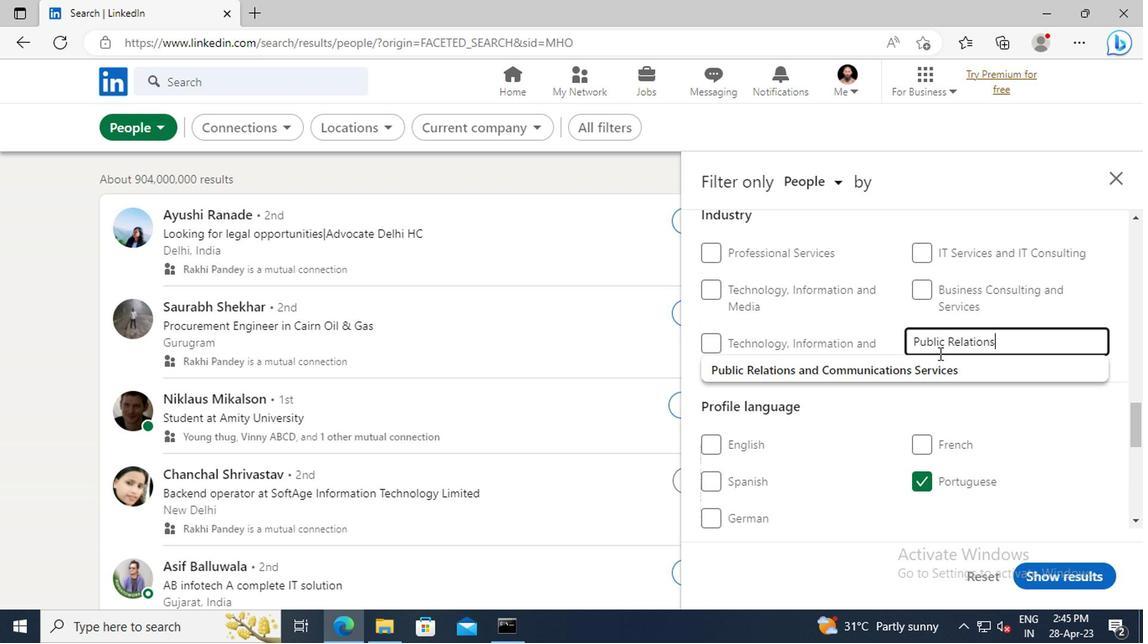 
Action: Mouse pressed left at (789, 385)
Screenshot: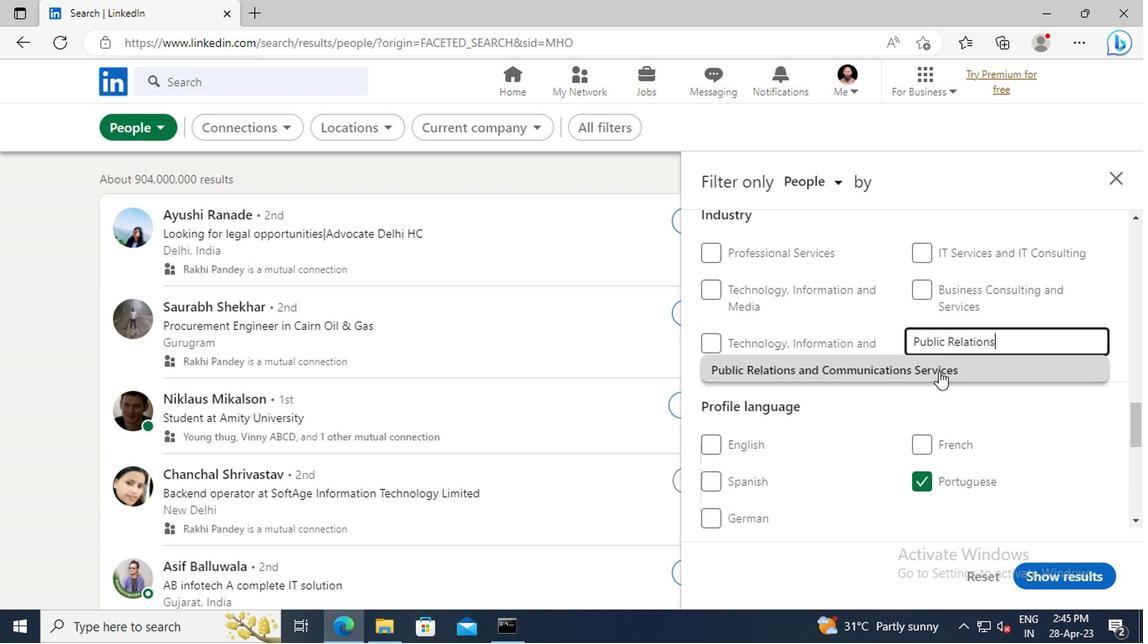 
Action: Mouse moved to (787, 374)
Screenshot: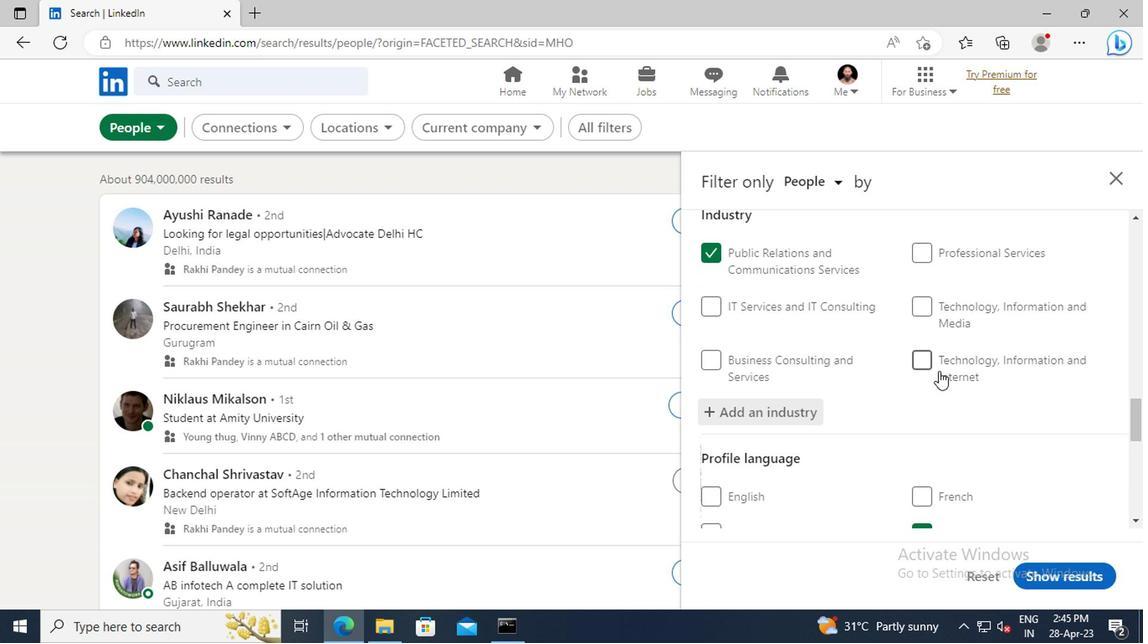 
Action: Mouse scrolled (787, 373) with delta (0, 0)
Screenshot: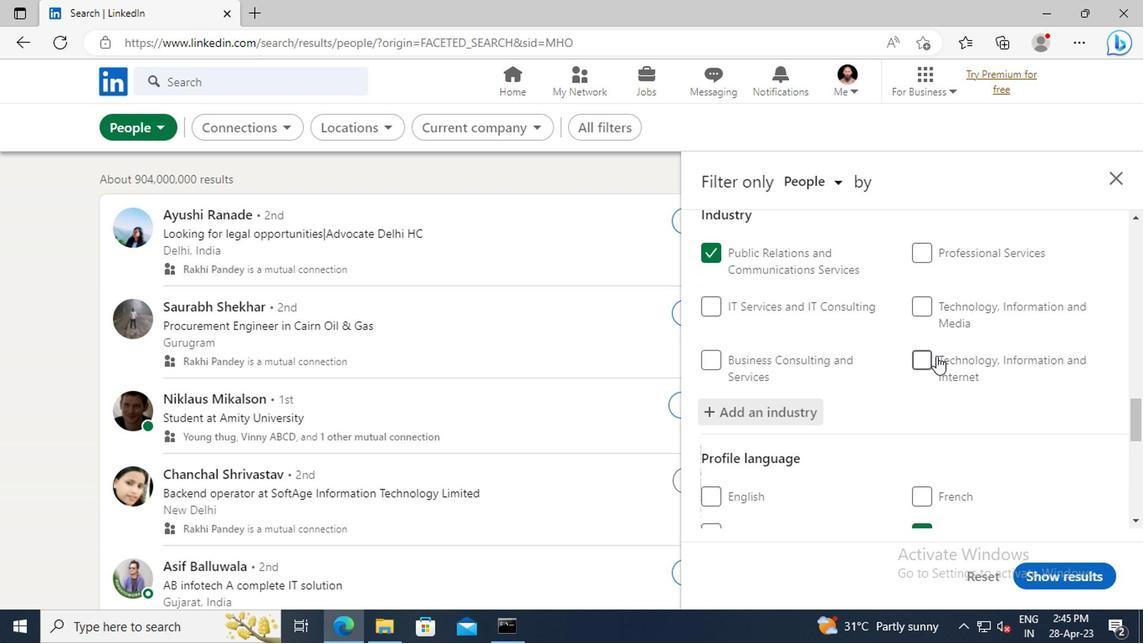 
Action: Mouse scrolled (787, 373) with delta (0, 0)
Screenshot: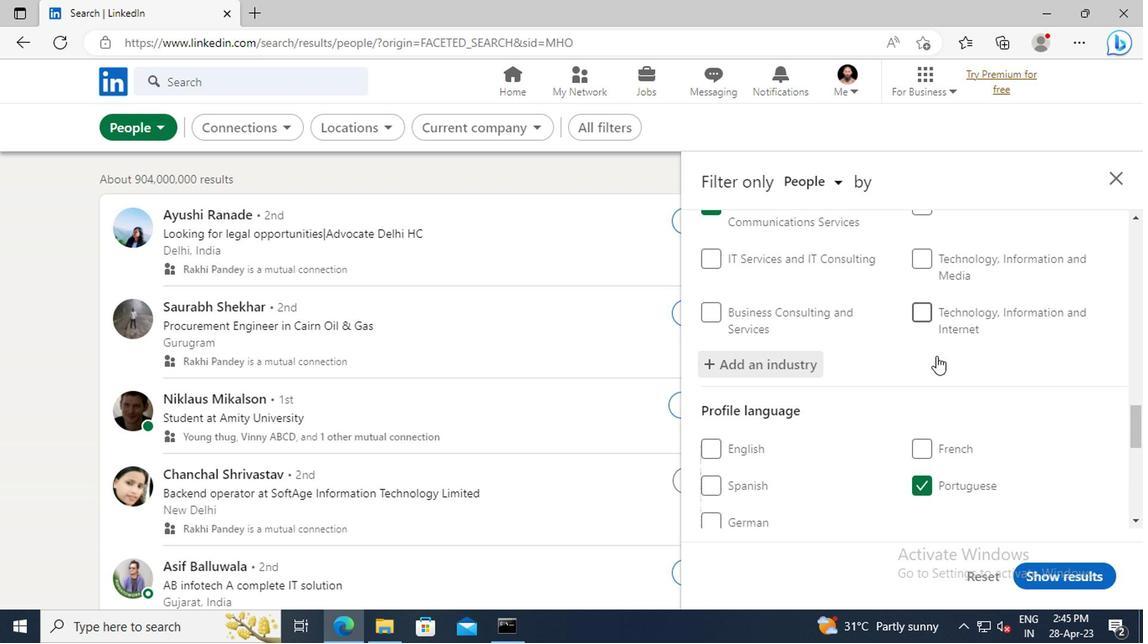 
Action: Mouse scrolled (787, 373) with delta (0, 0)
Screenshot: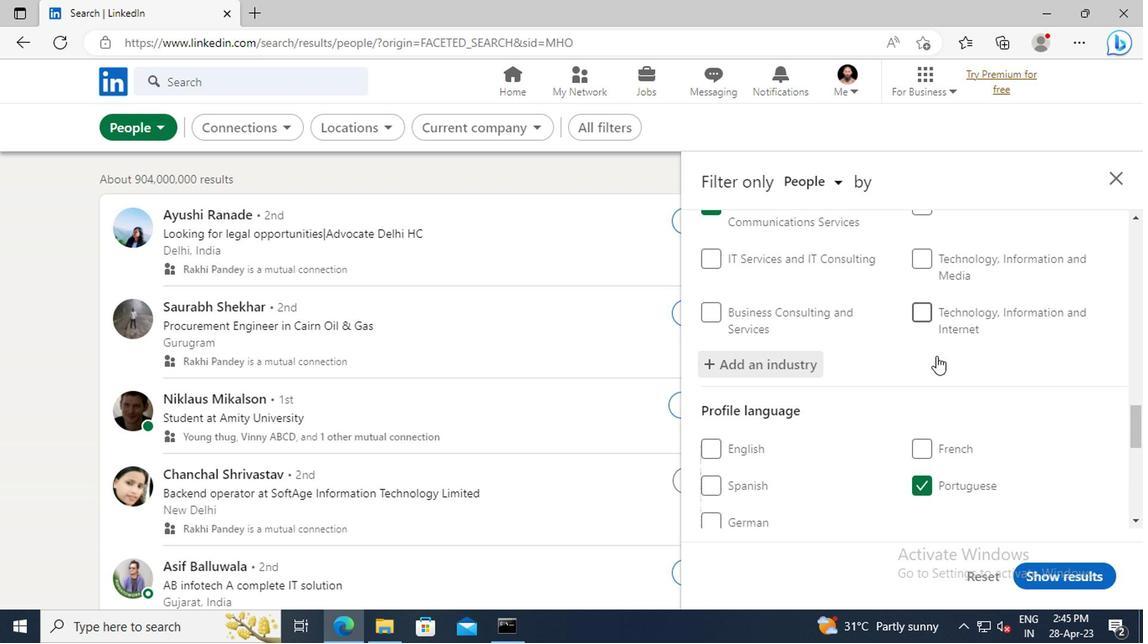 
Action: Mouse scrolled (787, 373) with delta (0, 0)
Screenshot: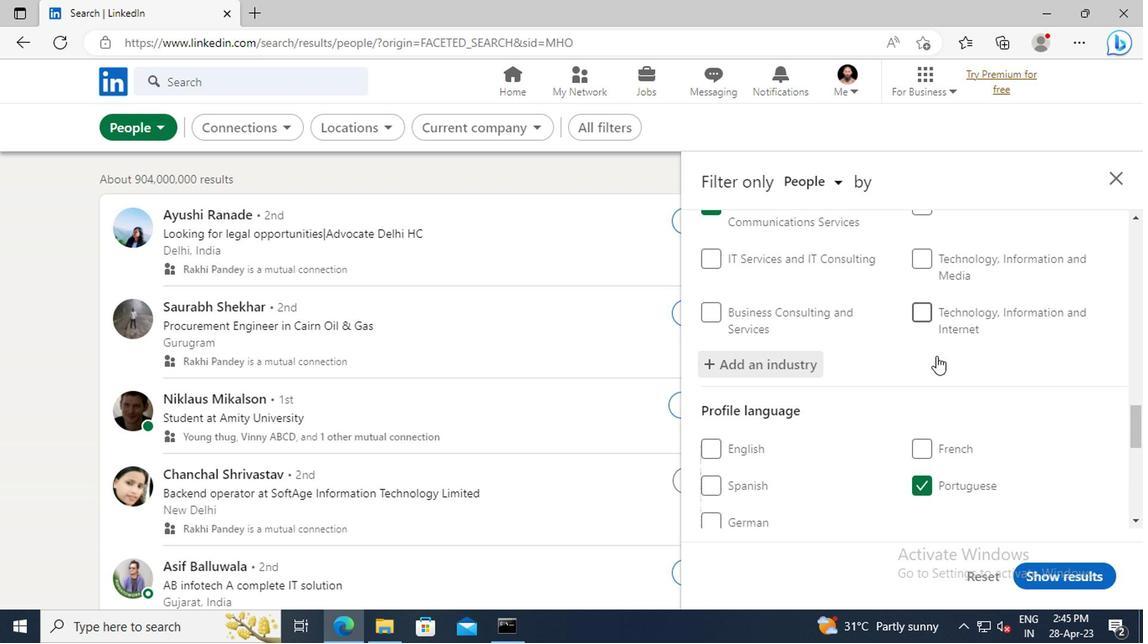 
Action: Mouse scrolled (787, 373) with delta (0, 0)
Screenshot: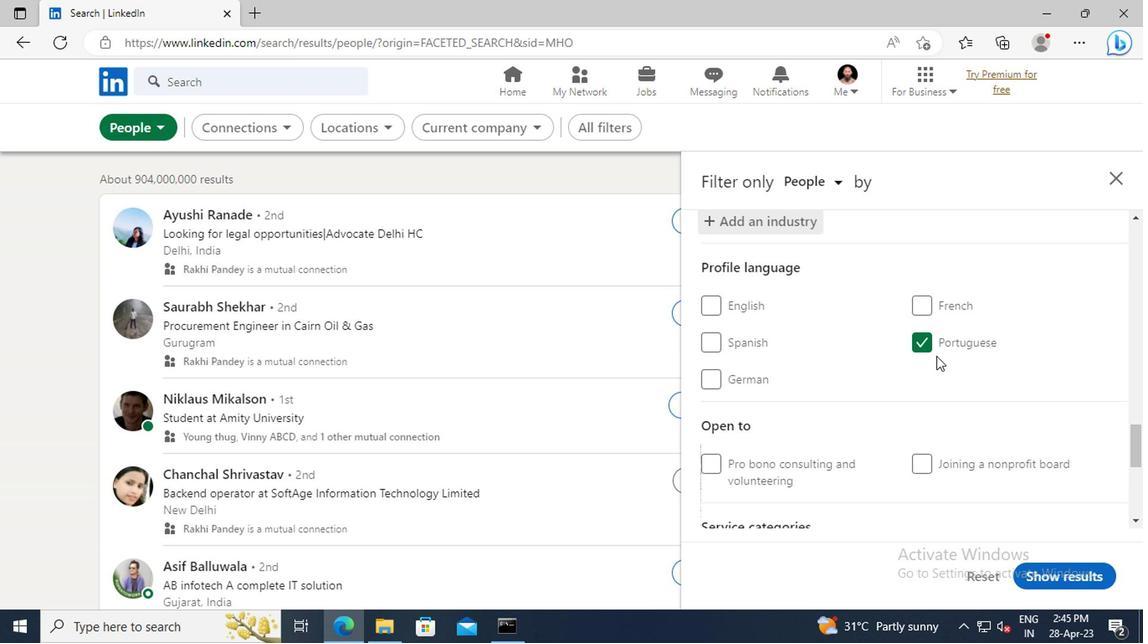 
Action: Mouse scrolled (787, 373) with delta (0, 0)
Screenshot: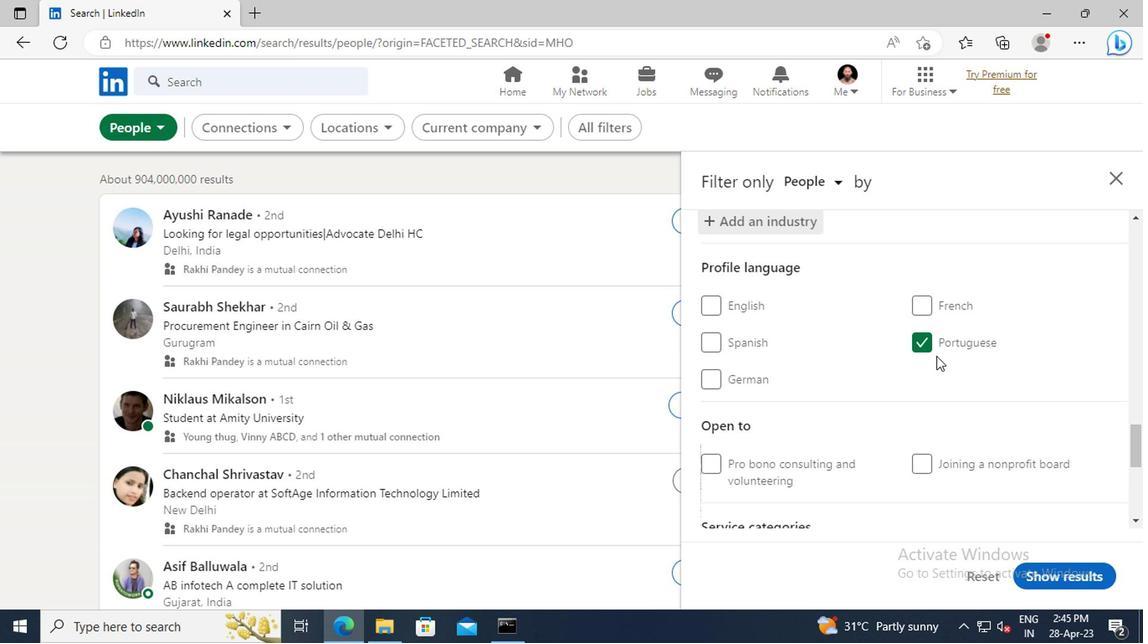 
Action: Mouse scrolled (787, 373) with delta (0, 0)
Screenshot: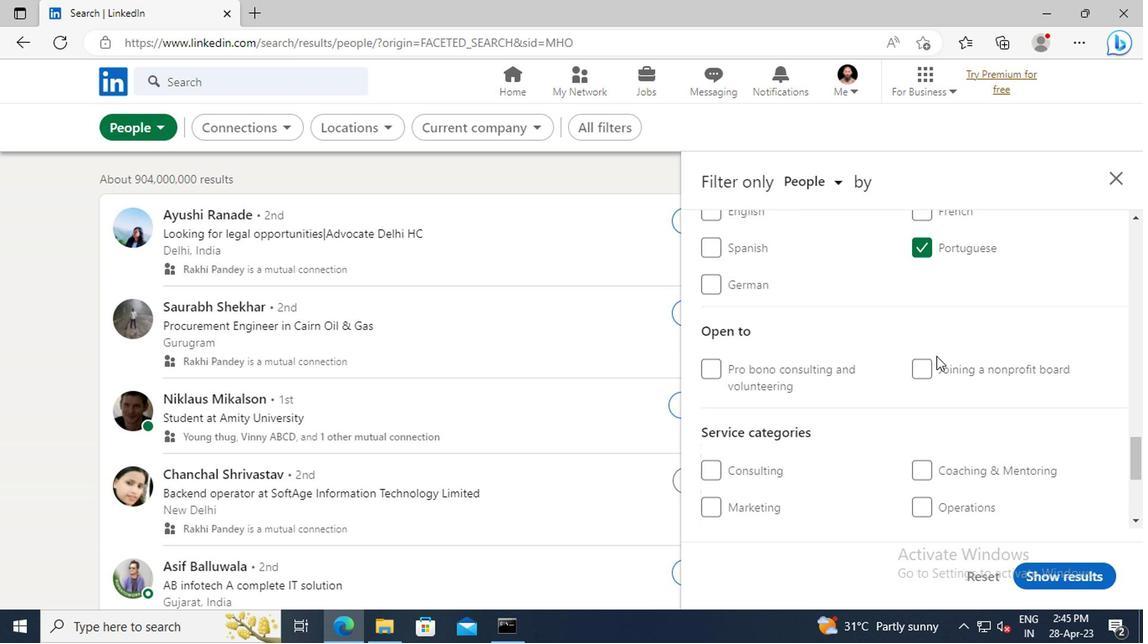 
Action: Mouse scrolled (787, 373) with delta (0, 0)
Screenshot: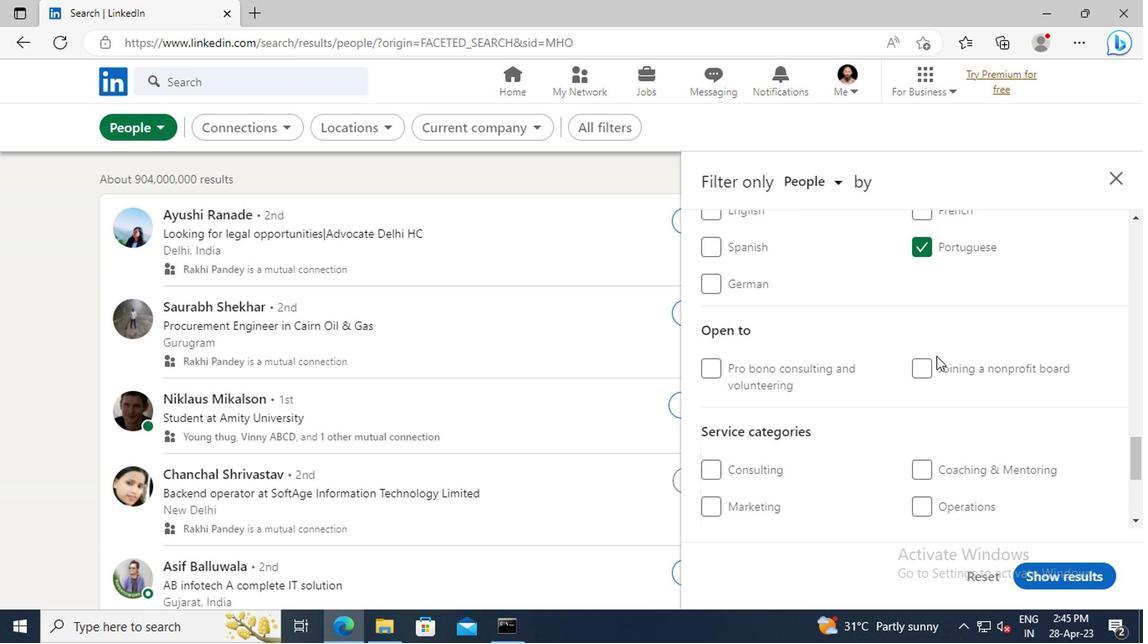 
Action: Mouse scrolled (787, 373) with delta (0, 0)
Screenshot: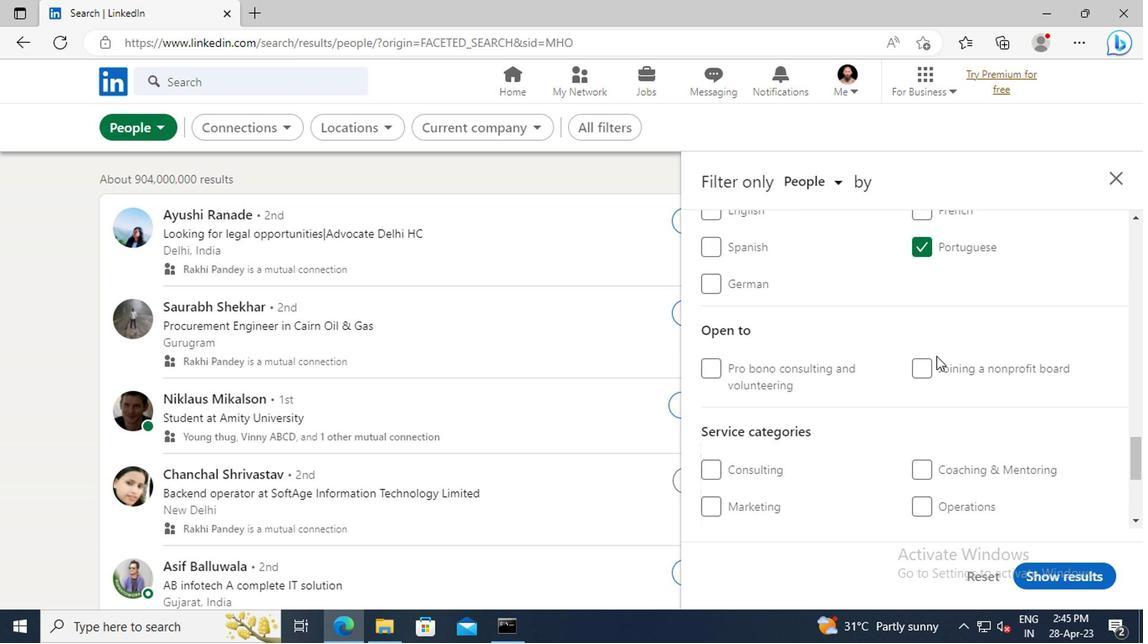 
Action: Mouse moved to (798, 400)
Screenshot: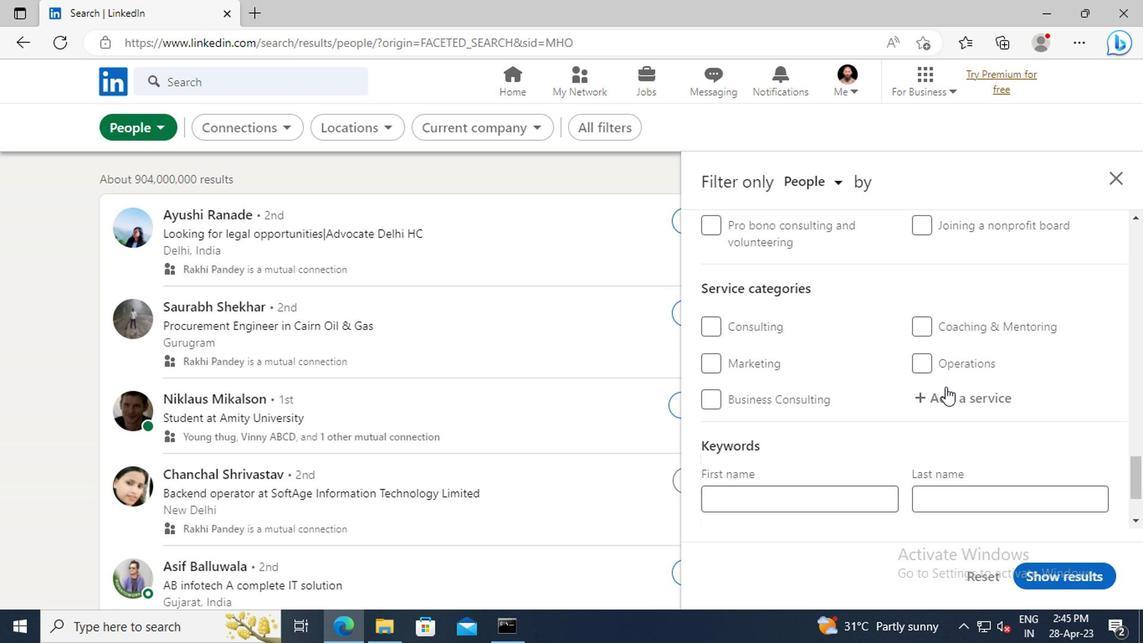 
Action: Mouse pressed left at (798, 400)
Screenshot: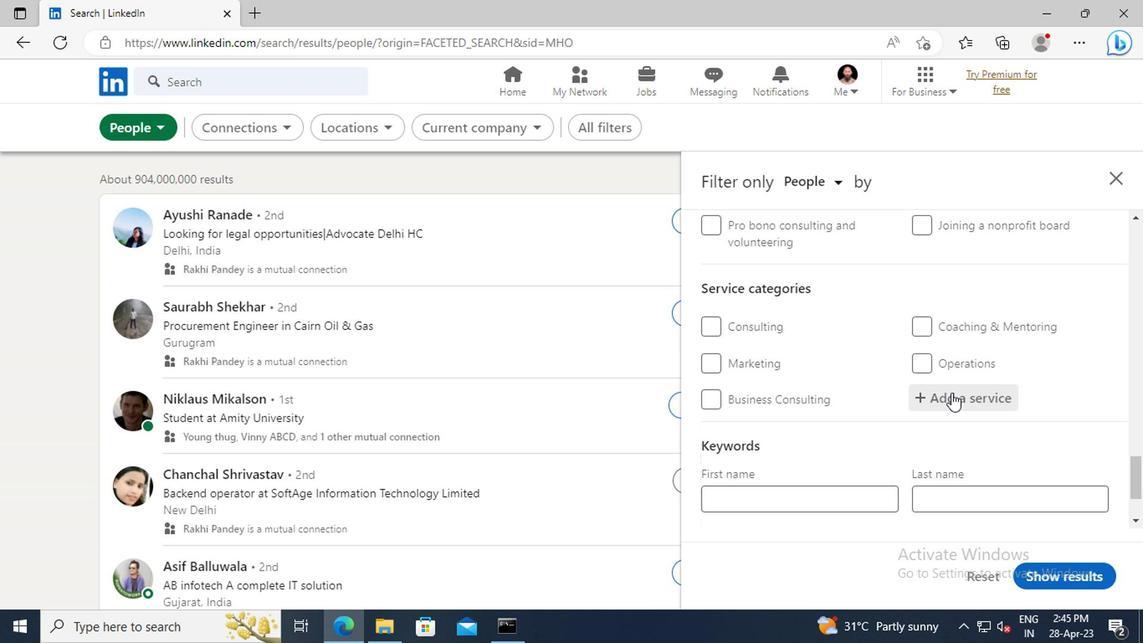 
Action: Key pressed <Key.shift>CORPORATE<Key.space><Key.shift>EVEN
Screenshot: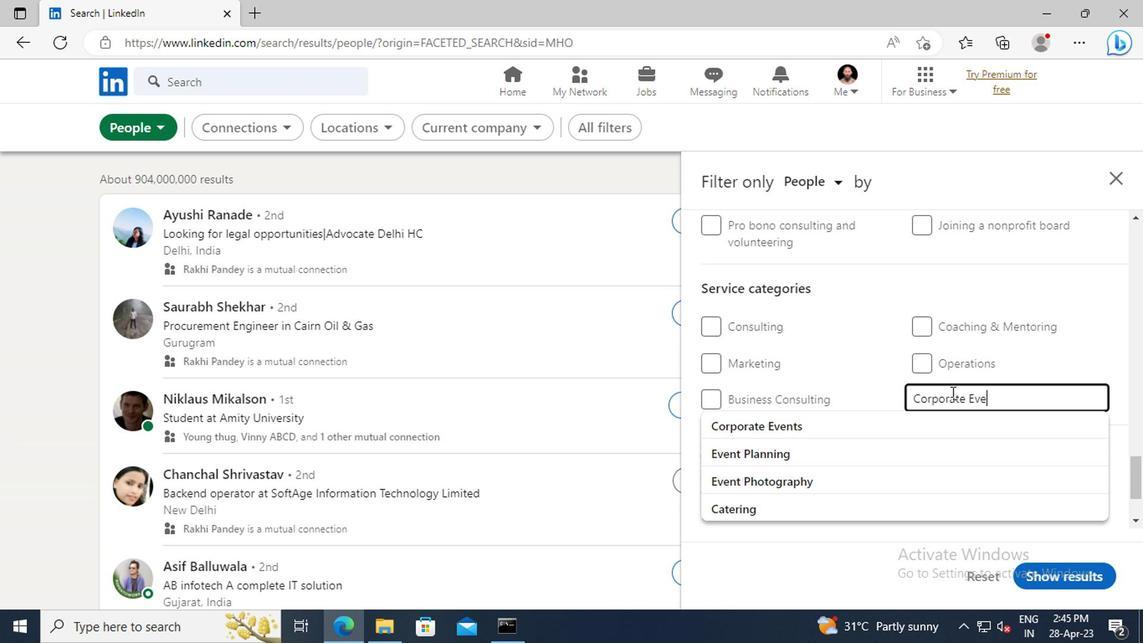 
Action: Mouse moved to (790, 423)
Screenshot: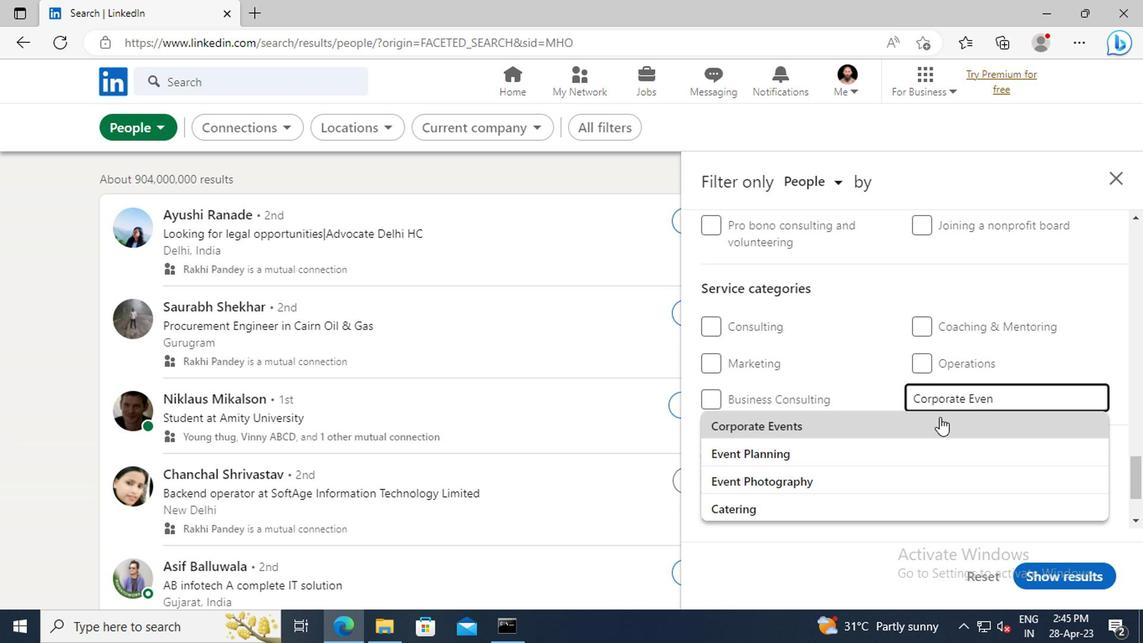 
Action: Mouse pressed left at (790, 423)
Screenshot: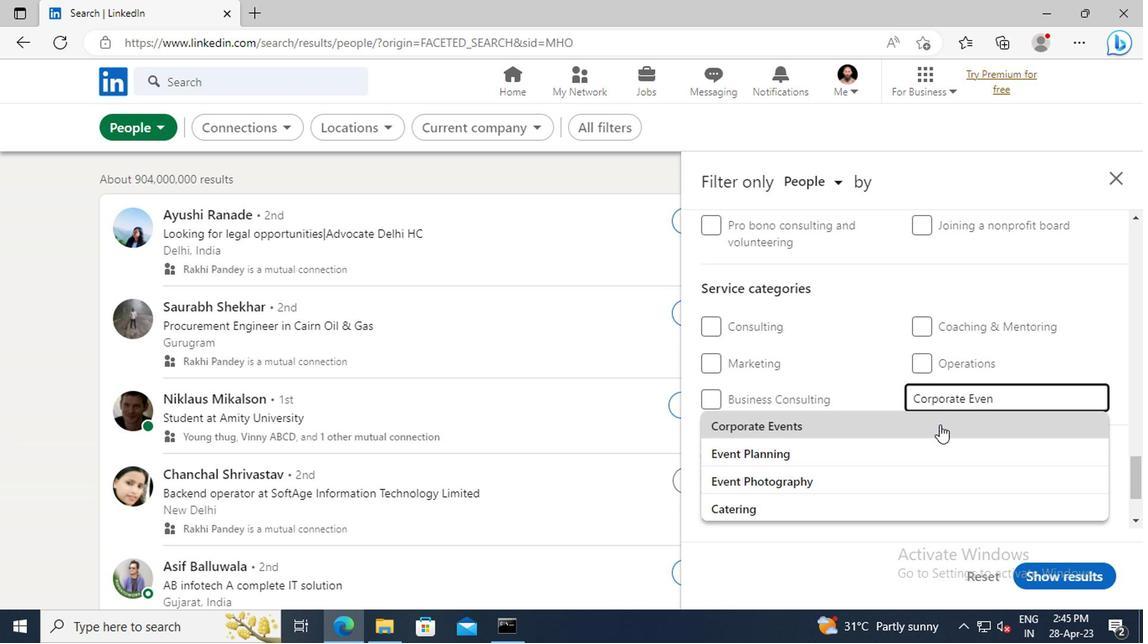 
Action: Mouse moved to (790, 389)
Screenshot: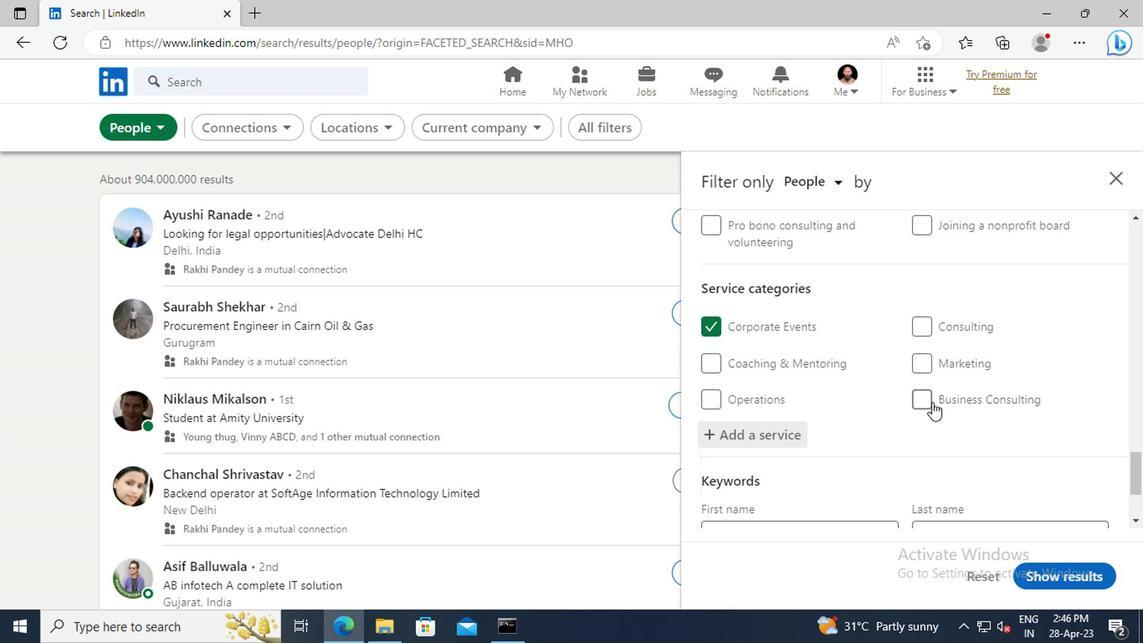 
Action: Mouse scrolled (790, 388) with delta (0, 0)
Screenshot: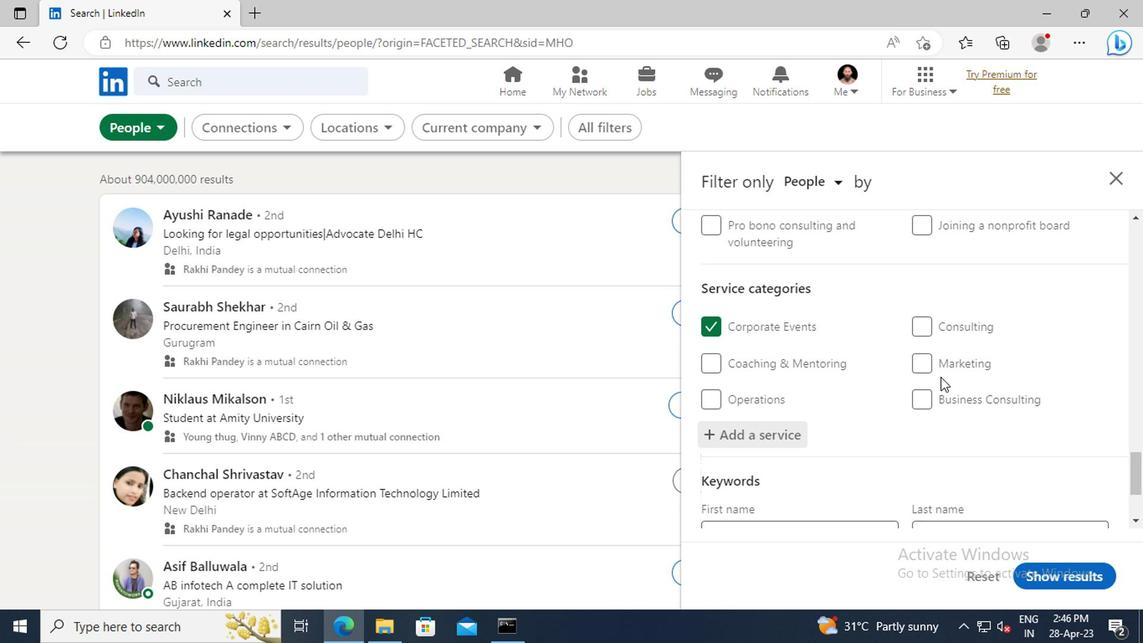 
Action: Mouse scrolled (790, 388) with delta (0, 0)
Screenshot: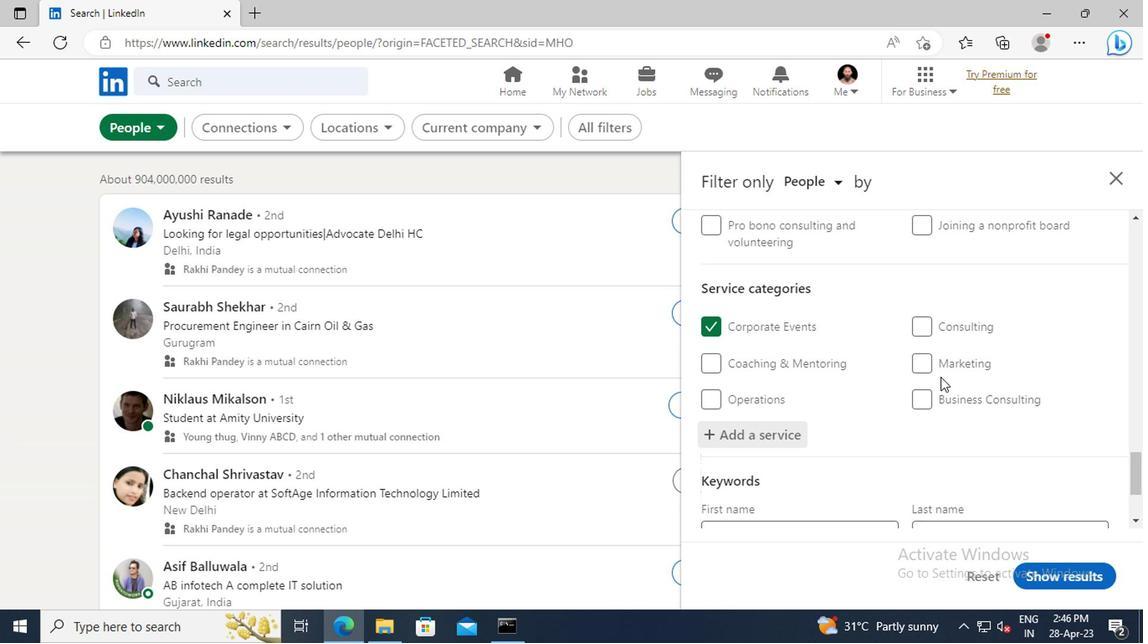 
Action: Mouse scrolled (790, 388) with delta (0, 0)
Screenshot: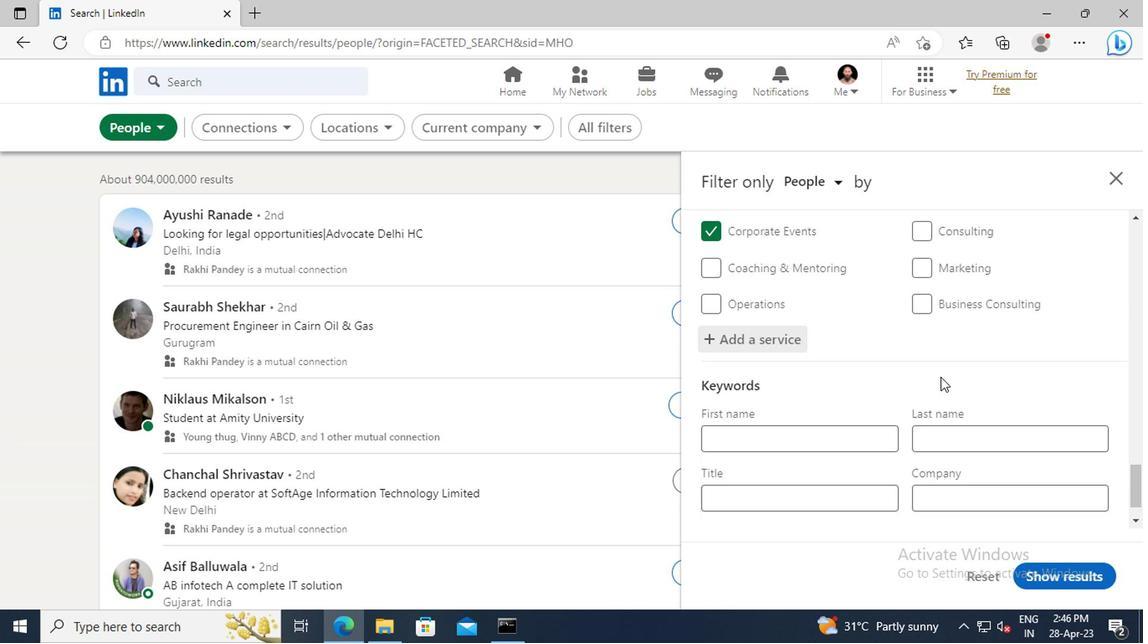 
Action: Mouse scrolled (790, 388) with delta (0, 0)
Screenshot: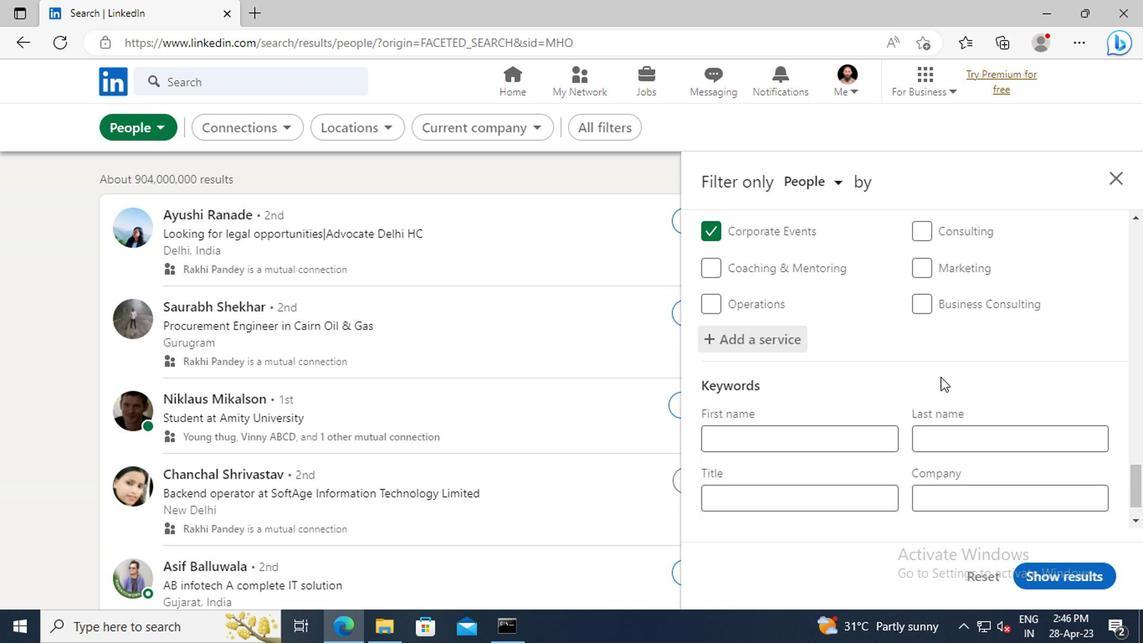 
Action: Mouse moved to (686, 445)
Screenshot: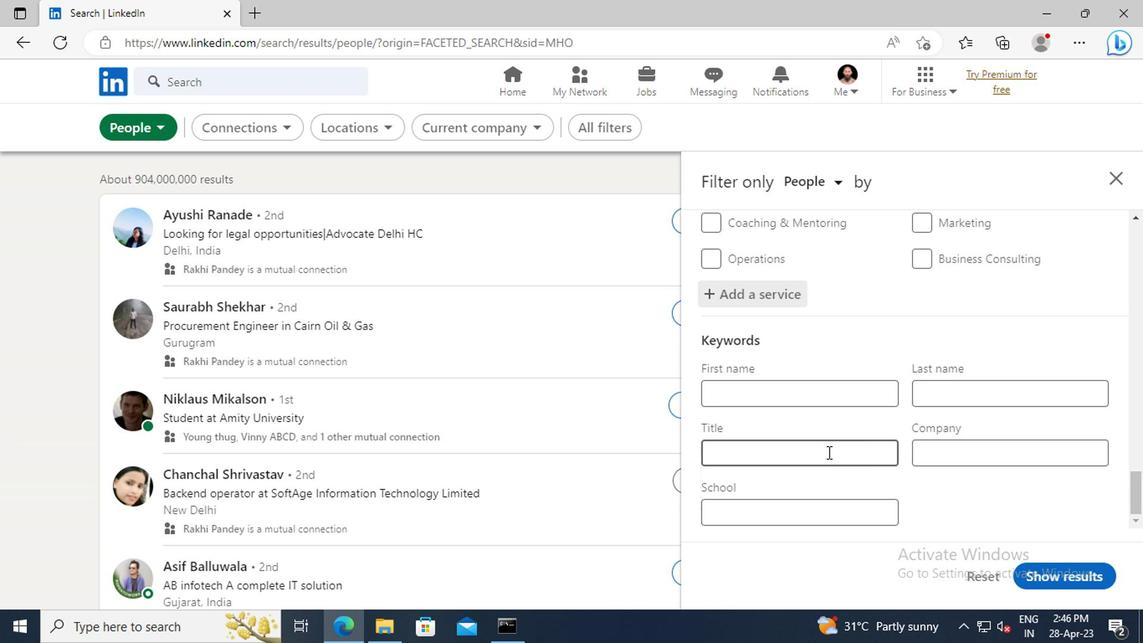 
Action: Mouse pressed left at (686, 445)
Screenshot: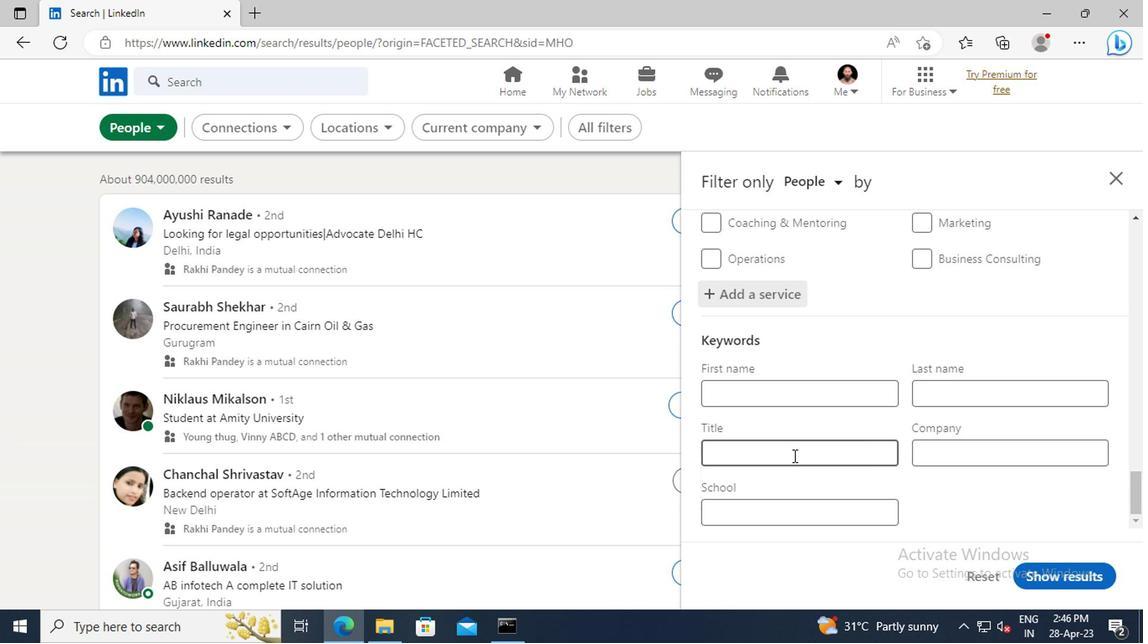 
Action: Key pressed <Key.shift>OPER
Screenshot: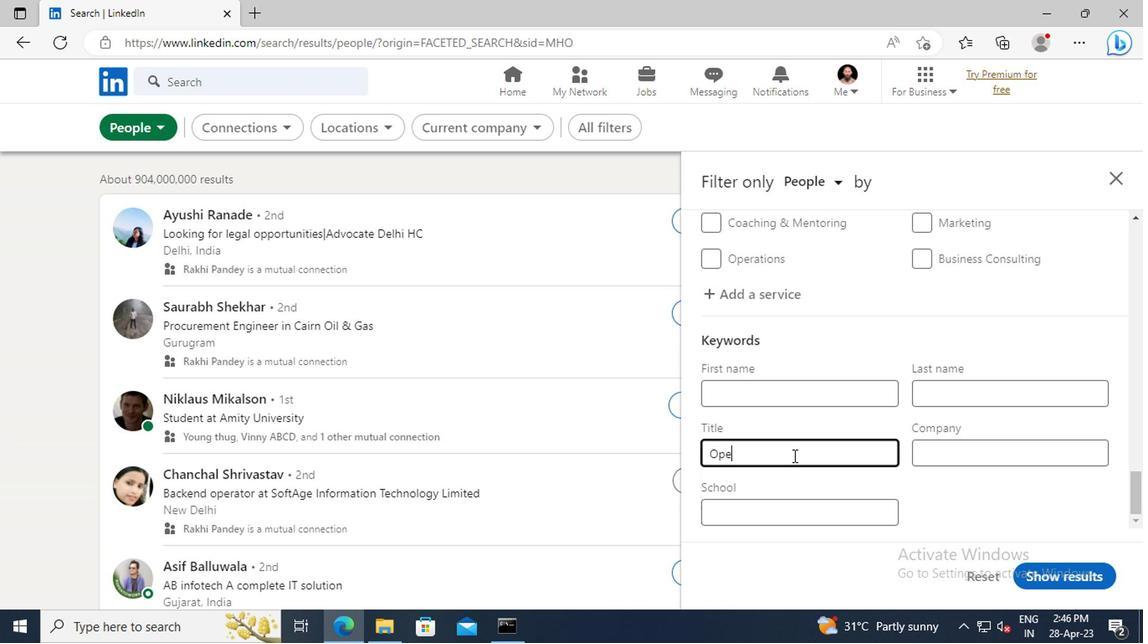 
Action: Mouse moved to (685, 445)
Screenshot: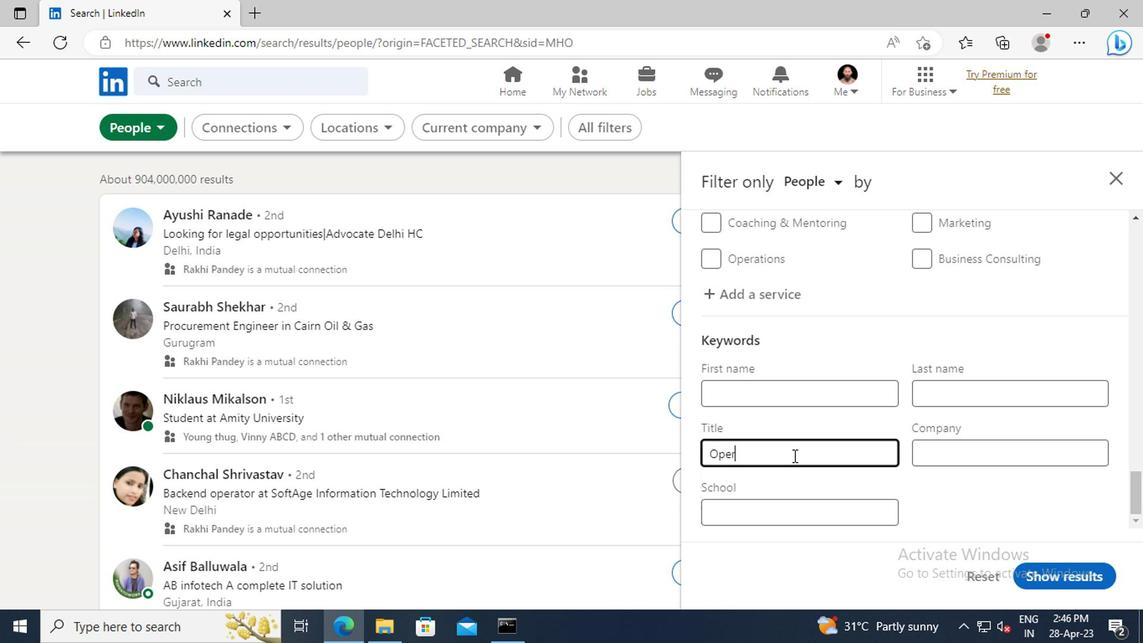 
Action: Key pressed ATIONS<Key.space><Key.shift>COORDINATOR<Key.enter>
Screenshot: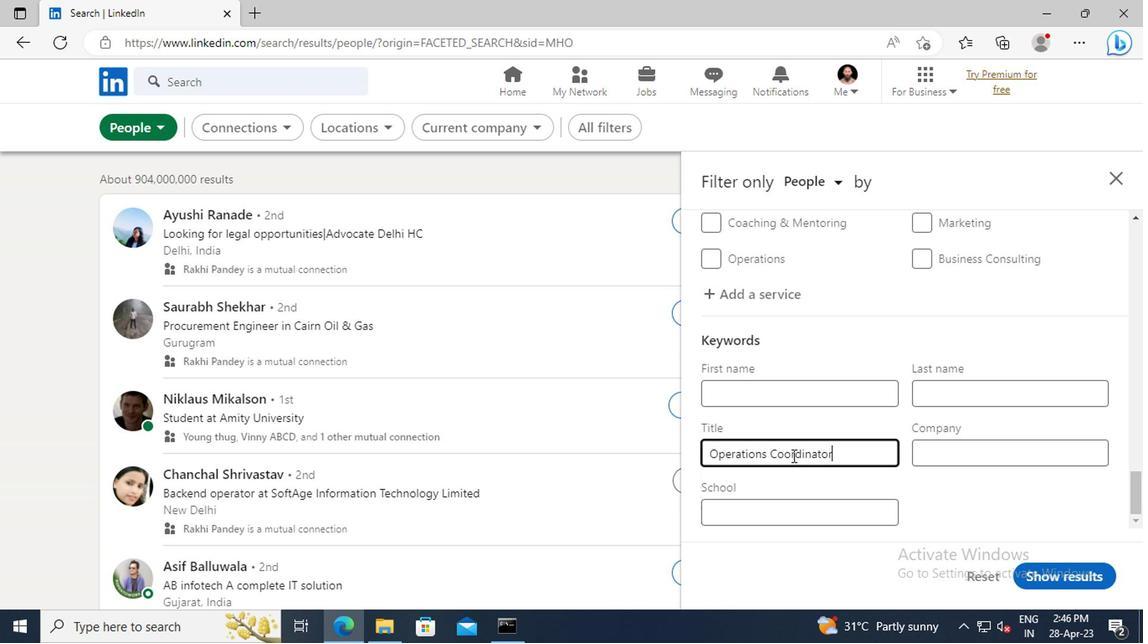 
Action: Mouse moved to (858, 530)
Screenshot: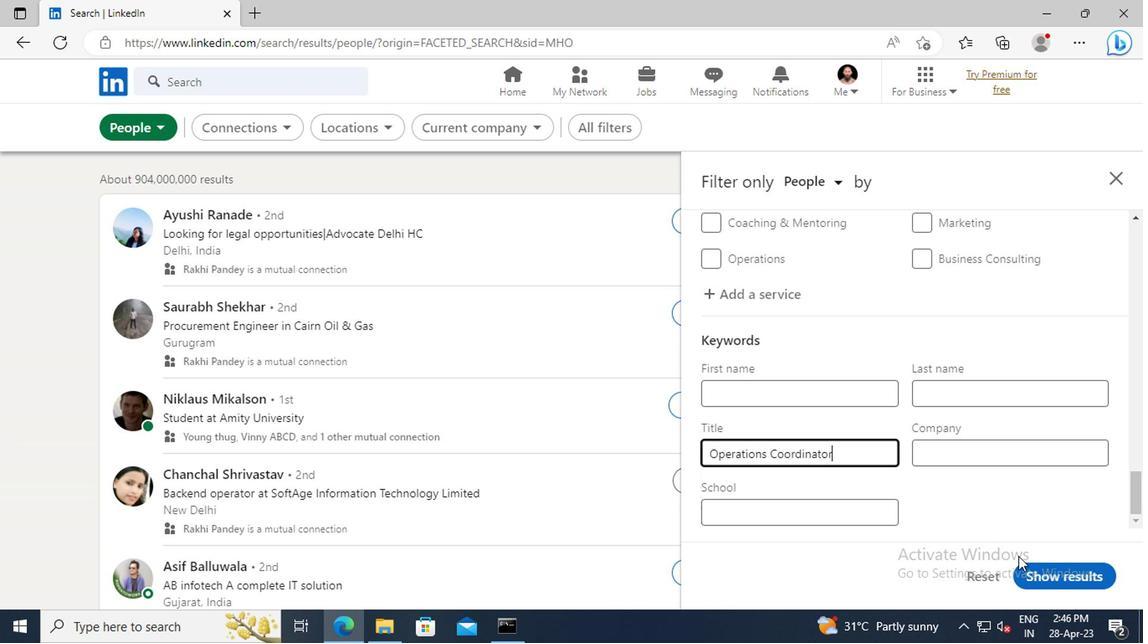 
Action: Mouse pressed left at (858, 530)
Screenshot: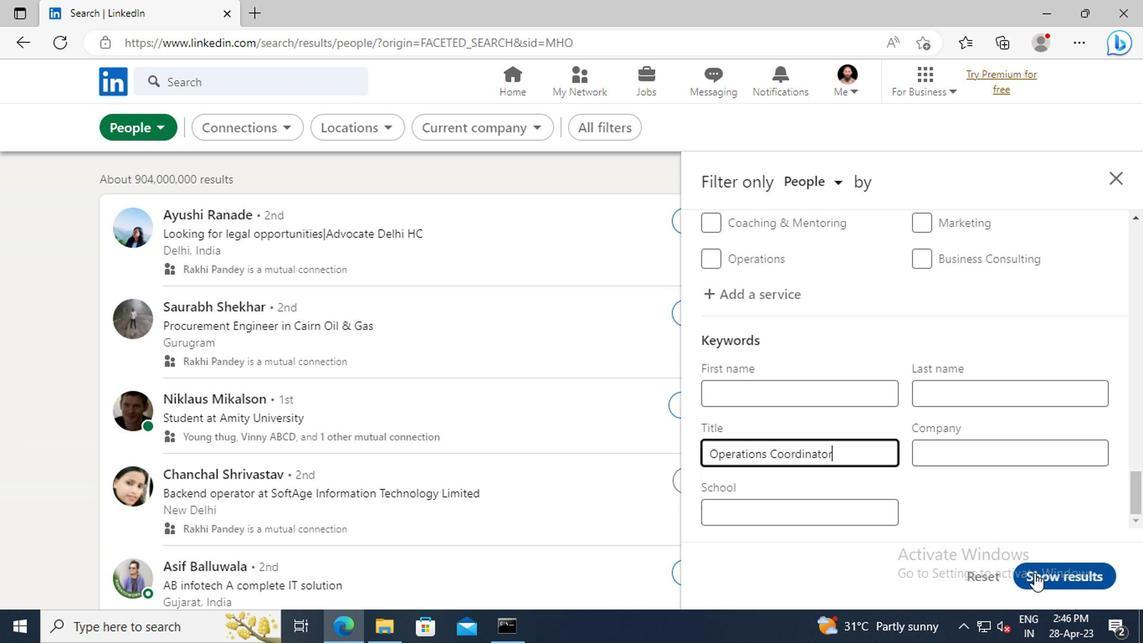 
Action: Mouse moved to (859, 531)
Screenshot: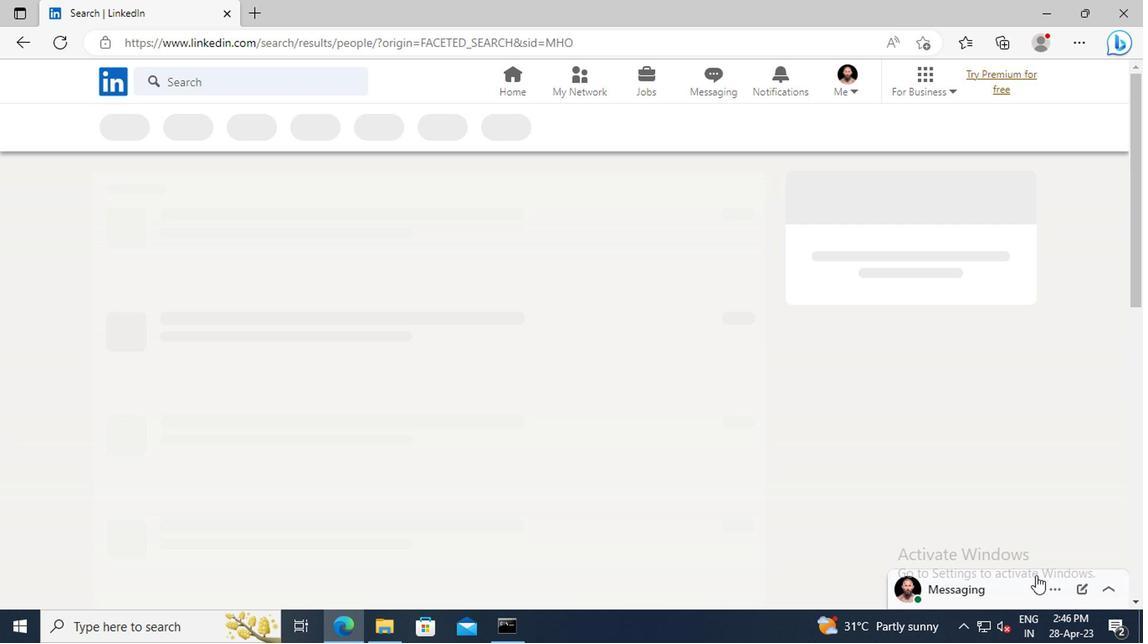 
